 Task: Show me hiking trails near Riverside and Salt Lake City with waterfall views.
Action: Mouse moved to (120, 80)
Screenshot: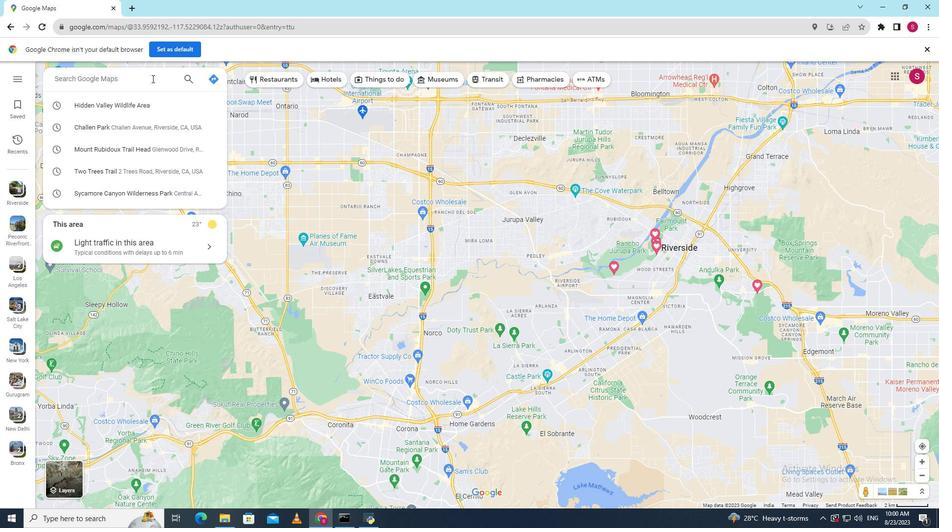 
Action: Mouse pressed left at (120, 80)
Screenshot: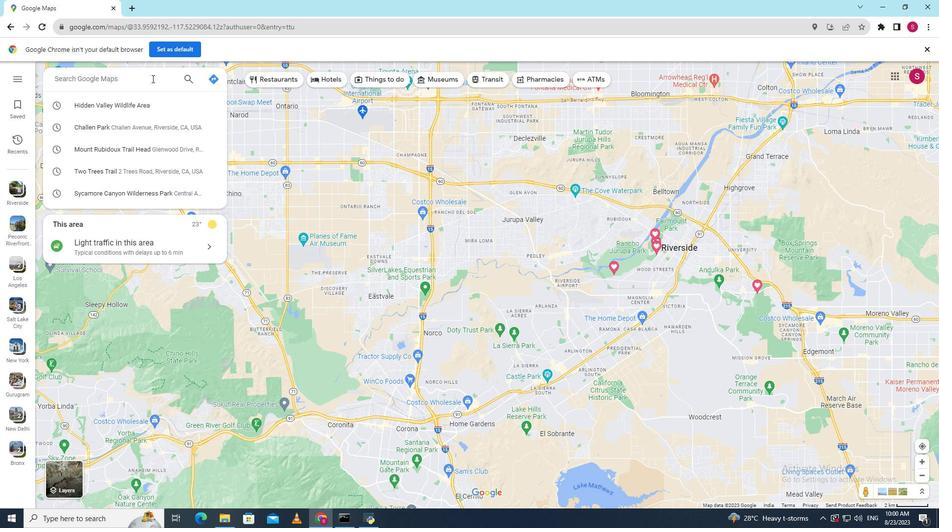 
Action: Key pressed <Key.shift><Key.shift><Key.shift><Key.shift><Key.shift>Hiking<Key.space><Key.shift><Key.shift>Trails<Key.space>near<Key.space><Key.shift><Key.shift><Key.shift><Key.shift><Key.shift><Key.shift><Key.shift><Key.shift><Key.shift><Key.shift><Key.shift><Key.shift><Key.shift><Key.shift><Key.shift><Key.shift><Key.shift><Key.shift><Key.shift><Key.shift><Key.shift><Key.shift><Key.shift><Key.shift><Key.shift><Key.shift><Key.shift><Key.shift>Riversie<Key.backspace><Key.backspace>ide<Key.space><Key.backspace>,<Key.space><Key.shift>California,<Key.space><Key.shift>USA<Key.enter>
Screenshot: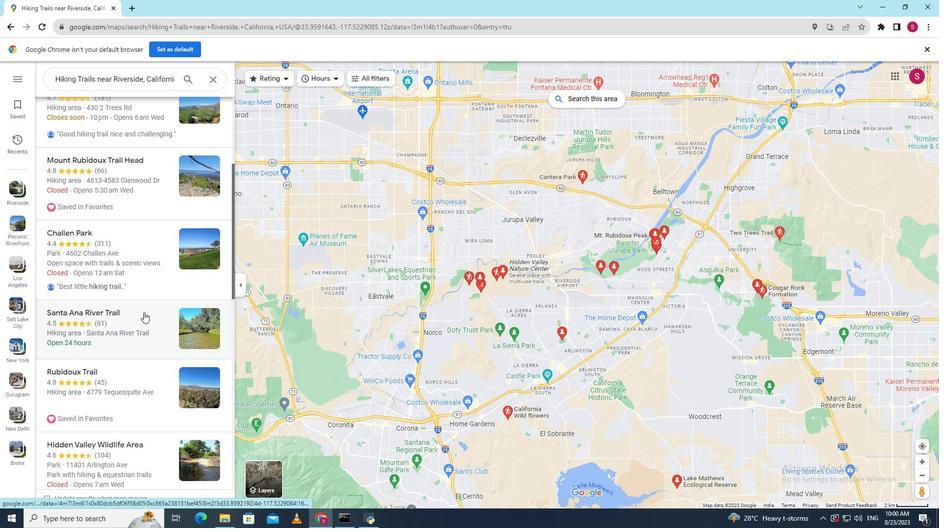
Action: Mouse moved to (129, 173)
Screenshot: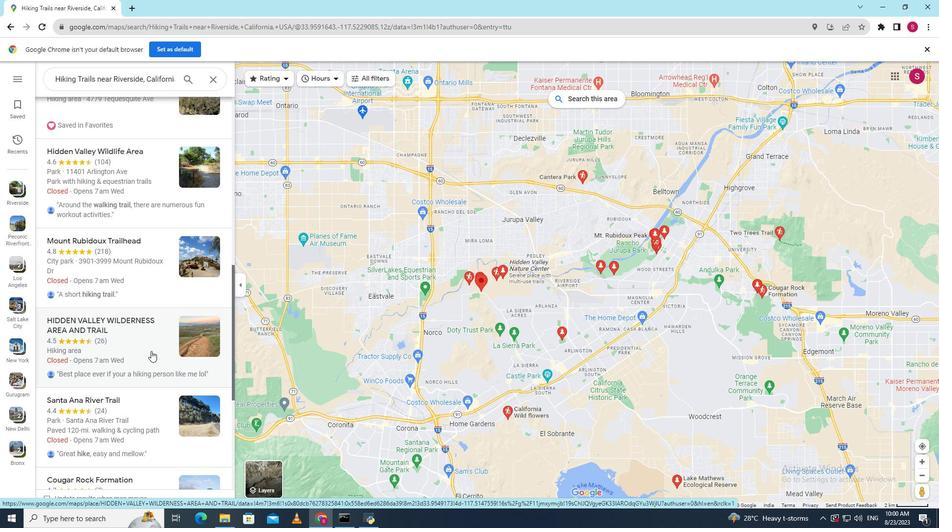 
Action: Mouse scrolled (129, 173) with delta (0, 0)
Screenshot: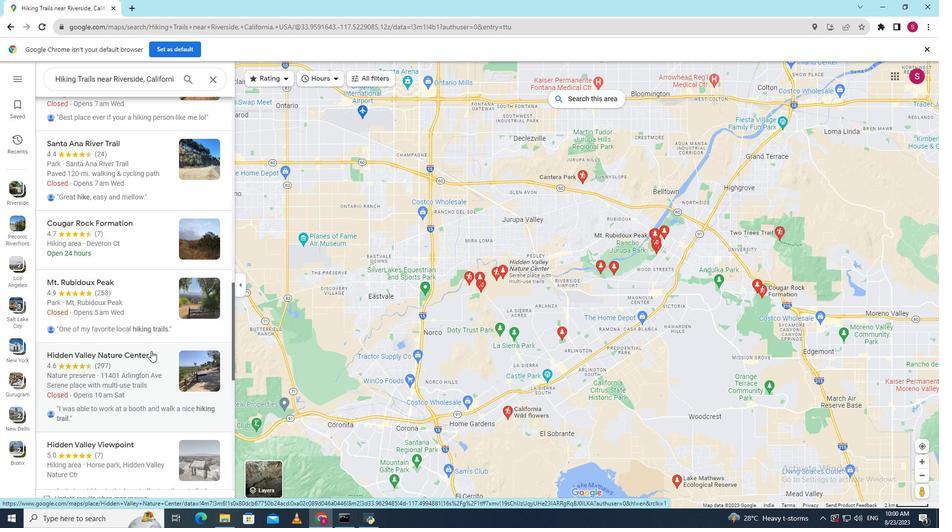 
Action: Mouse scrolled (129, 173) with delta (0, 0)
Screenshot: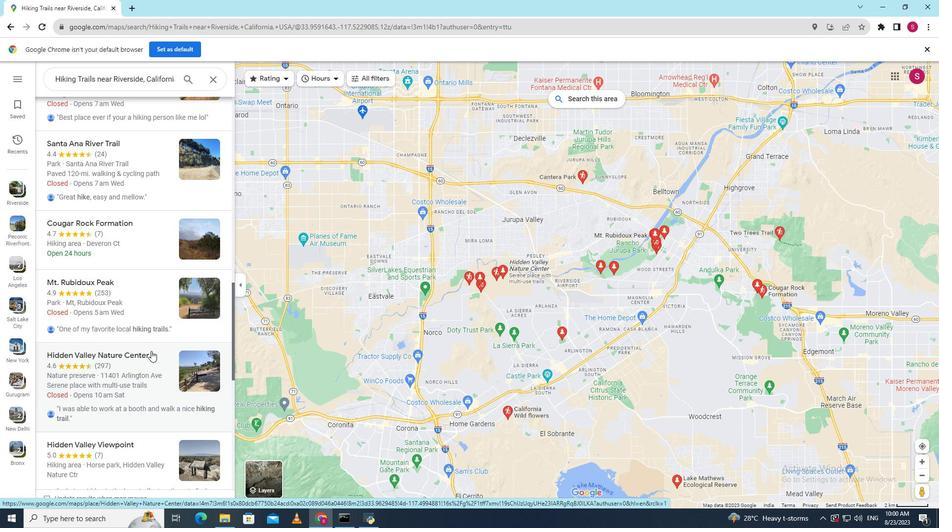 
Action: Mouse scrolled (129, 173) with delta (0, 0)
Screenshot: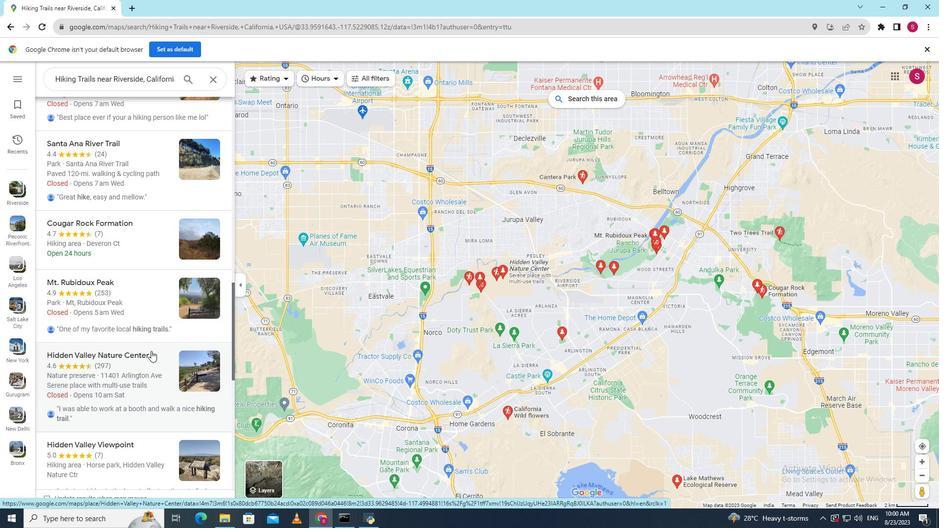 
Action: Mouse scrolled (129, 173) with delta (0, 0)
Screenshot: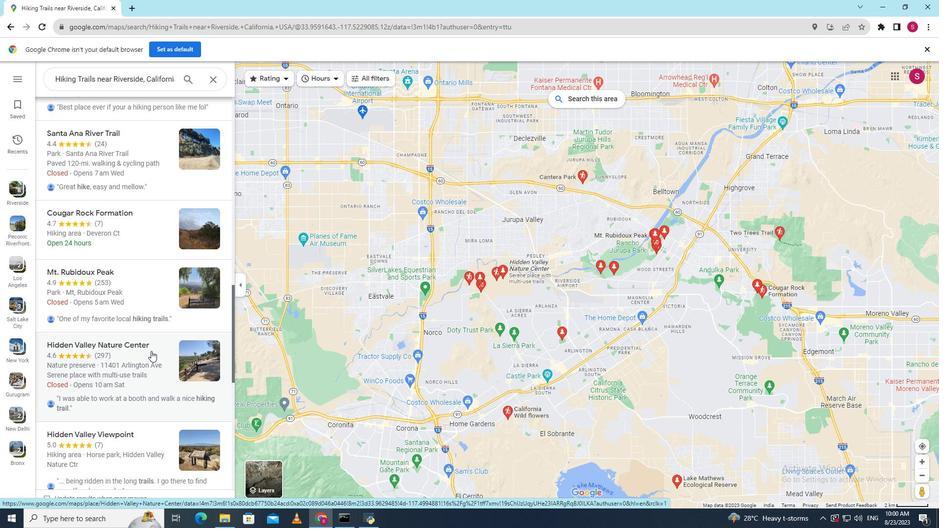 
Action: Mouse scrolled (129, 173) with delta (0, 0)
Screenshot: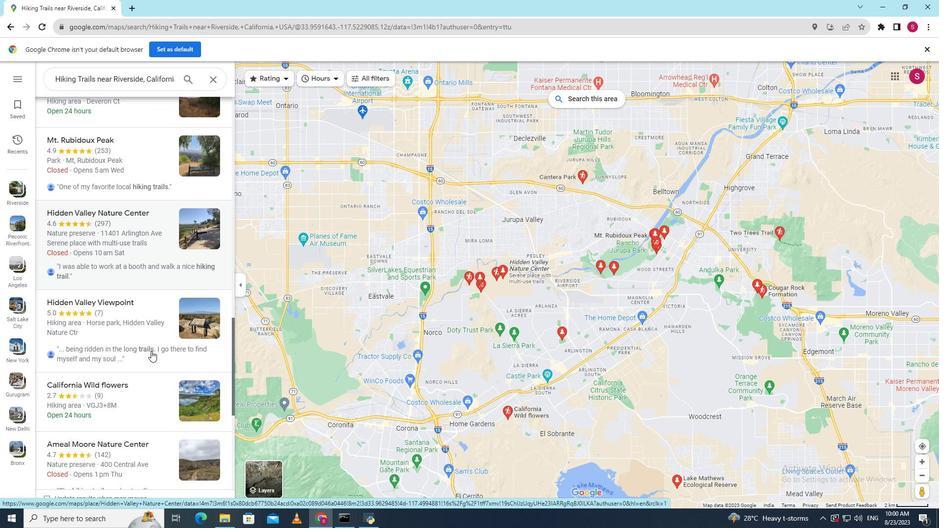 
Action: Mouse scrolled (129, 173) with delta (0, 0)
Screenshot: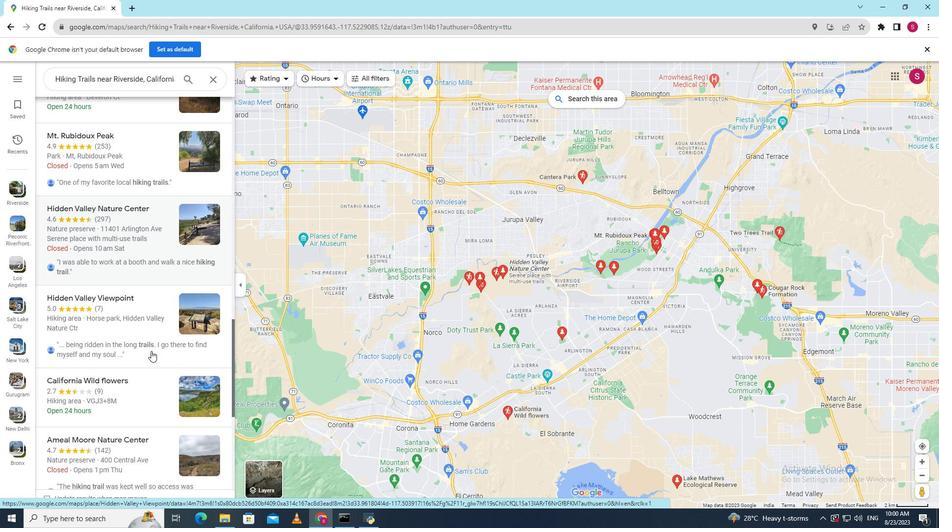 
Action: Mouse scrolled (129, 173) with delta (0, 0)
Screenshot: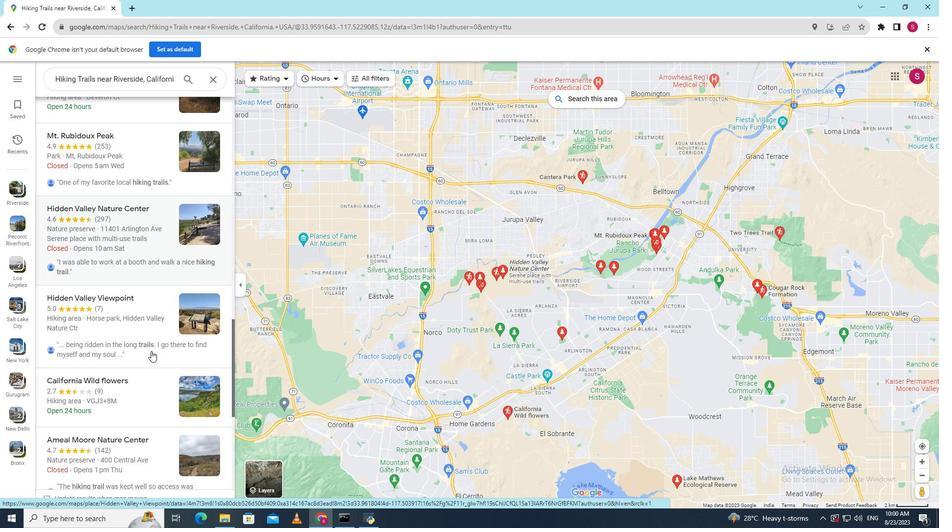
Action: Mouse scrolled (129, 173) with delta (0, 0)
Screenshot: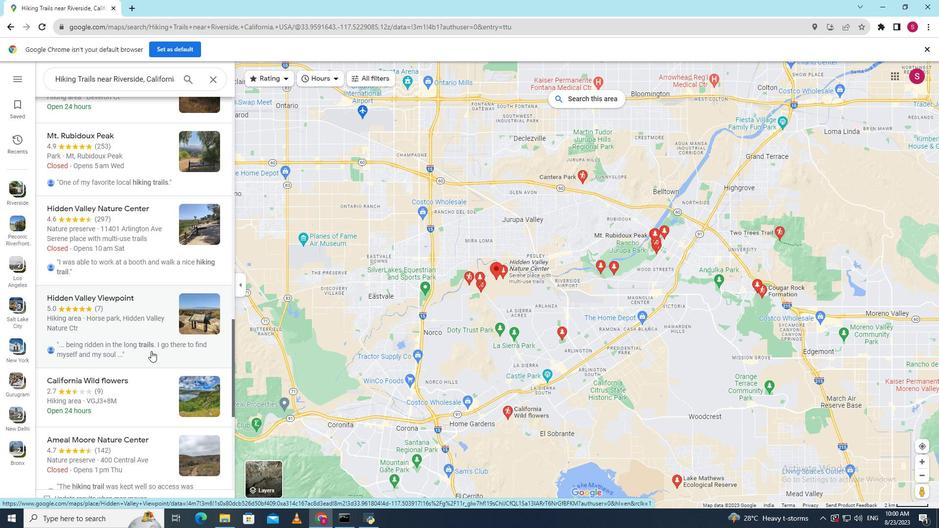 
Action: Mouse scrolled (129, 173) with delta (0, 0)
Screenshot: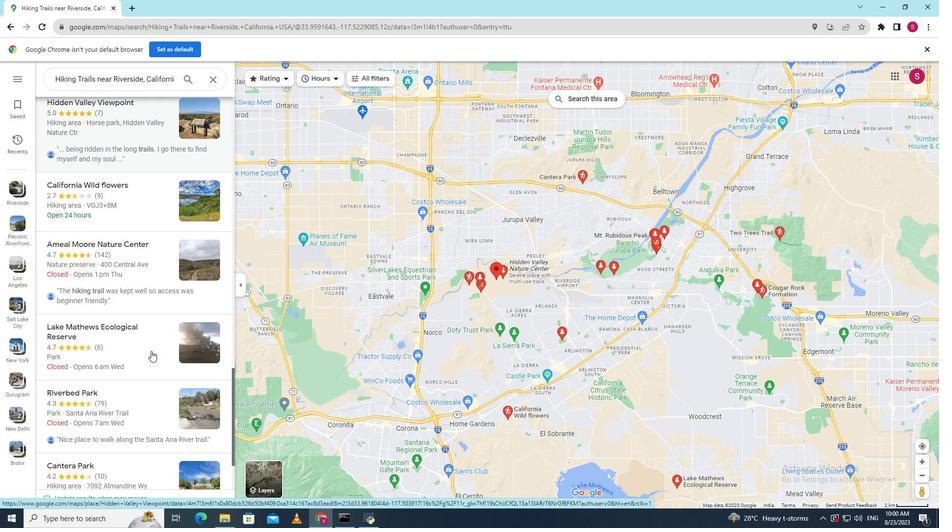 
Action: Mouse scrolled (129, 173) with delta (0, 0)
Screenshot: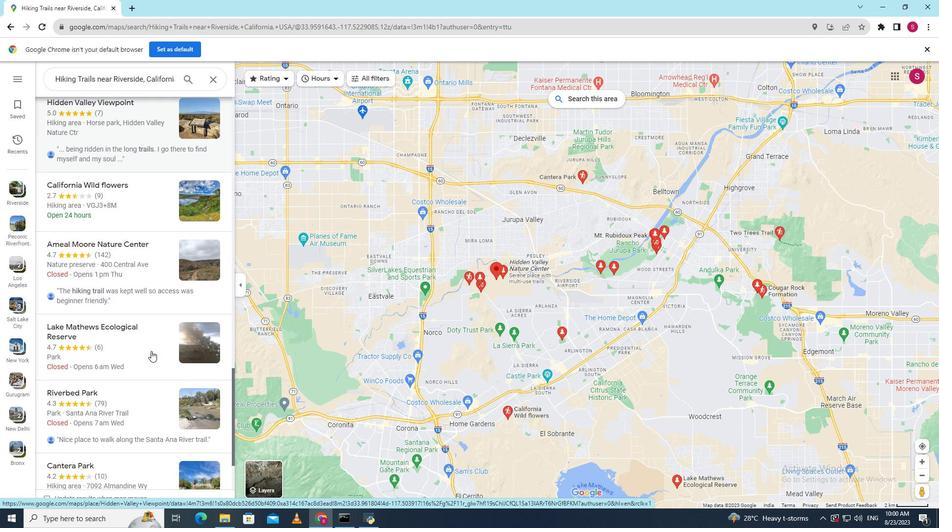 
Action: Mouse scrolled (129, 173) with delta (0, 0)
Screenshot: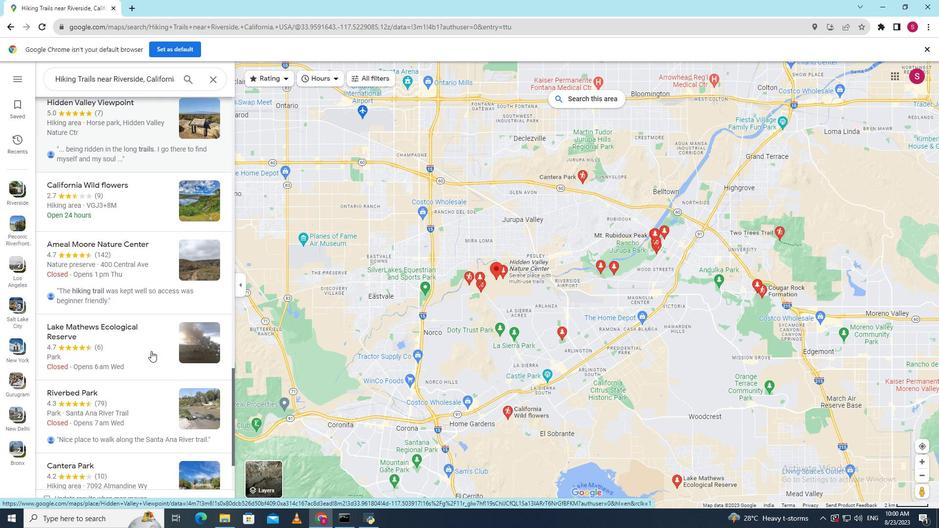 
Action: Mouse scrolled (129, 173) with delta (0, 0)
Screenshot: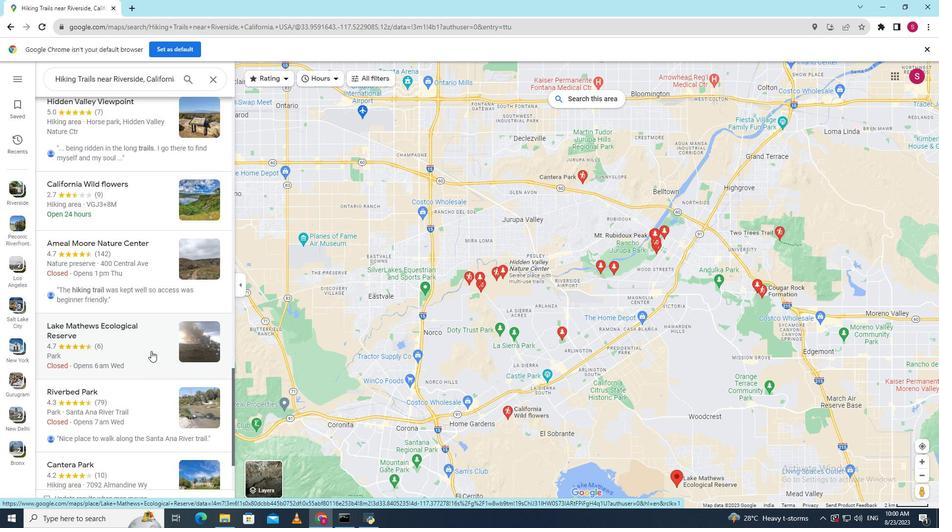 
Action: Mouse scrolled (129, 173) with delta (0, 0)
Screenshot: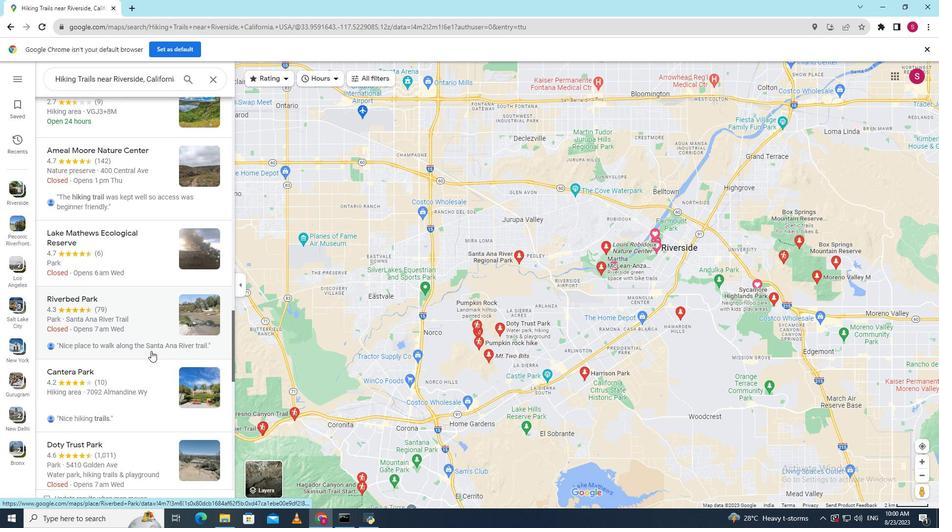 
Action: Mouse scrolled (129, 173) with delta (0, 0)
Screenshot: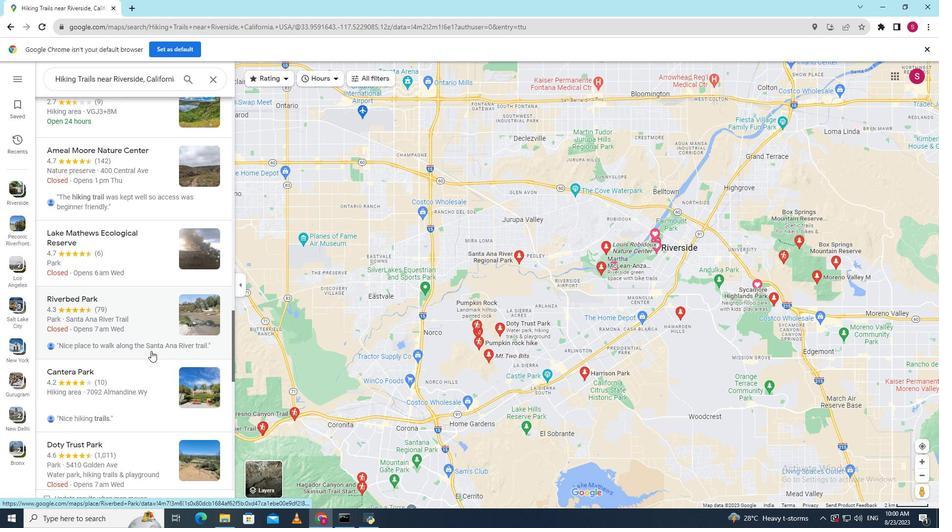 
Action: Mouse scrolled (129, 173) with delta (0, 0)
Screenshot: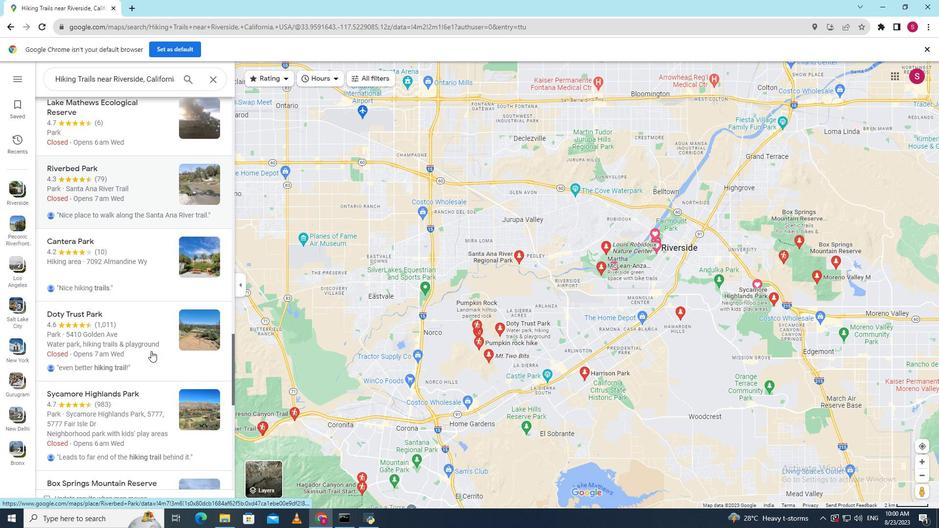 
Action: Mouse scrolled (129, 173) with delta (0, 0)
Screenshot: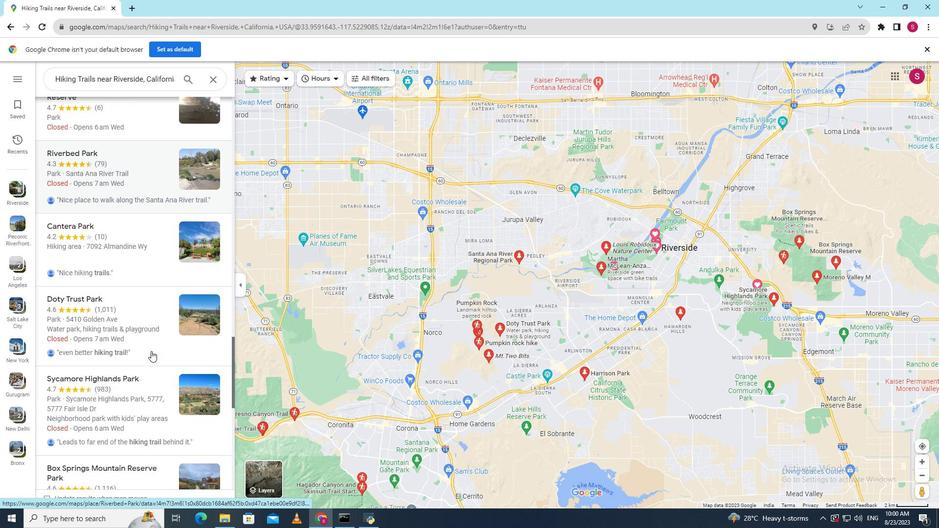 
Action: Mouse moved to (101, 143)
Screenshot: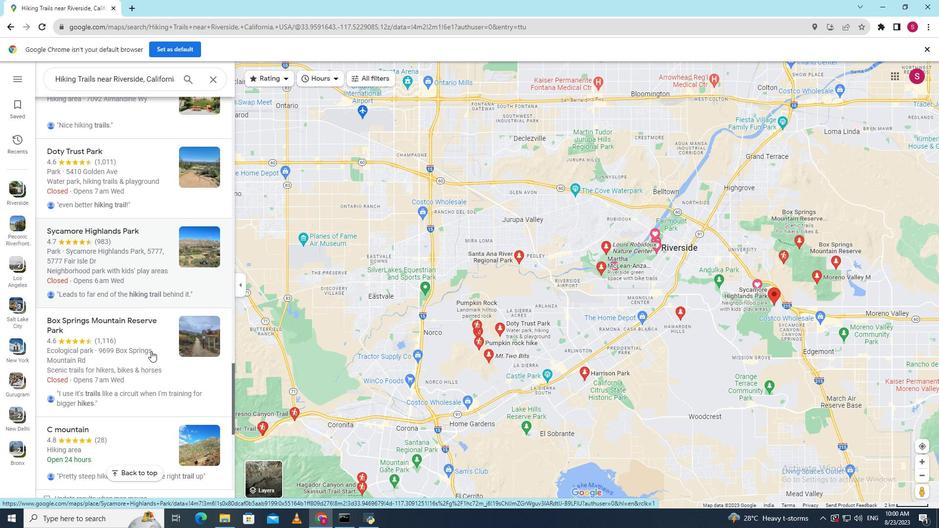 
Action: Mouse pressed left at (101, 143)
Screenshot: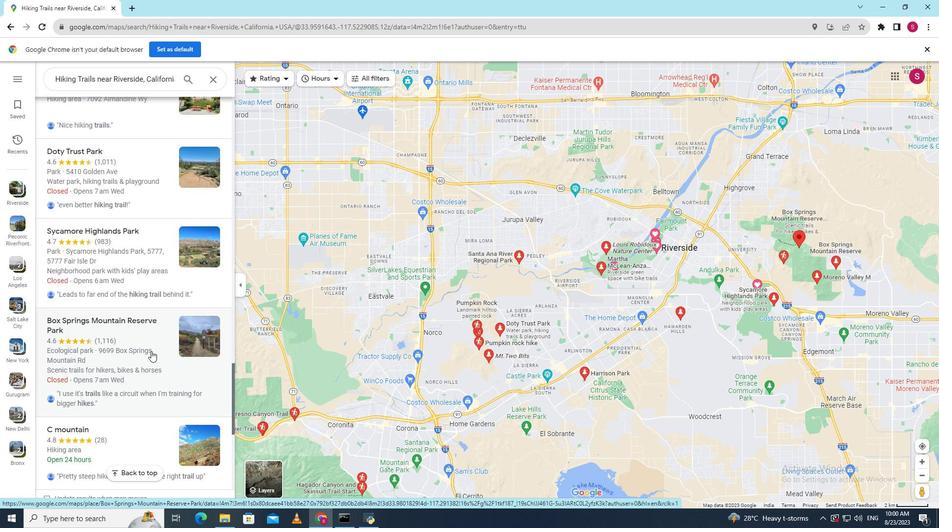 
Action: Mouse moved to (205, 230)
Screenshot: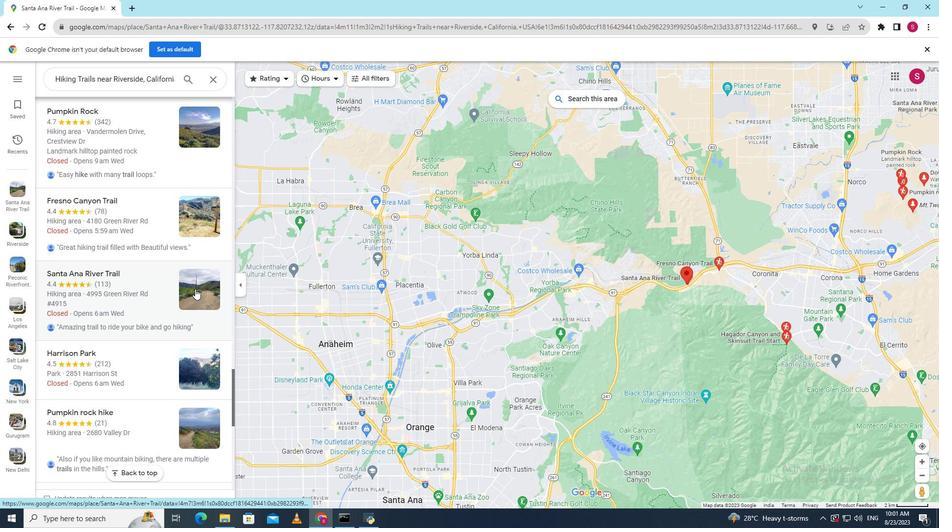
Action: Mouse scrolled (205, 229) with delta (0, 0)
Screenshot: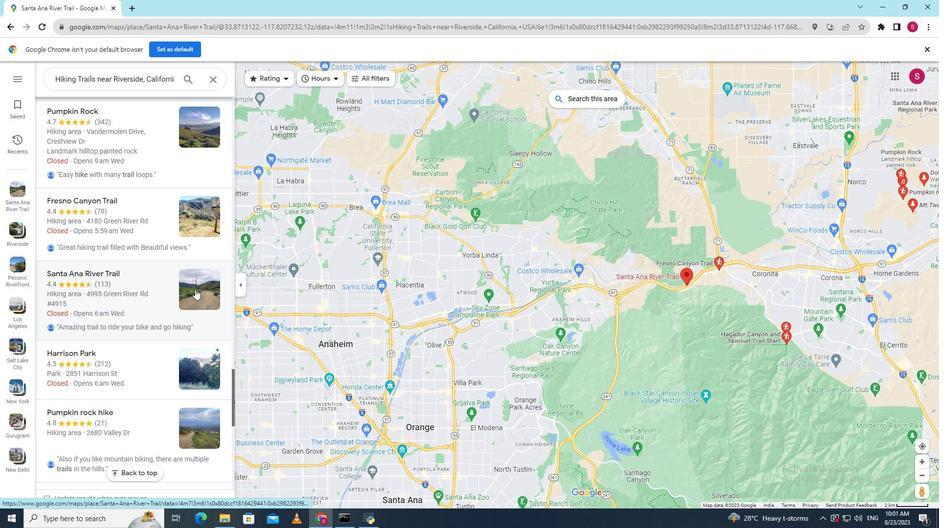 
Action: Mouse scrolled (205, 229) with delta (0, 0)
Screenshot: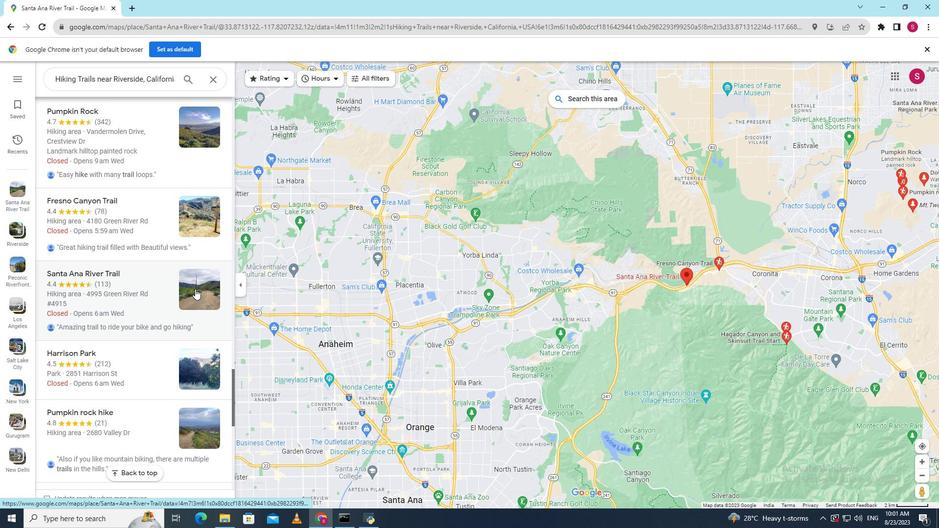 
Action: Mouse scrolled (205, 229) with delta (0, 0)
Screenshot: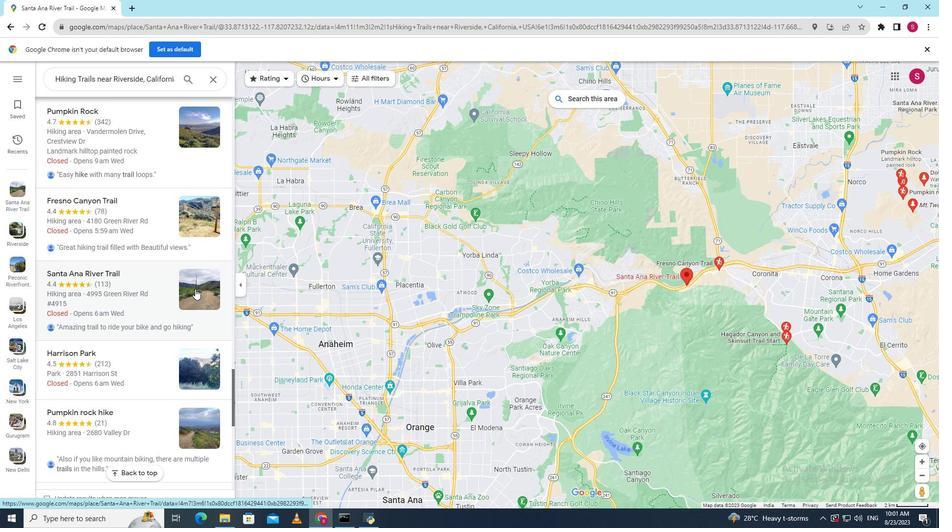 
Action: Mouse scrolled (205, 229) with delta (0, 0)
Screenshot: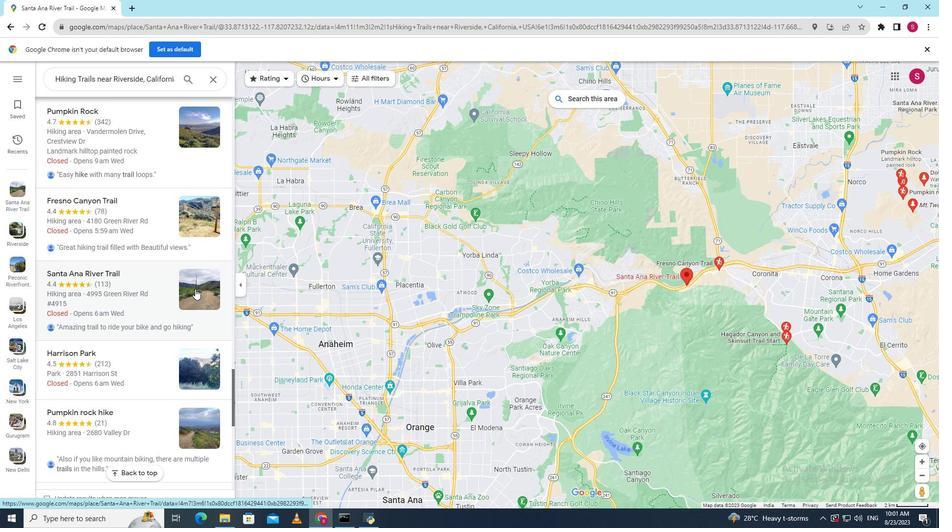 
Action: Mouse scrolled (205, 229) with delta (0, 0)
Screenshot: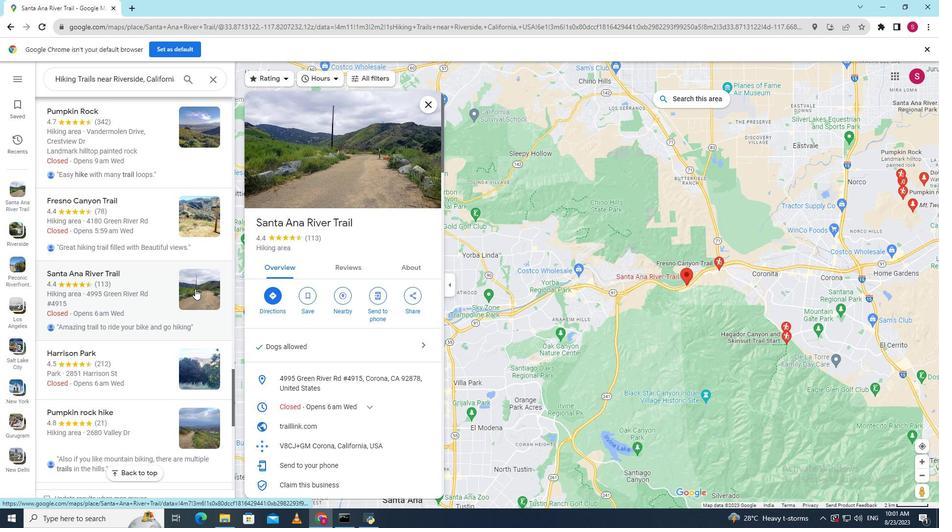 
Action: Mouse scrolled (205, 229) with delta (0, 0)
Screenshot: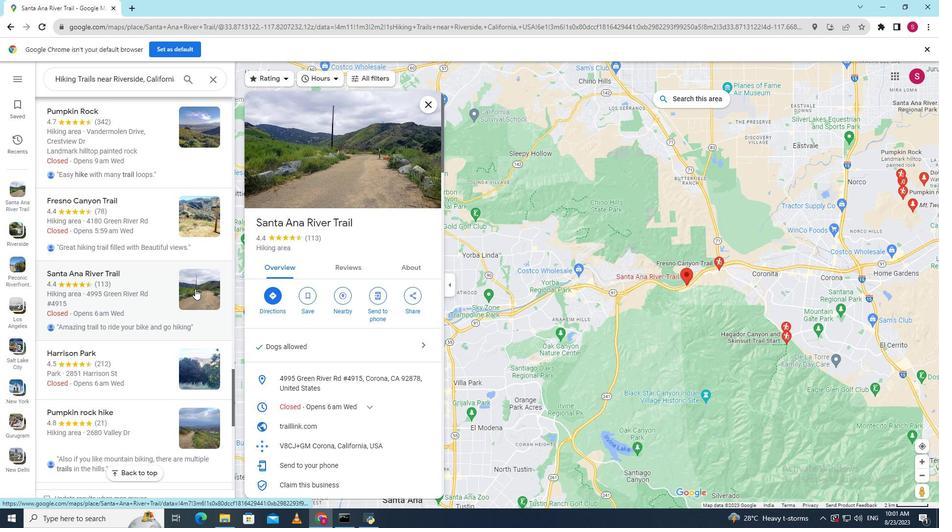 
Action: Mouse scrolled (205, 229) with delta (0, 0)
Screenshot: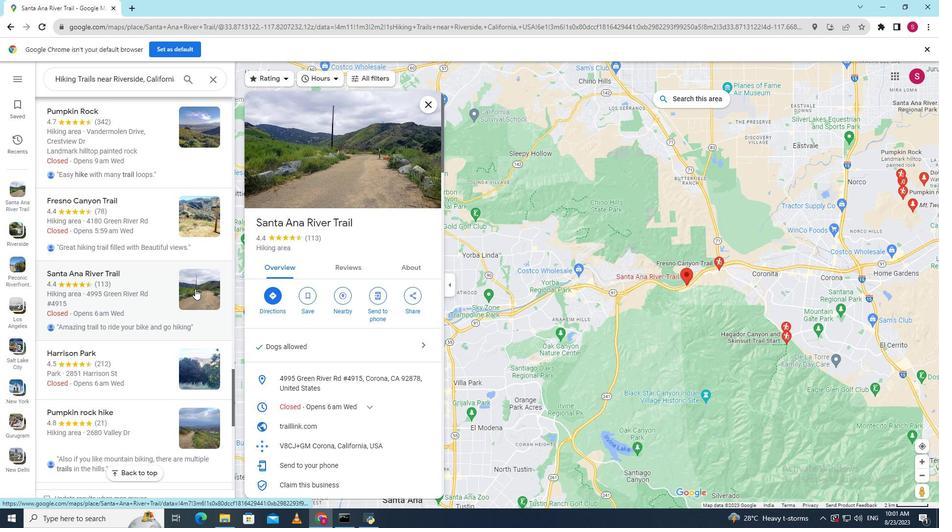 
Action: Mouse scrolled (205, 229) with delta (0, 0)
Screenshot: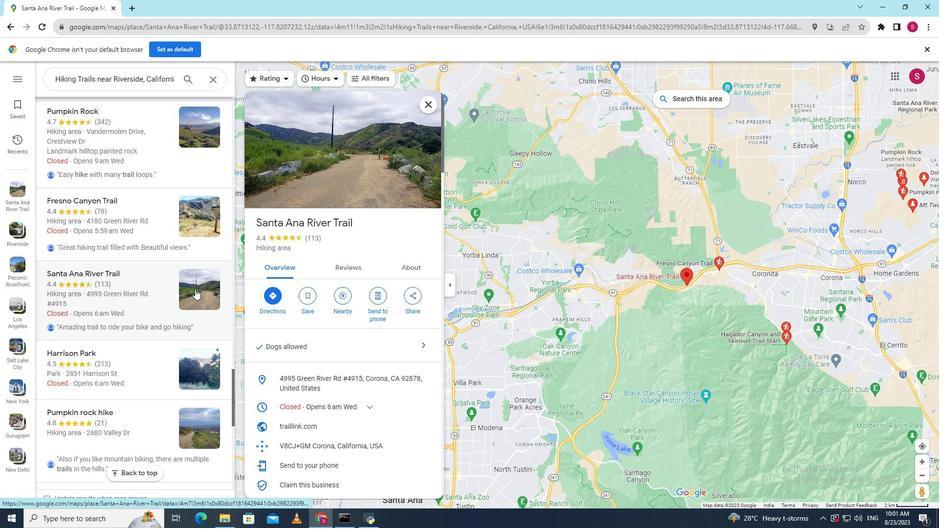 
Action: Mouse scrolled (205, 229) with delta (0, 0)
Screenshot: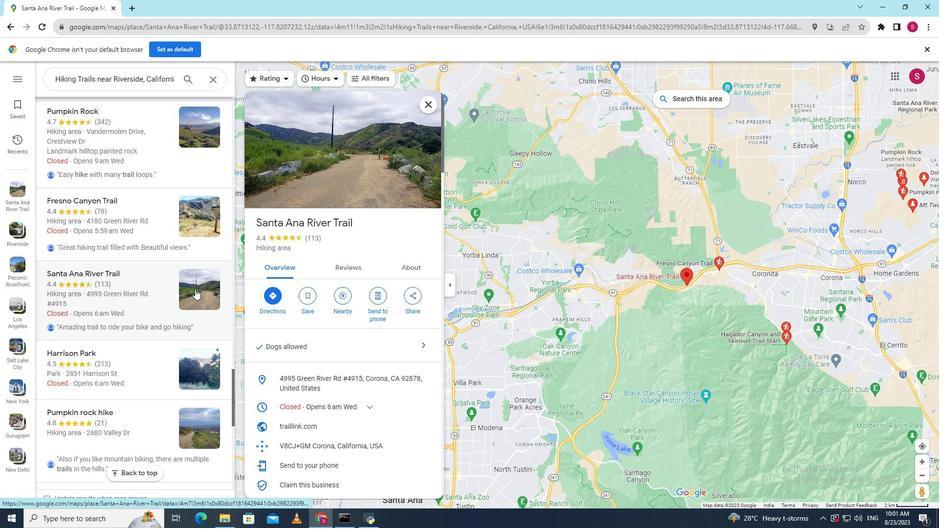 
Action: Mouse scrolled (205, 229) with delta (0, 0)
Screenshot: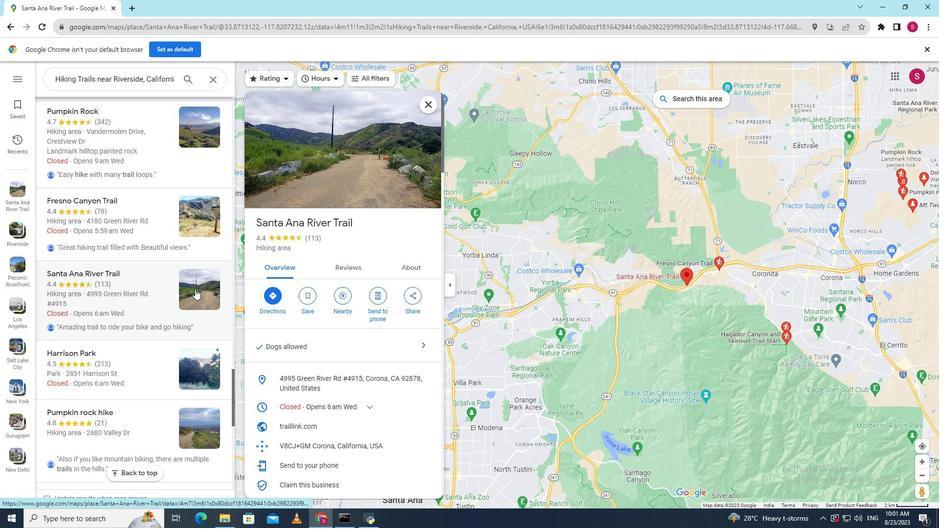 
Action: Mouse scrolled (205, 229) with delta (0, 0)
Screenshot: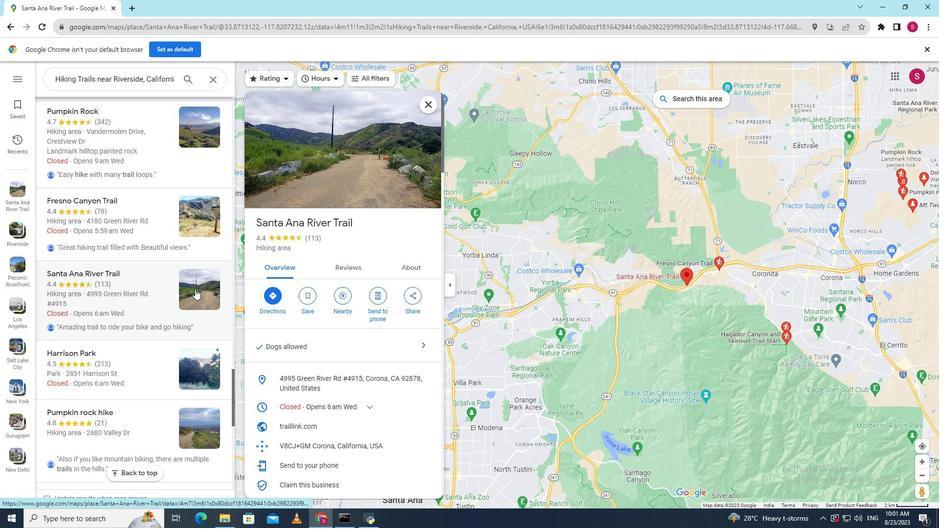 
Action: Mouse scrolled (205, 229) with delta (0, 0)
Screenshot: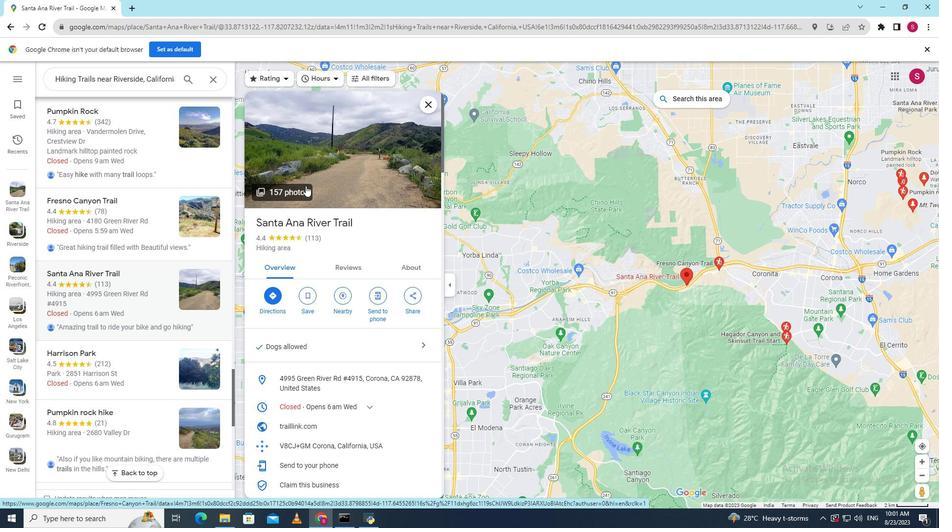 
Action: Mouse scrolled (205, 229) with delta (0, 0)
Screenshot: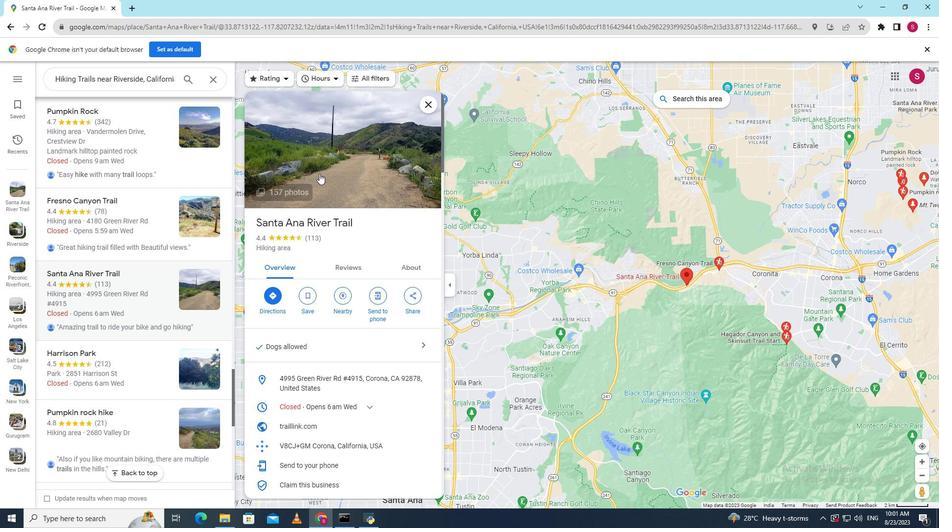 
Action: Mouse scrolled (205, 229) with delta (0, 0)
Screenshot: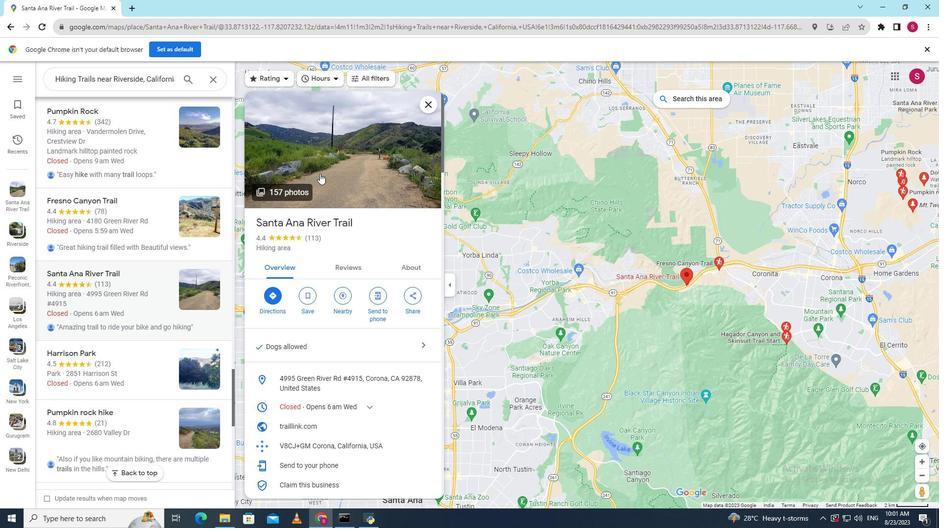 
Action: Mouse moved to (145, 266)
Screenshot: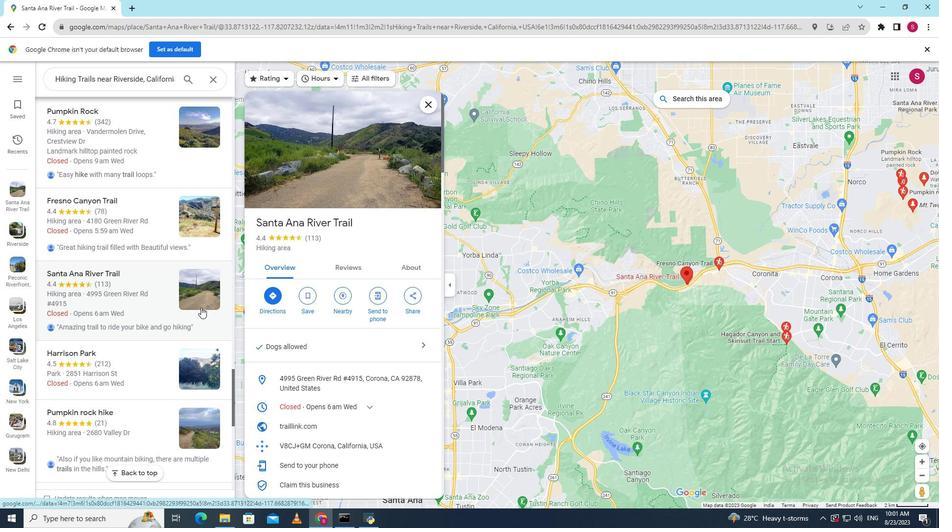 
Action: Mouse scrolled (145, 266) with delta (0, 0)
Screenshot: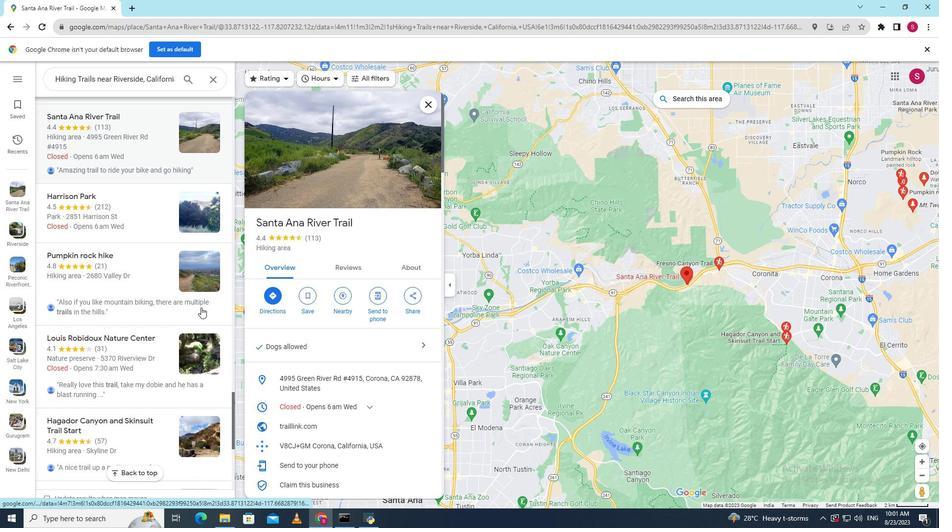 
Action: Mouse scrolled (145, 266) with delta (0, 0)
Screenshot: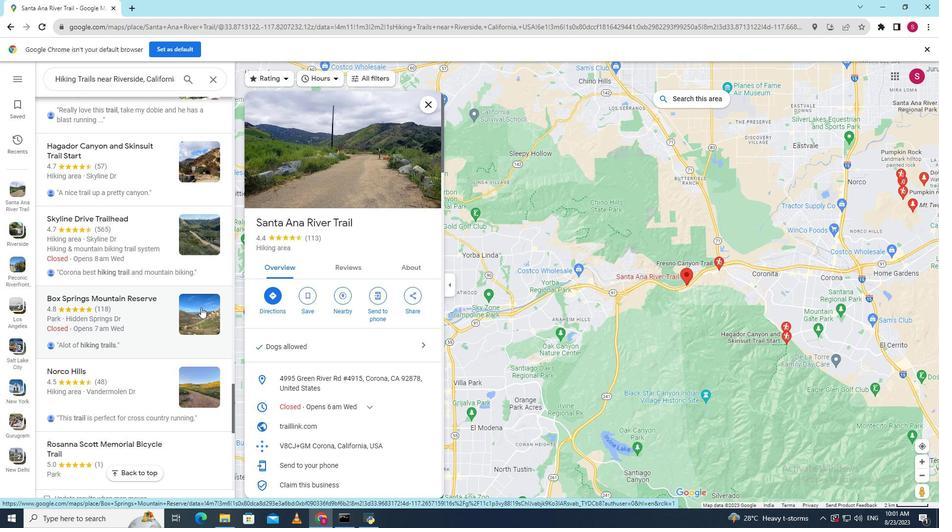 
Action: Mouse scrolled (145, 266) with delta (0, 0)
Screenshot: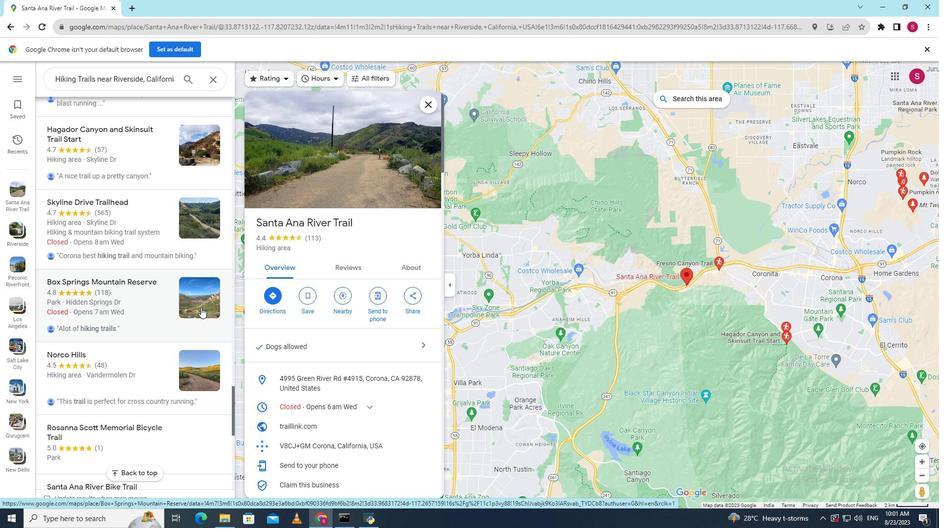 
Action: Mouse scrolled (145, 266) with delta (0, 0)
Screenshot: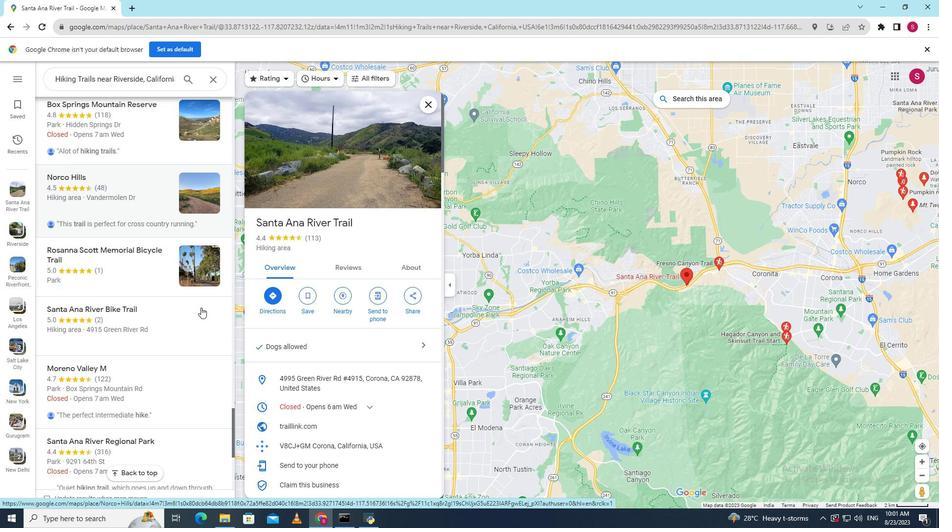 
Action: Mouse scrolled (145, 266) with delta (0, 0)
Screenshot: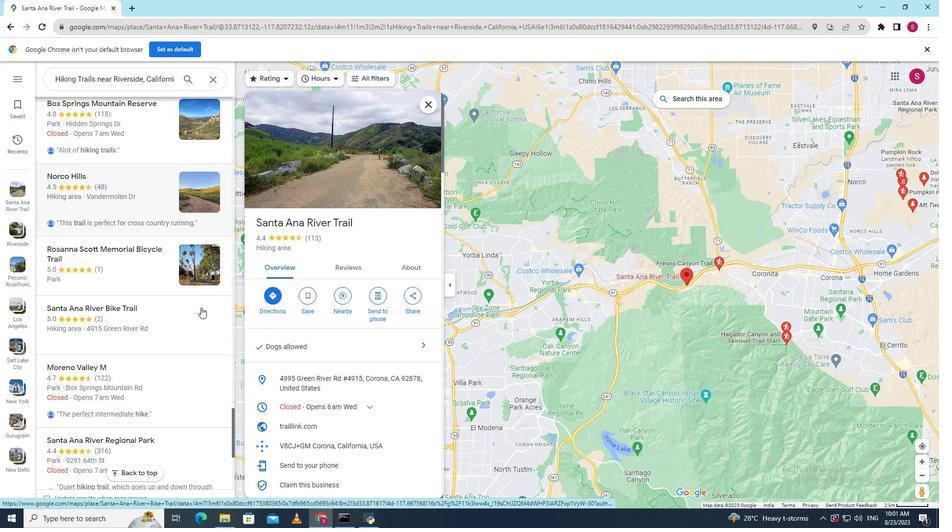 
Action: Mouse scrolled (145, 266) with delta (0, 0)
Screenshot: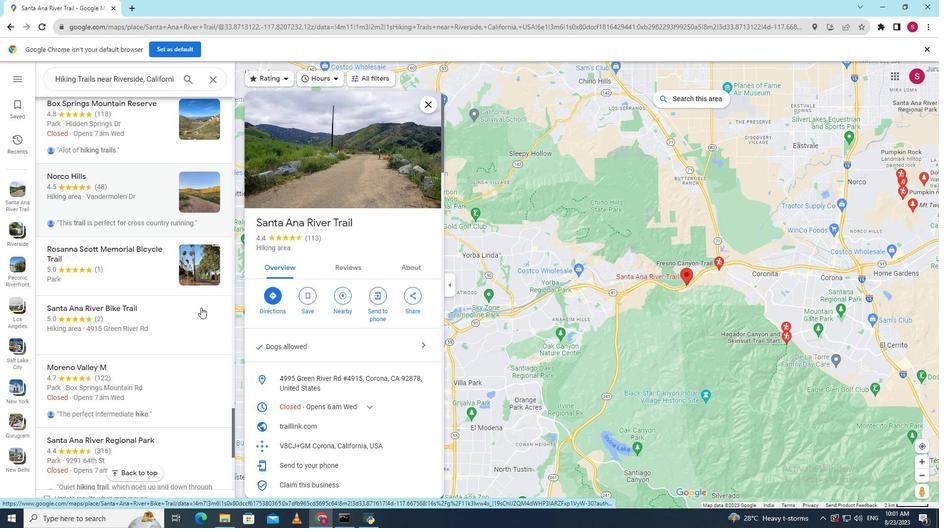 
Action: Mouse scrolled (145, 266) with delta (0, 0)
Screenshot: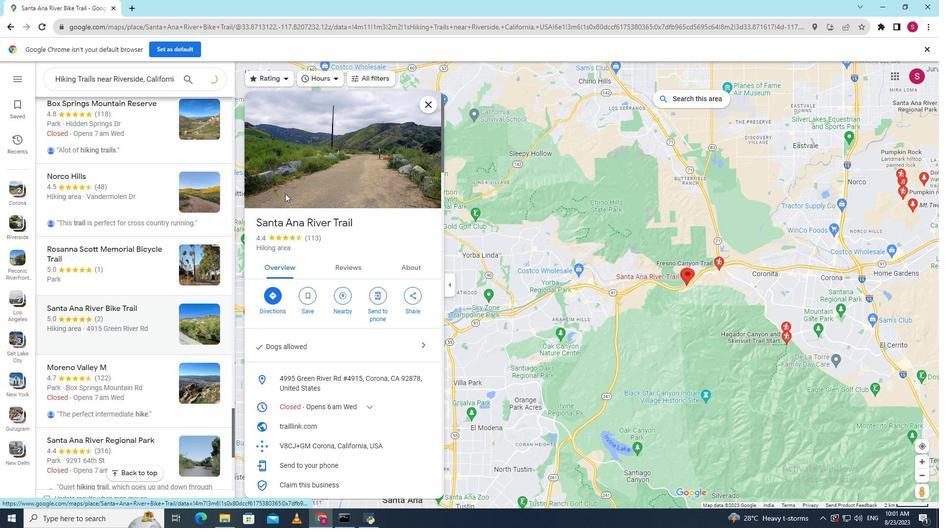 
Action: Mouse scrolled (145, 266) with delta (0, 0)
Screenshot: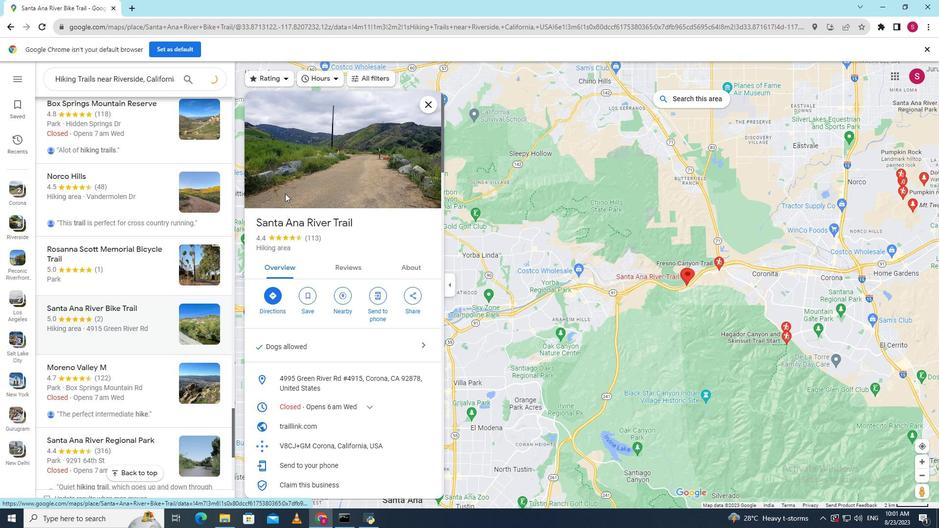 
Action: Mouse scrolled (145, 266) with delta (0, 0)
Screenshot: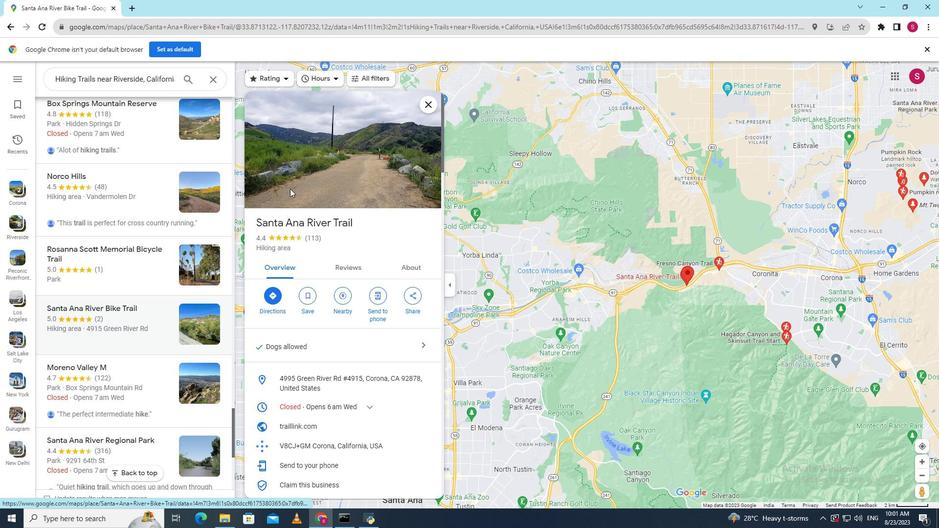 
Action: Mouse scrolled (145, 267) with delta (0, 0)
Screenshot: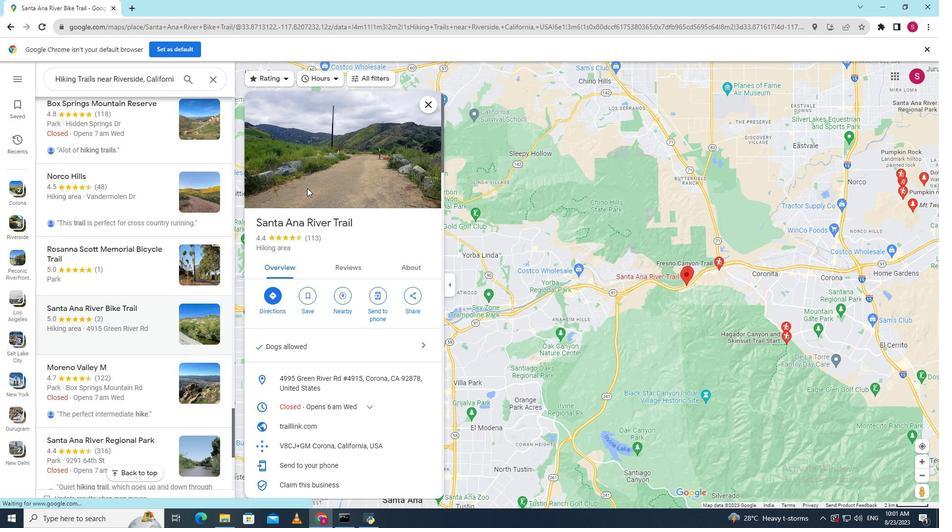 
Action: Mouse scrolled (145, 267) with delta (0, 0)
Screenshot: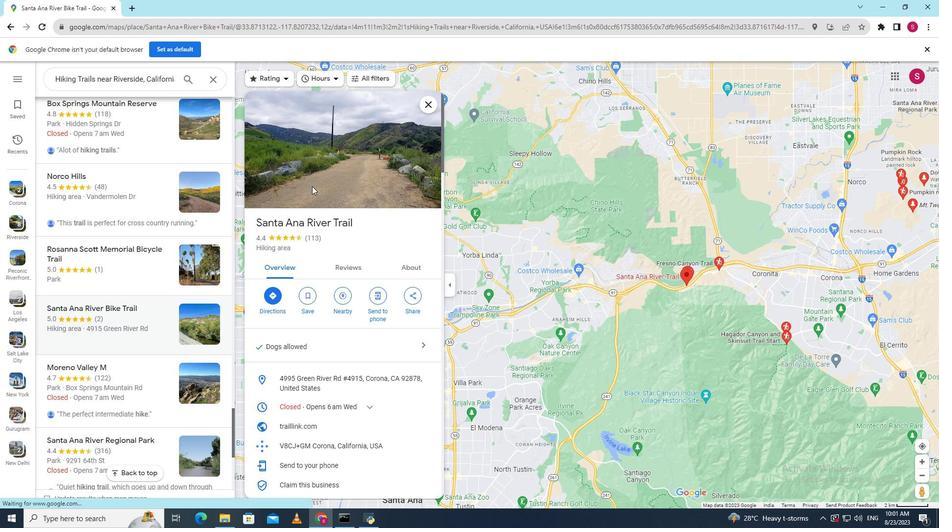 
Action: Mouse scrolled (145, 267) with delta (0, 0)
Screenshot: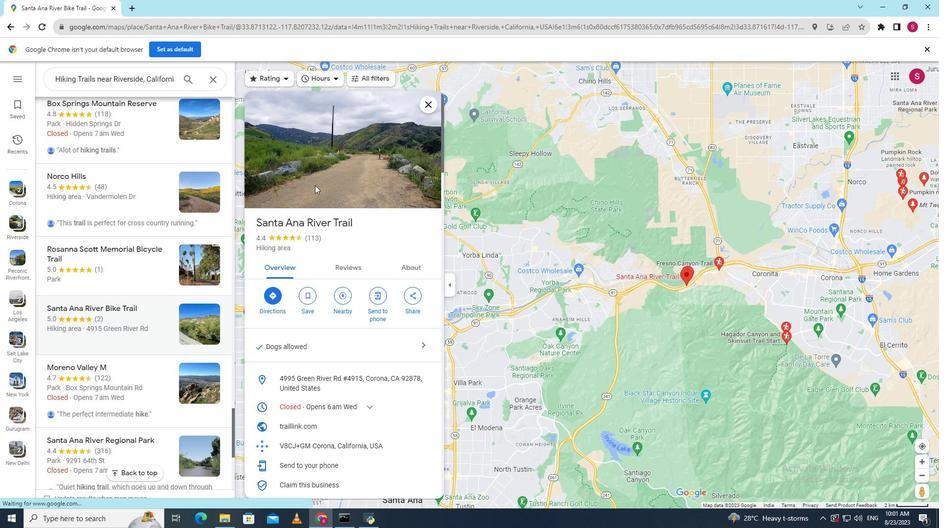 
Action: Mouse scrolled (145, 267) with delta (0, 0)
Screenshot: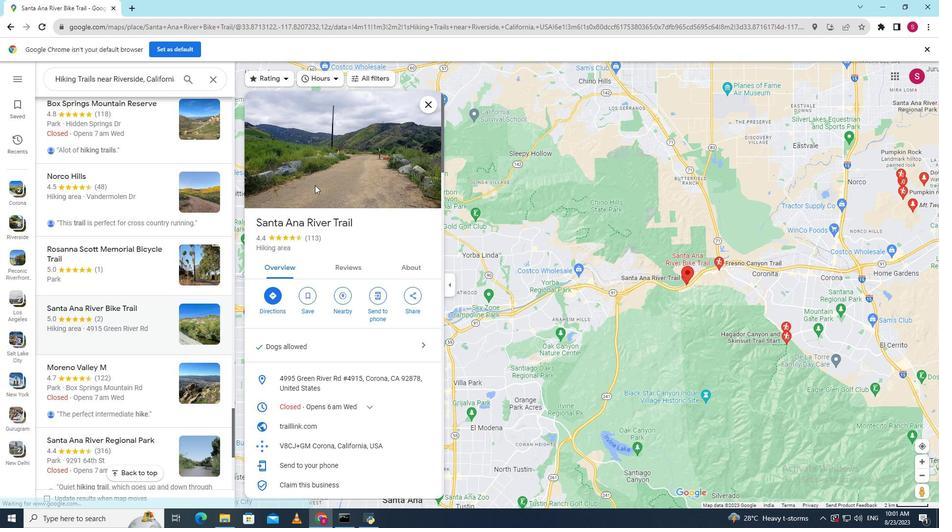 
Action: Mouse scrolled (145, 266) with delta (0, 0)
Screenshot: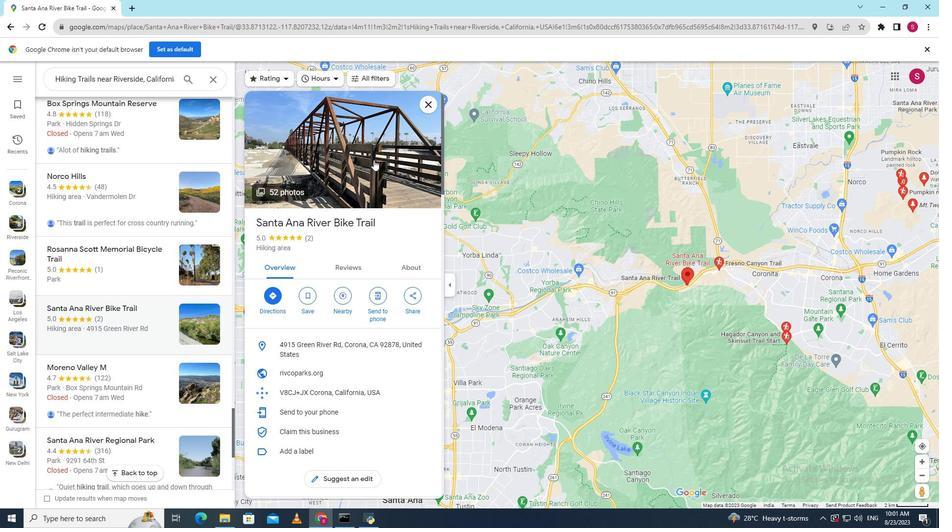 
Action: Mouse scrolled (145, 266) with delta (0, 0)
Screenshot: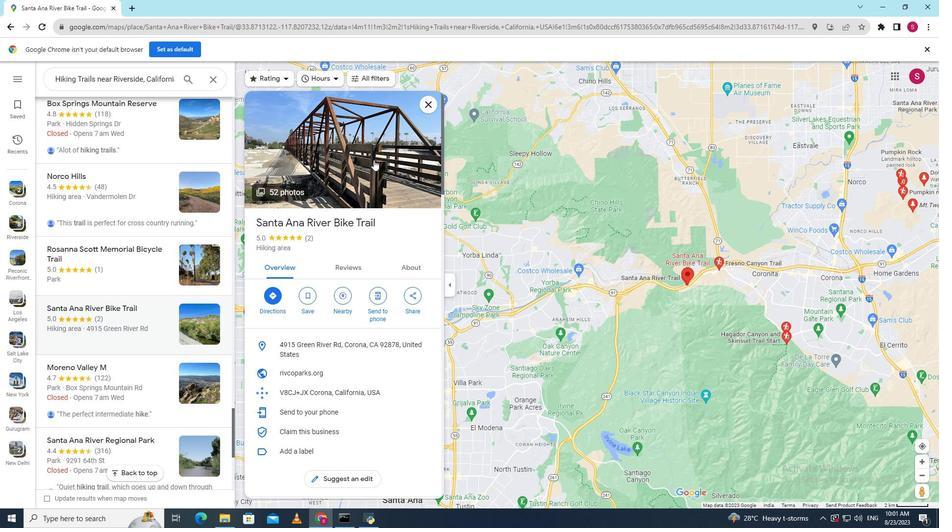 
Action: Mouse scrolled (145, 266) with delta (0, 0)
Screenshot: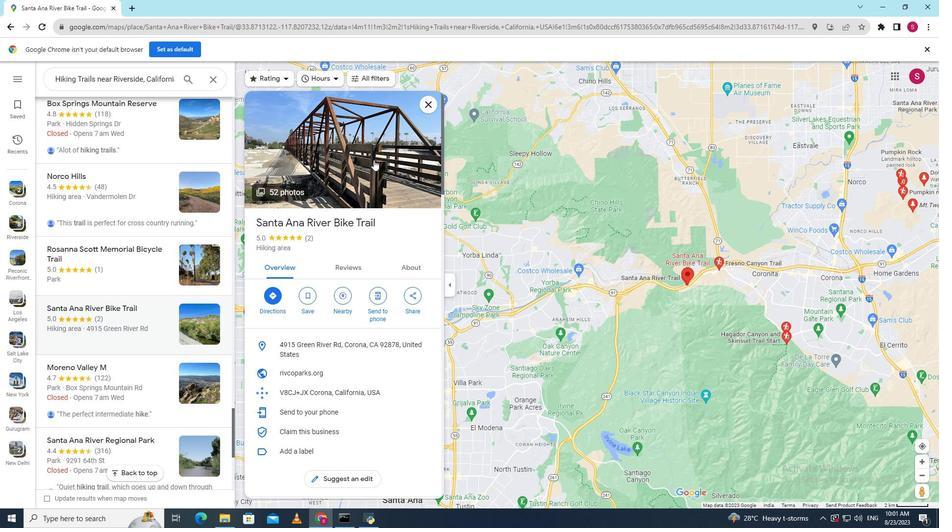 
Action: Mouse scrolled (145, 266) with delta (0, 0)
Screenshot: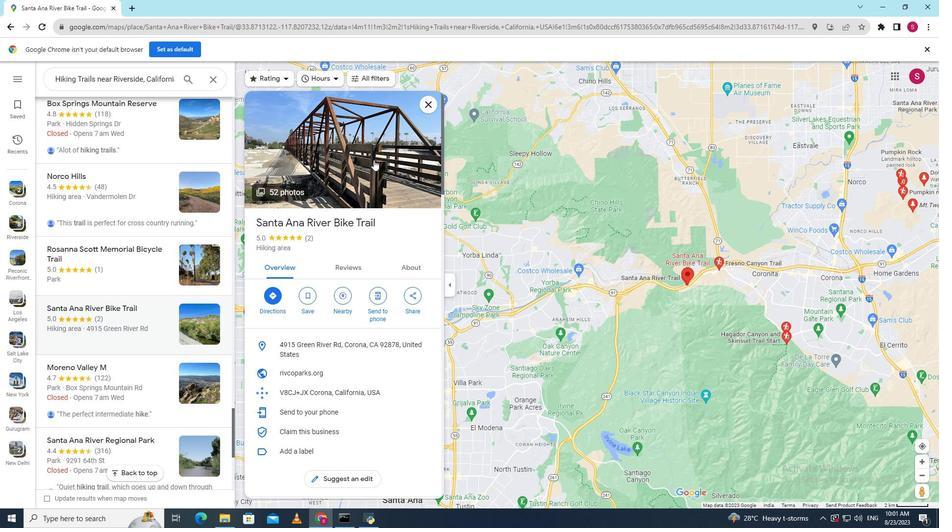 
Action: Mouse scrolled (145, 266) with delta (0, 0)
Screenshot: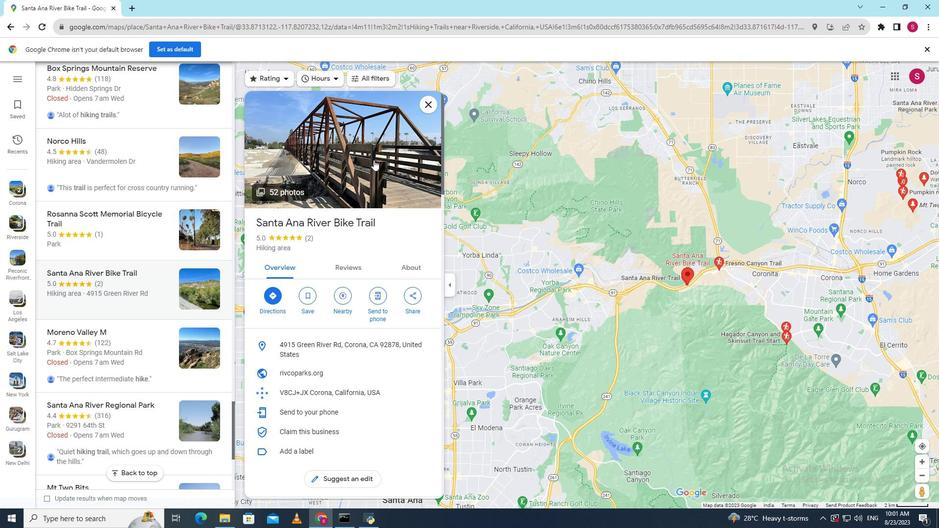 
Action: Mouse scrolled (145, 266) with delta (0, 0)
Screenshot: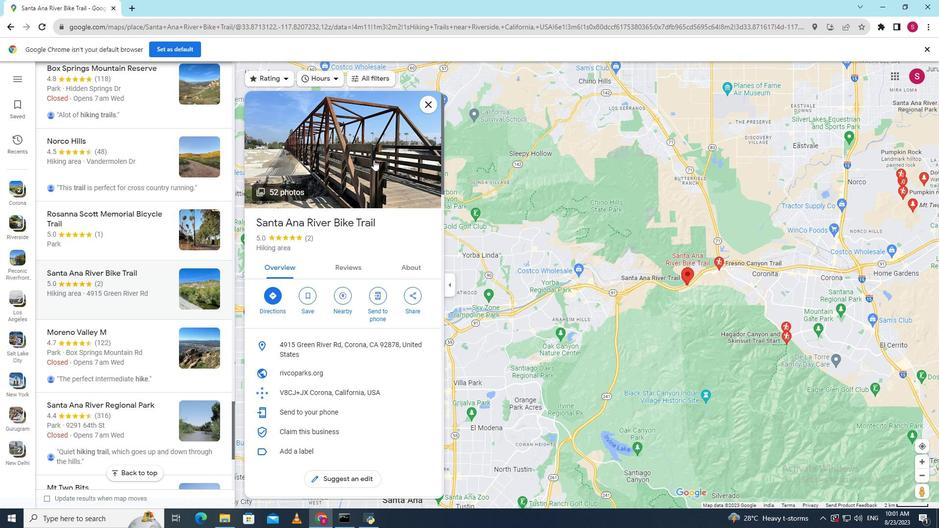
Action: Mouse scrolled (145, 266) with delta (0, 0)
Screenshot: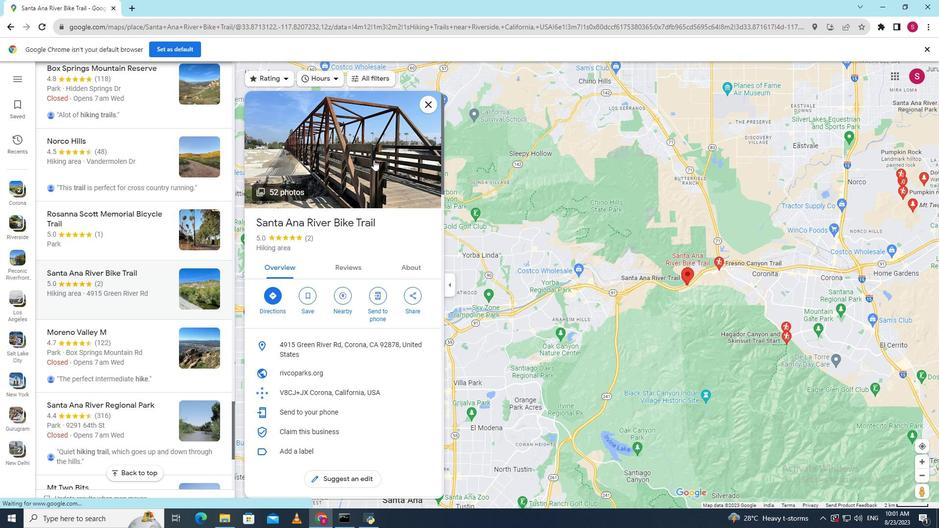 
Action: Mouse scrolled (145, 266) with delta (0, 0)
Screenshot: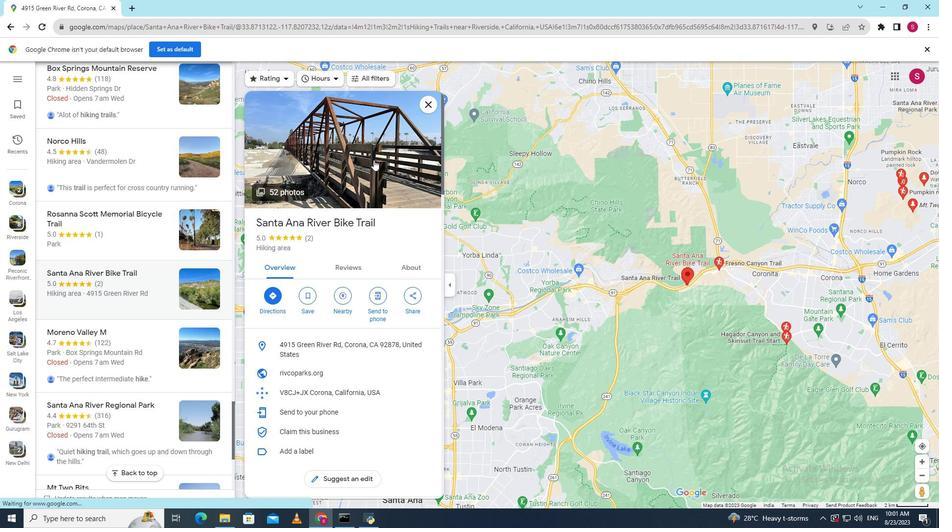 
Action: Mouse scrolled (145, 266) with delta (0, 0)
Screenshot: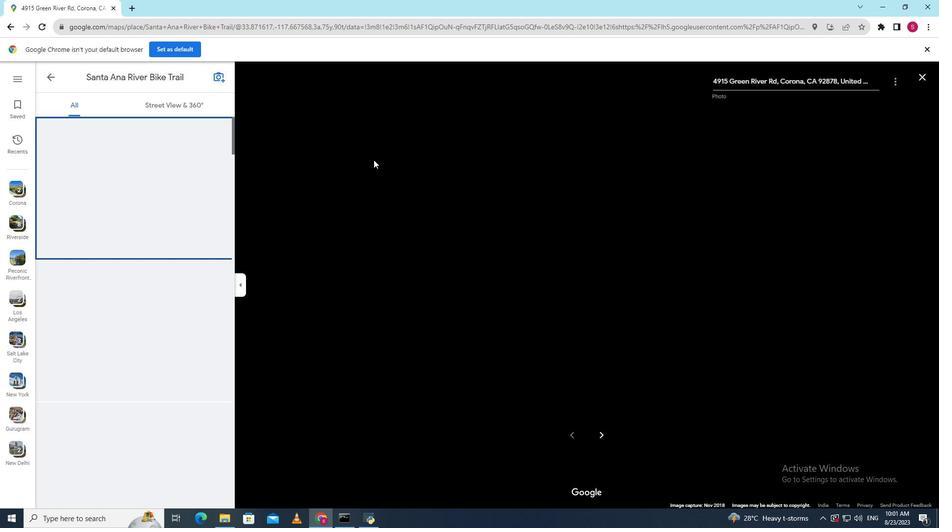 
Action: Mouse scrolled (145, 266) with delta (0, 0)
Screenshot: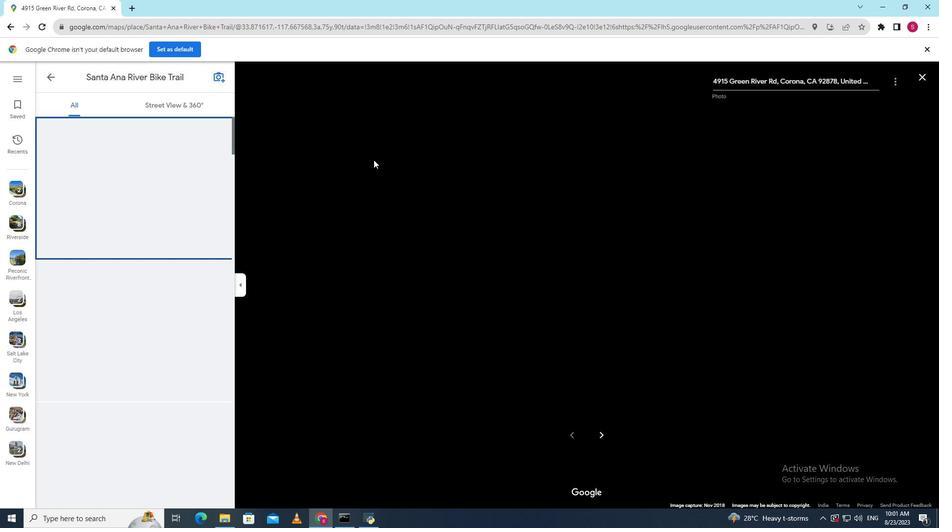 
Action: Mouse scrolled (145, 266) with delta (0, 0)
Screenshot: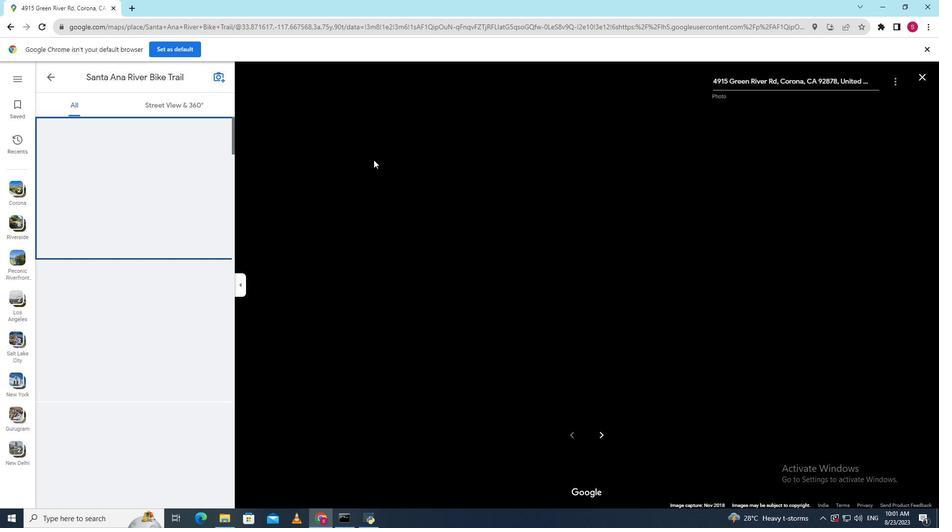
Action: Mouse scrolled (145, 266) with delta (0, 0)
Screenshot: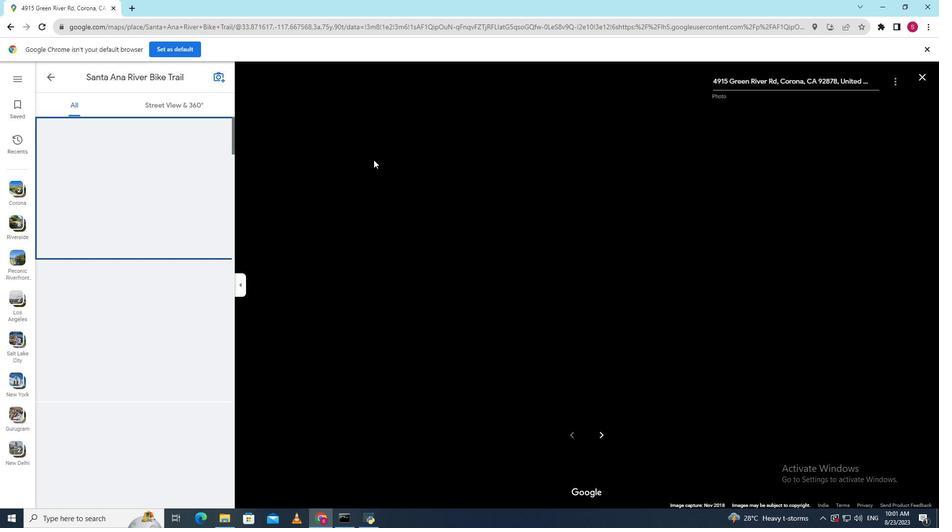 
Action: Mouse scrolled (145, 266) with delta (0, 0)
Screenshot: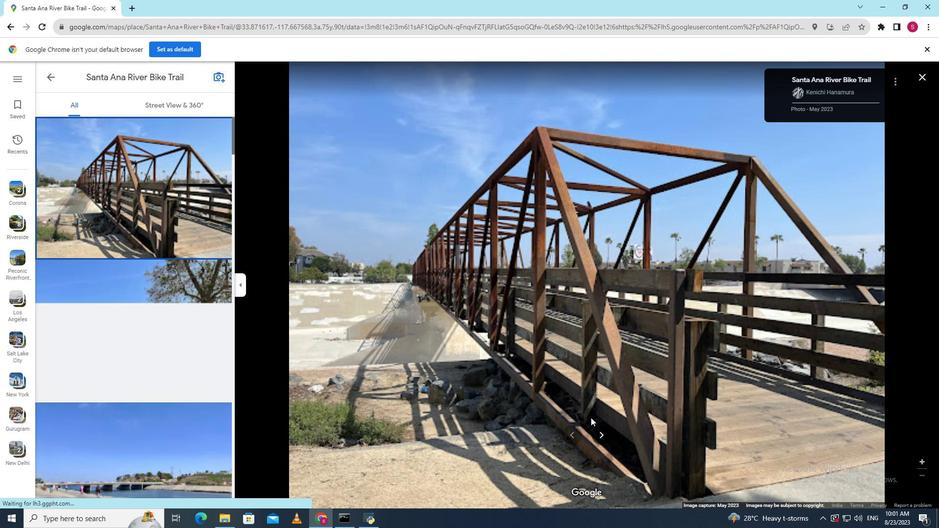 
Action: Mouse scrolled (145, 266) with delta (0, 0)
Screenshot: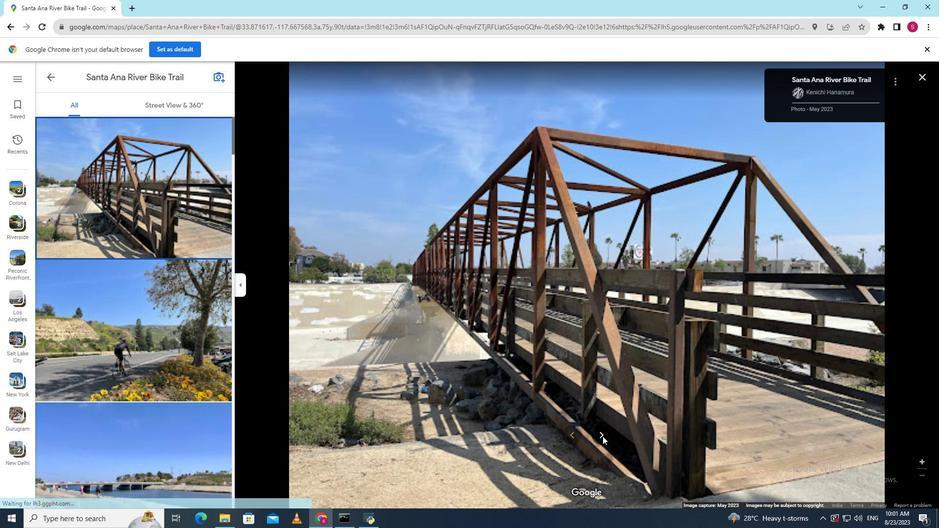 
Action: Mouse scrolled (145, 266) with delta (0, 0)
Screenshot: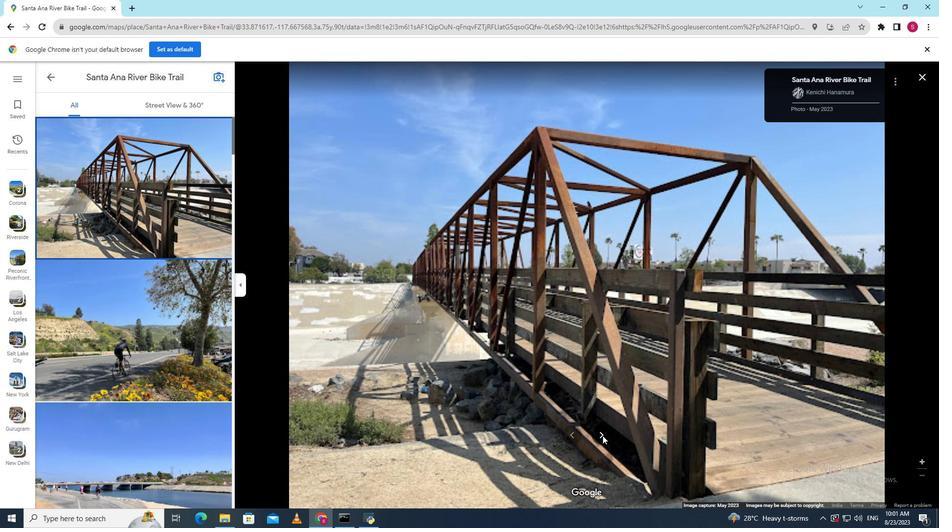 
Action: Mouse scrolled (145, 266) with delta (0, 0)
Screenshot: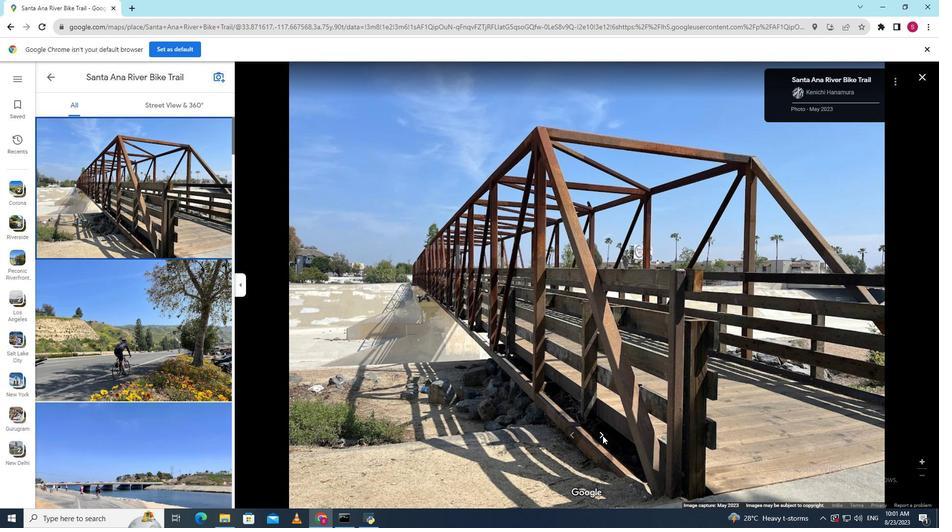 
Action: Mouse moved to (203, 385)
Screenshot: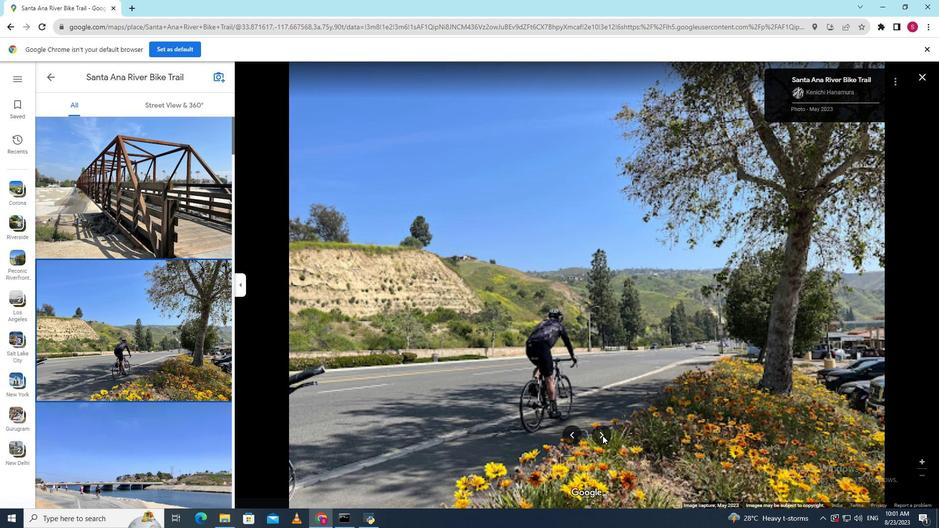 
Action: Mouse pressed left at (203, 385)
Screenshot: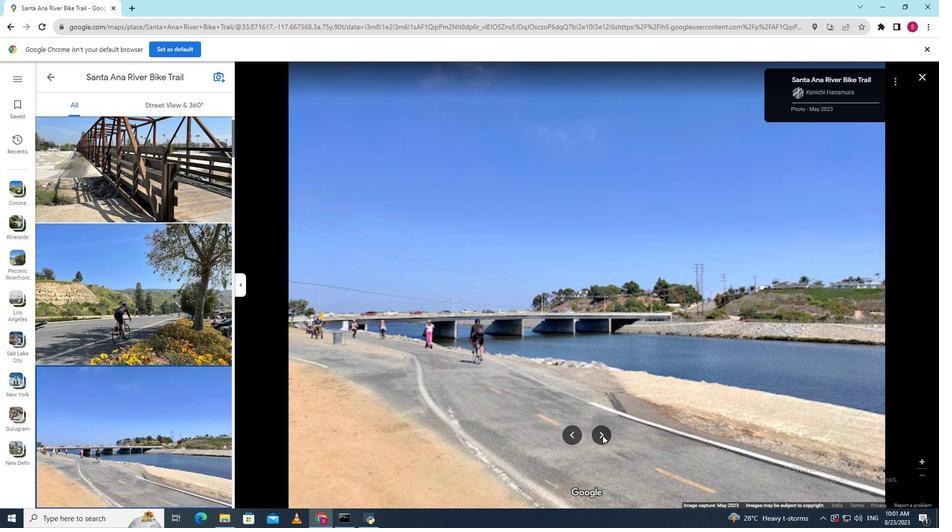 
Action: Mouse moved to (381, 166)
Screenshot: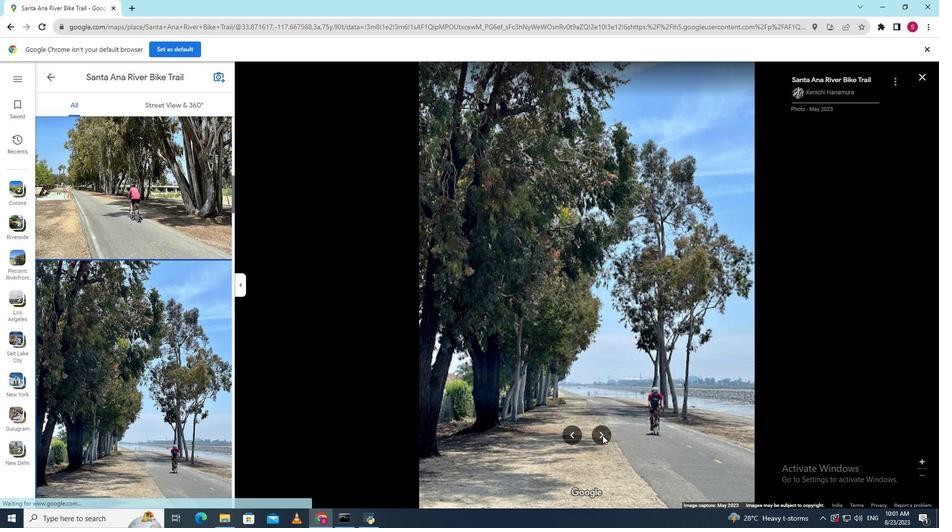 
Action: Mouse pressed left at (381, 166)
Screenshot: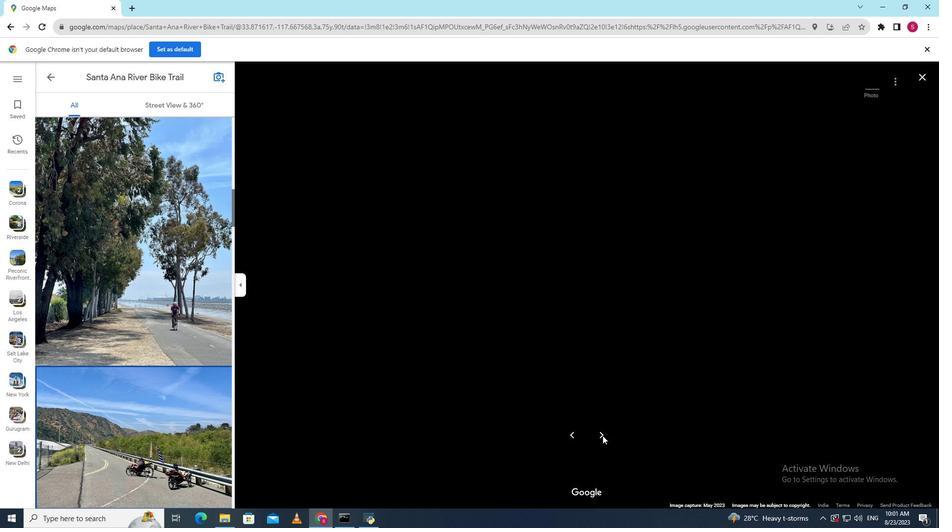 
Action: Key pressed <Key.right>
Screenshot: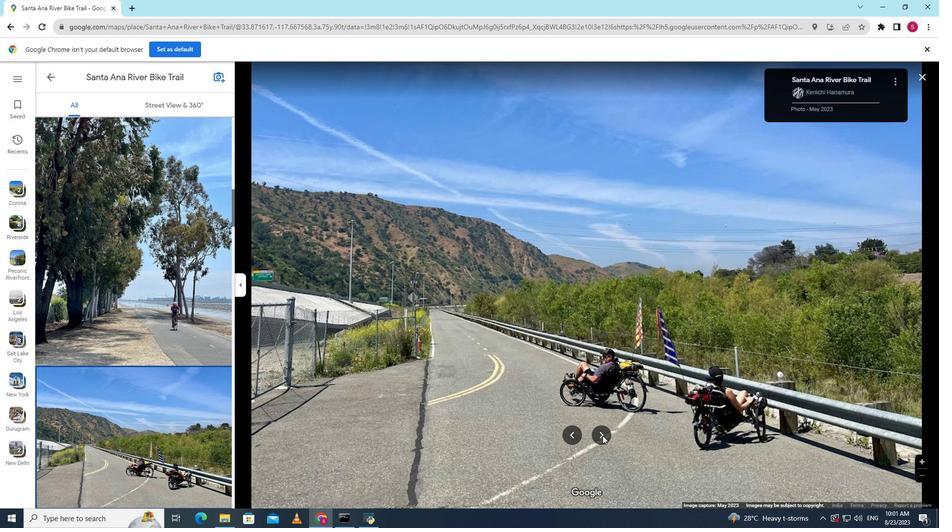 
Action: Mouse moved to (601, 437)
Screenshot: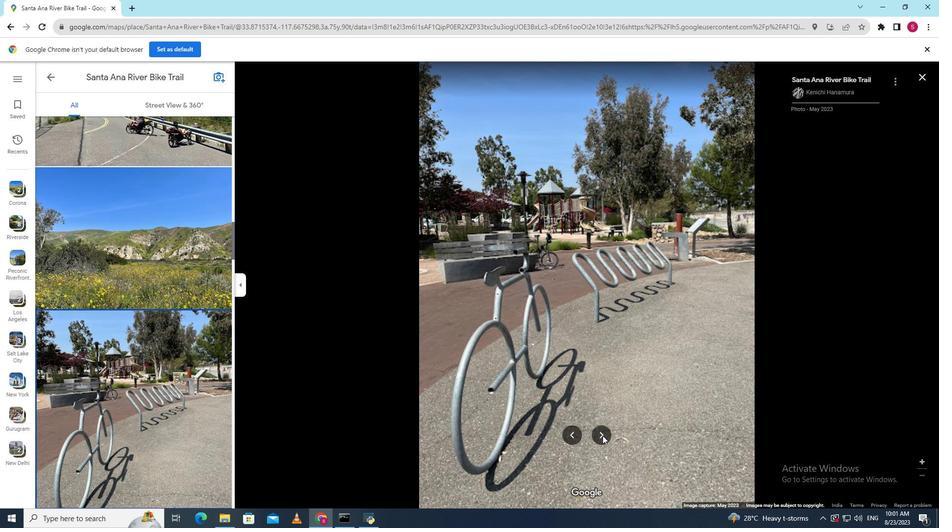 
Action: Mouse pressed left at (601, 437)
Screenshot: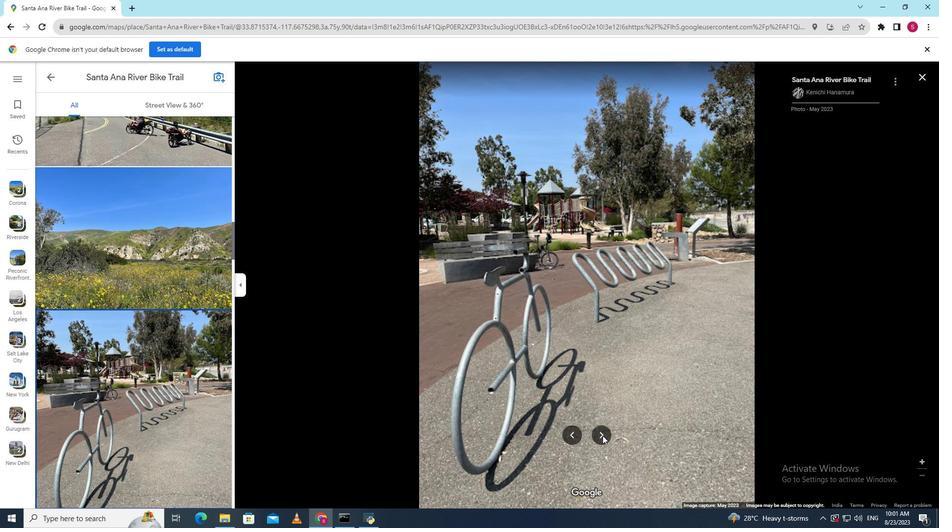 
Action: Mouse moved to (604, 437)
Screenshot: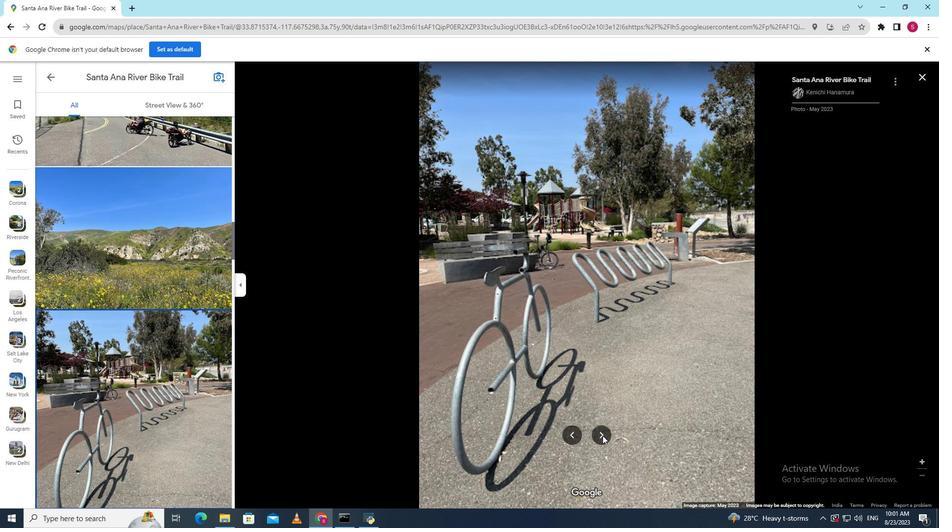 
Action: Mouse pressed left at (604, 437)
Screenshot: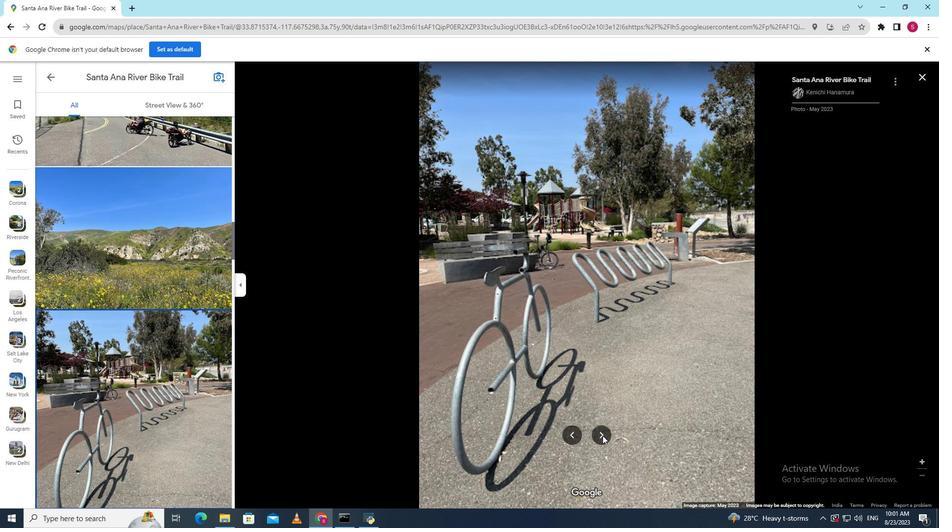 
Action: Mouse pressed left at (604, 437)
Screenshot: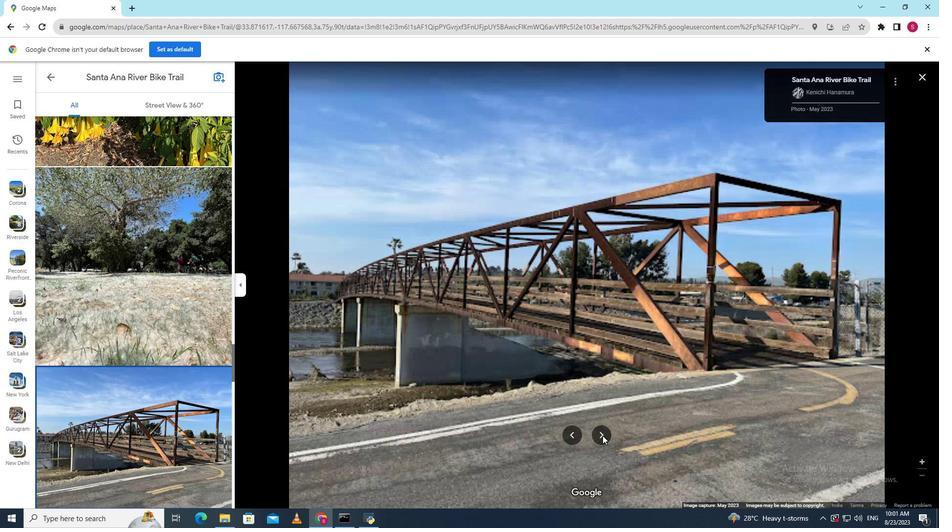 
Action: Mouse pressed left at (604, 437)
Screenshot: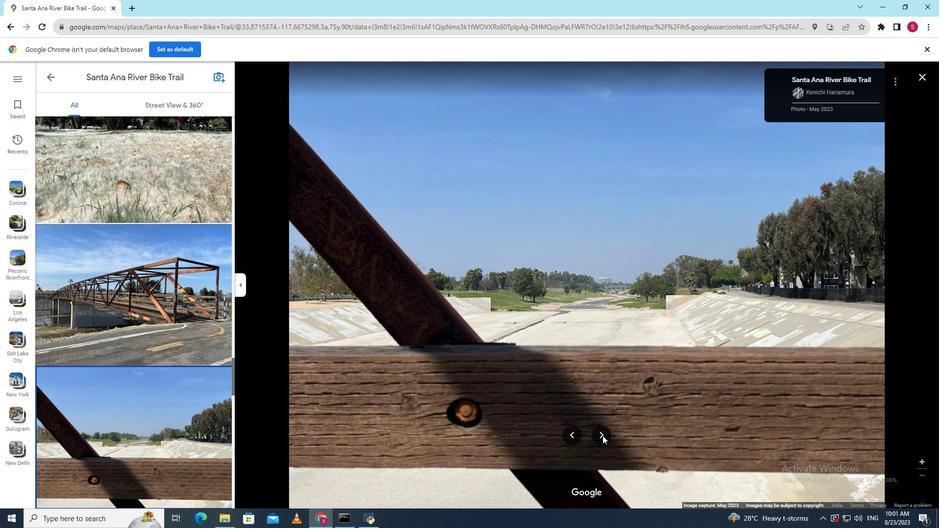 
Action: Mouse pressed left at (604, 437)
Screenshot: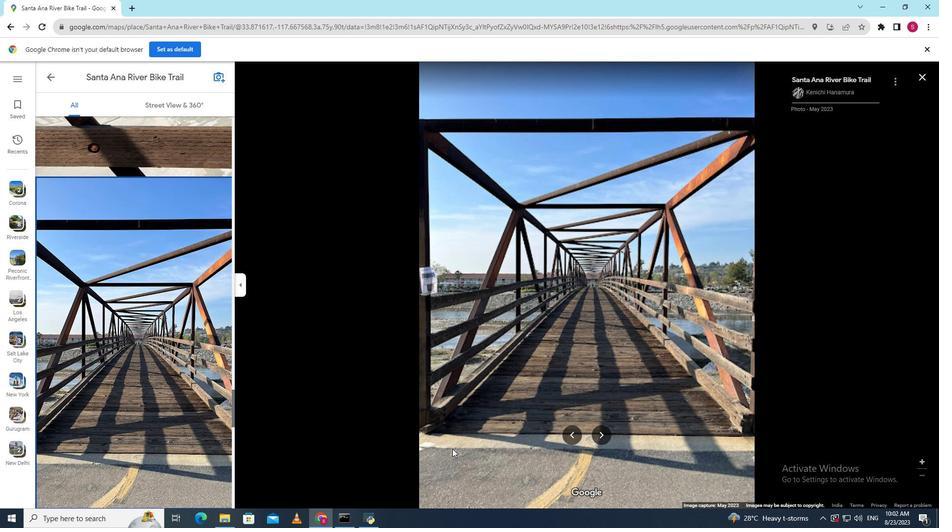 
Action: Mouse pressed left at (604, 437)
Screenshot: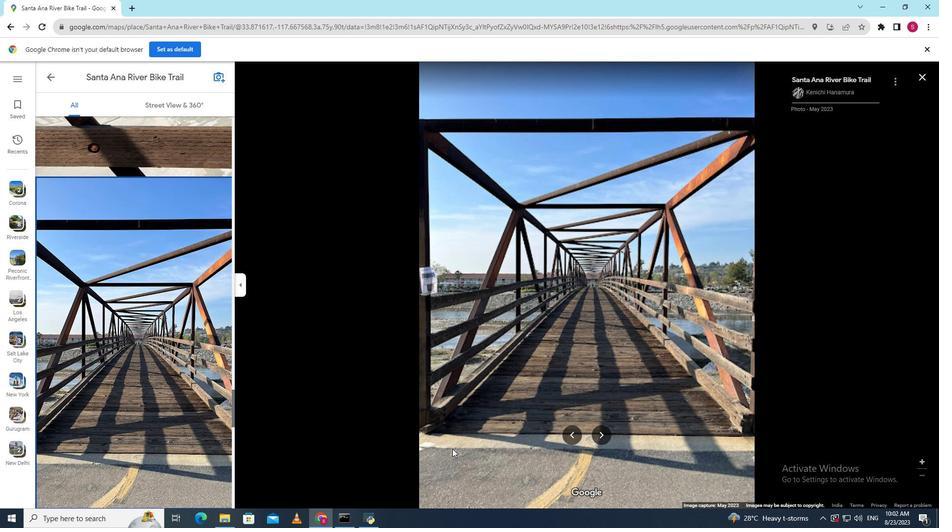 
Action: Mouse pressed left at (604, 437)
Screenshot: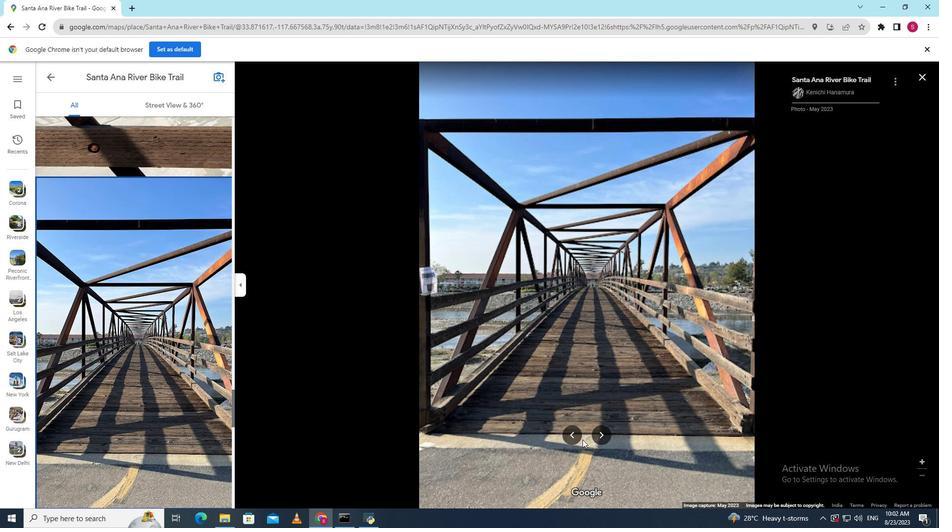 
Action: Mouse pressed left at (604, 437)
Screenshot: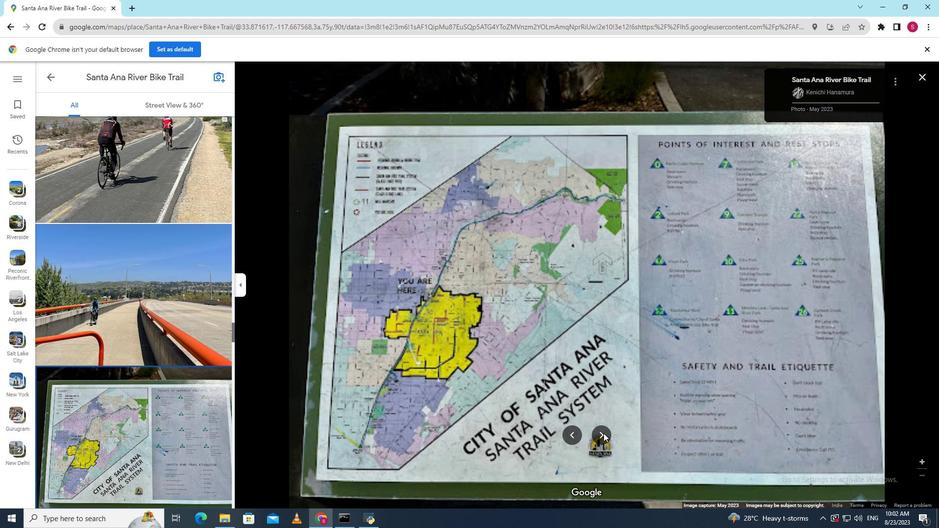 
Action: Mouse moved to (604, 434)
Screenshot: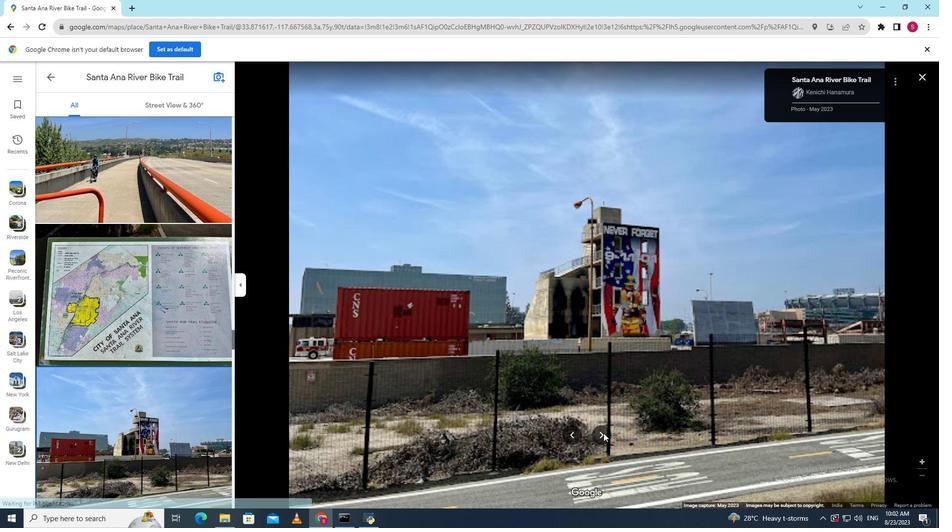 
Action: Mouse pressed left at (604, 434)
Screenshot: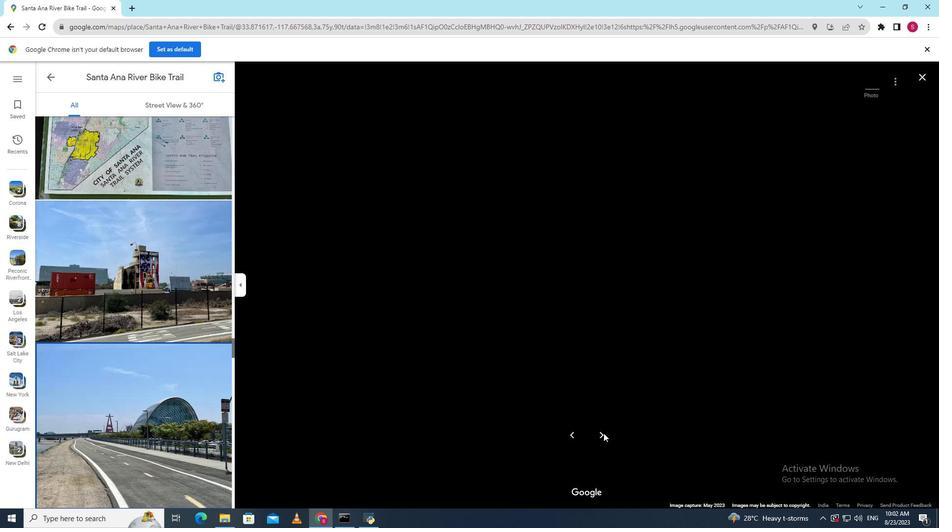 
Action: Mouse pressed left at (604, 434)
Screenshot: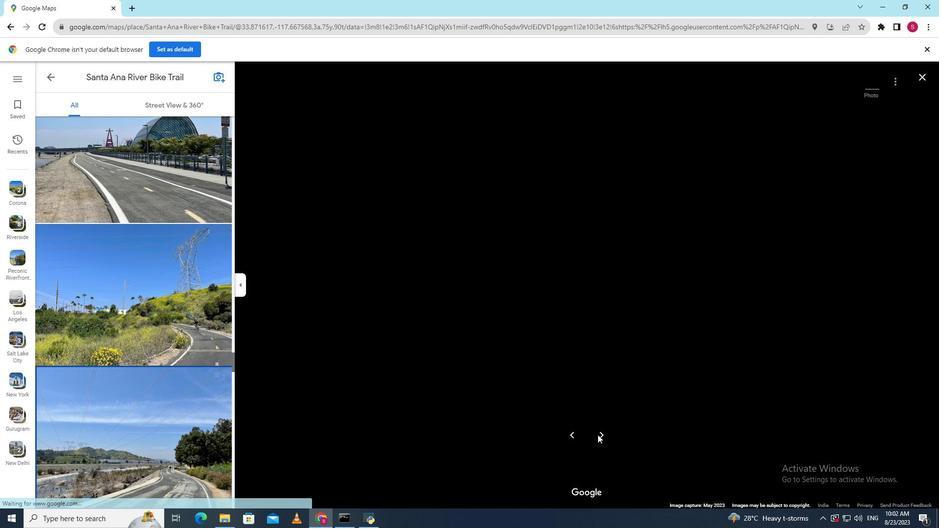 
Action: Mouse pressed left at (604, 434)
Screenshot: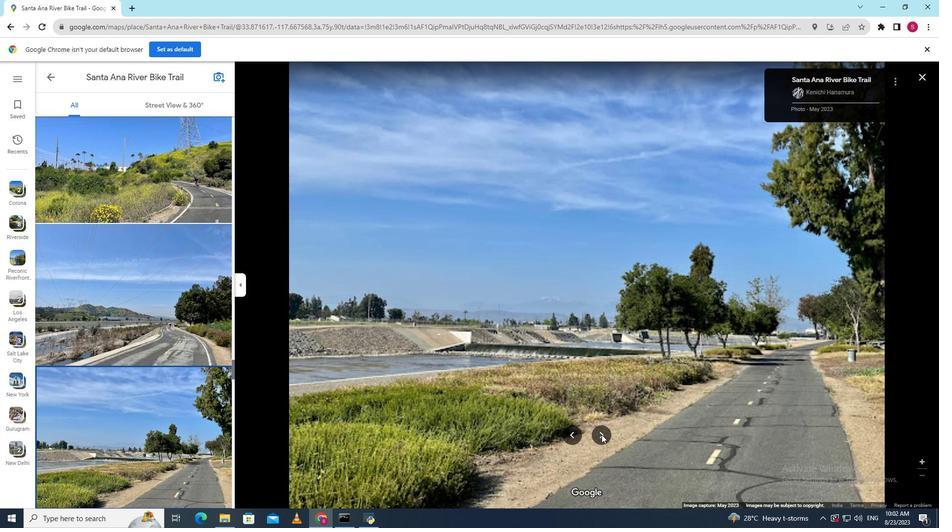 
Action: Mouse moved to (602, 434)
Screenshot: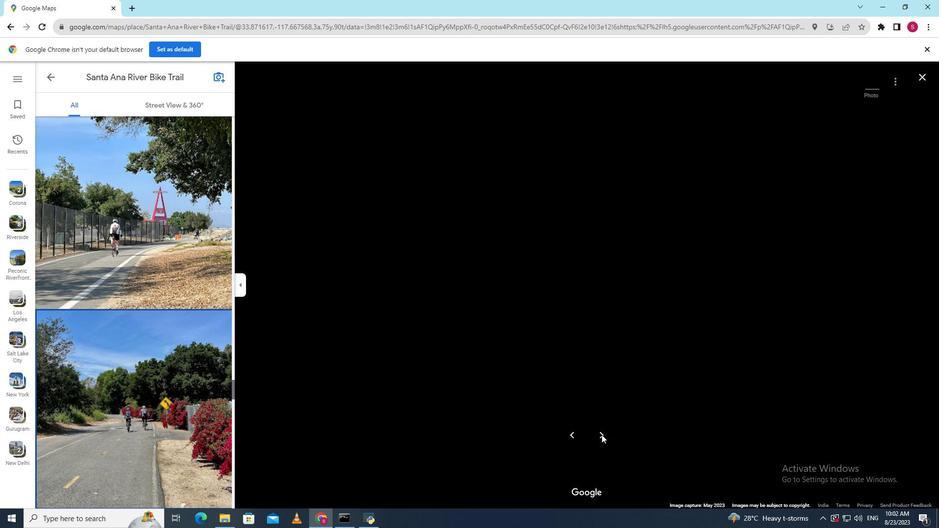 
Action: Mouse pressed left at (602, 434)
Screenshot: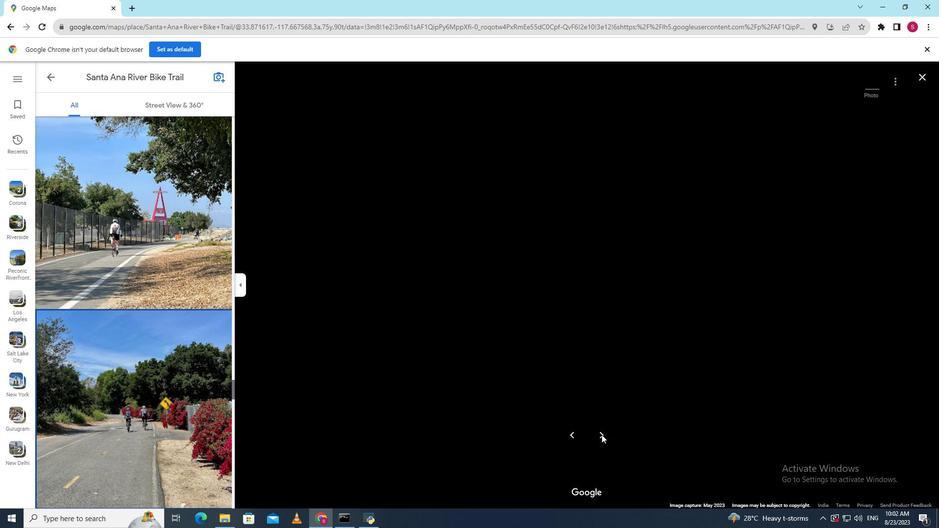 
Action: Mouse pressed left at (602, 434)
Screenshot: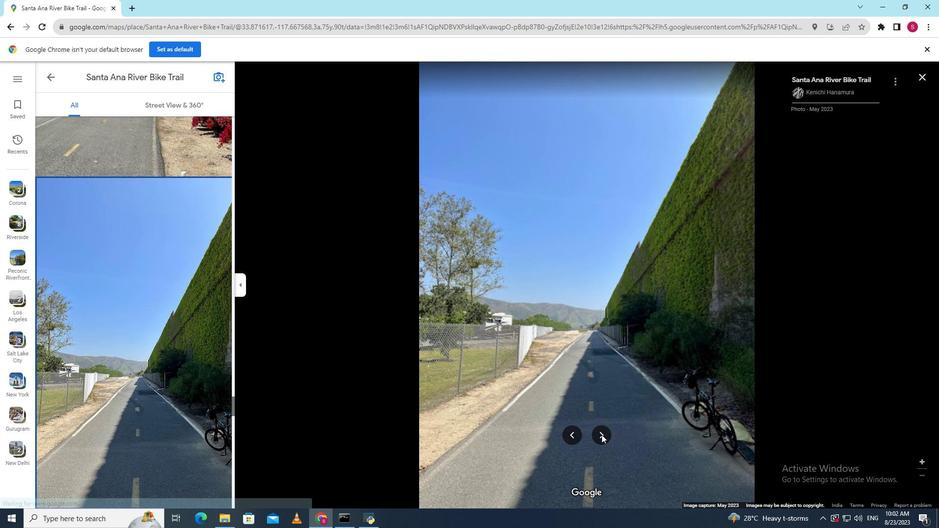 
Action: Mouse moved to (599, 433)
Screenshot: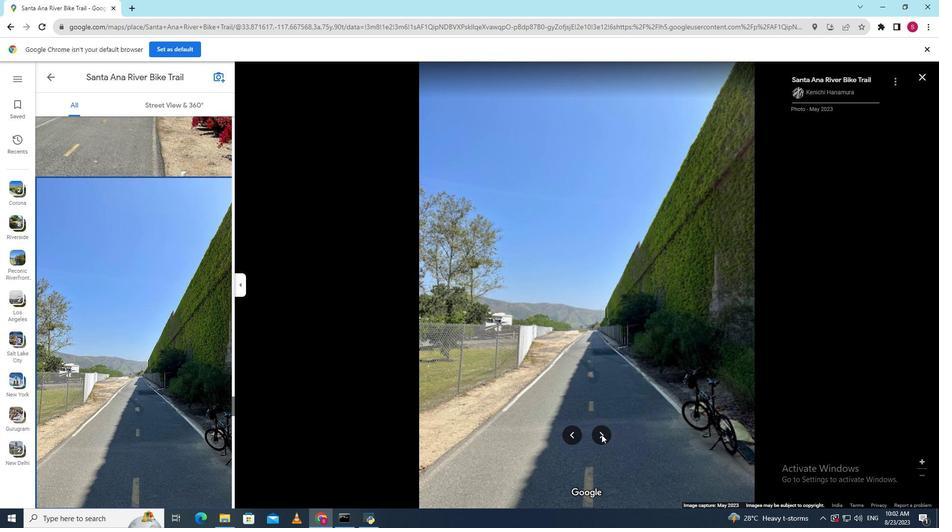 
Action: Mouse pressed left at (599, 433)
Screenshot: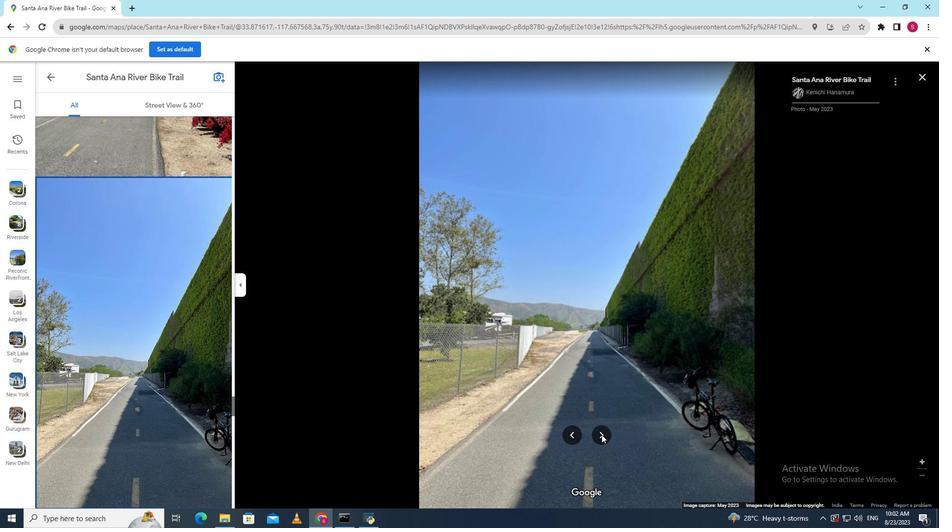 
Action: Mouse pressed left at (599, 433)
Screenshot: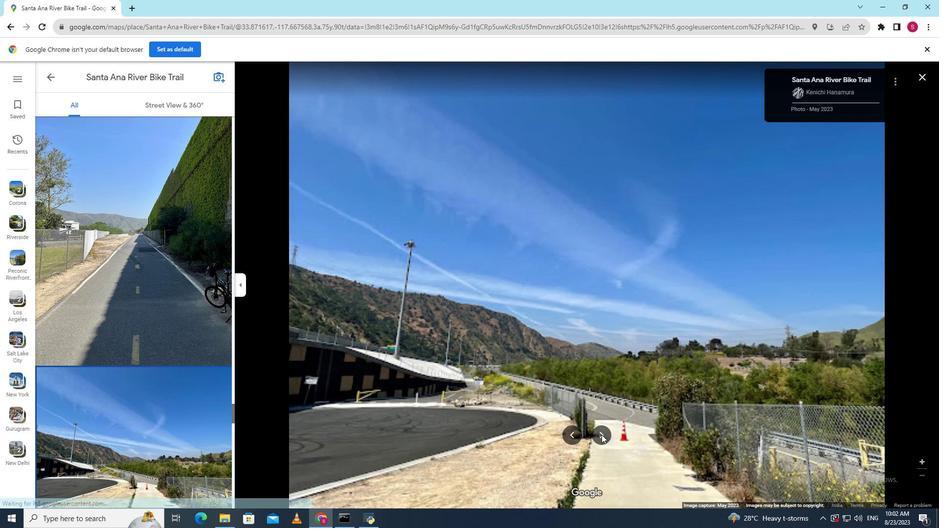 
Action: Mouse pressed left at (599, 433)
Screenshot: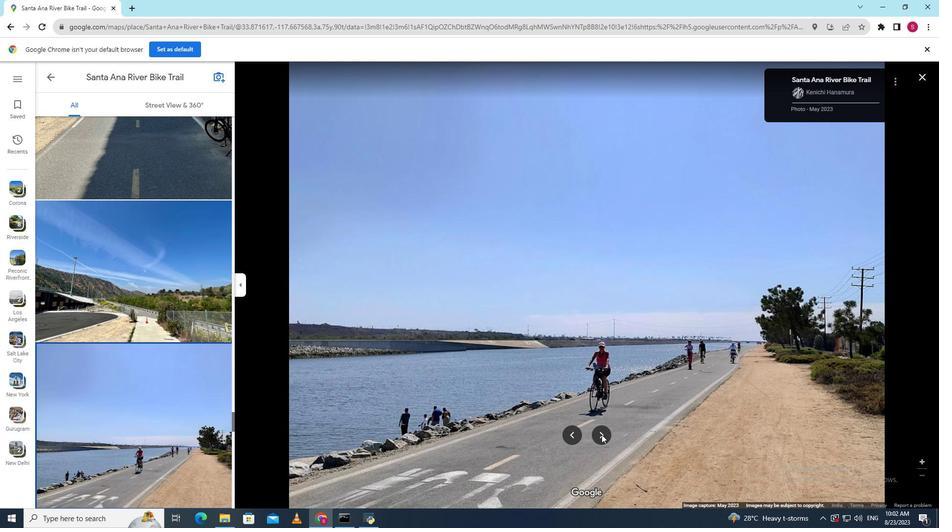 
Action: Mouse pressed left at (599, 433)
Screenshot: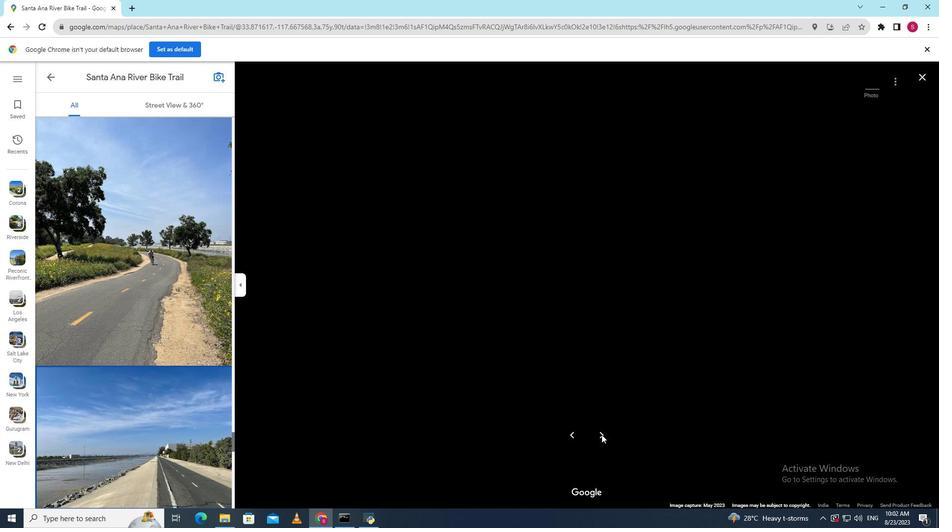 
Action: Mouse pressed left at (599, 433)
Screenshot: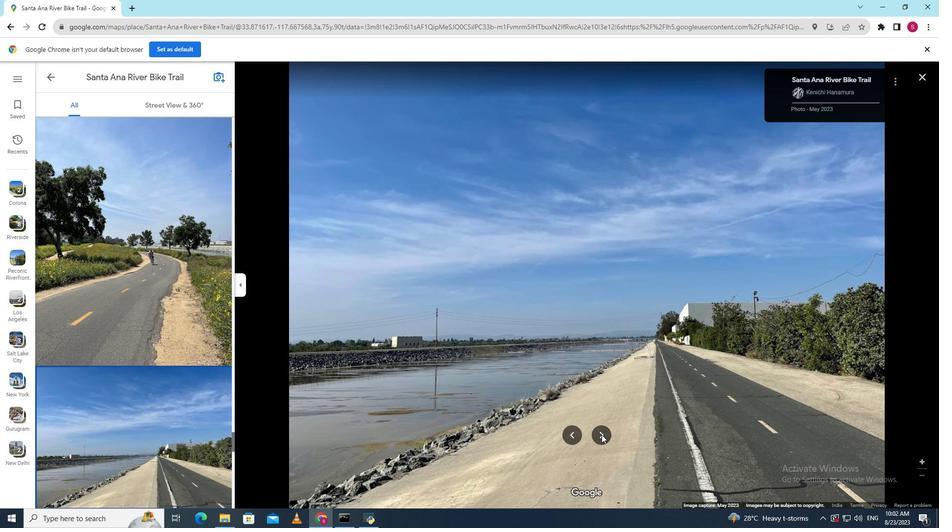 
Action: Mouse pressed left at (599, 433)
Screenshot: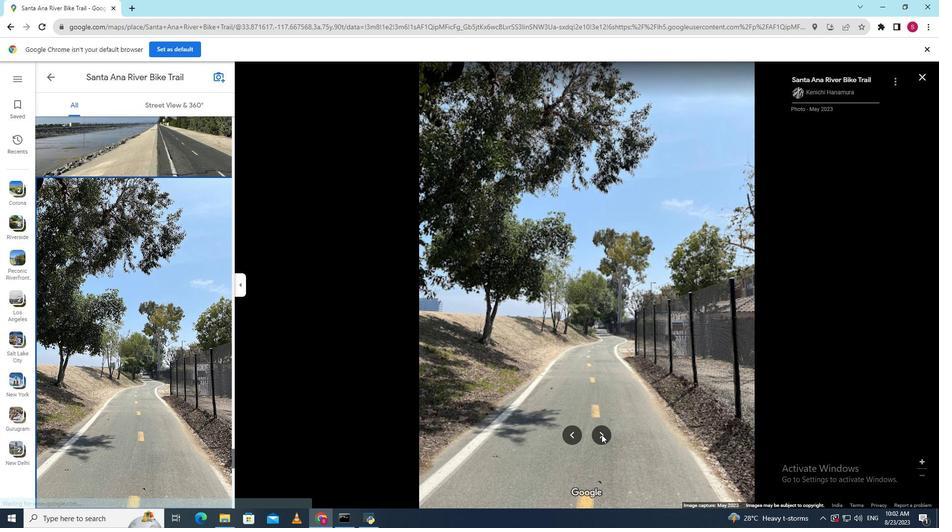 
Action: Mouse pressed left at (599, 433)
Screenshot: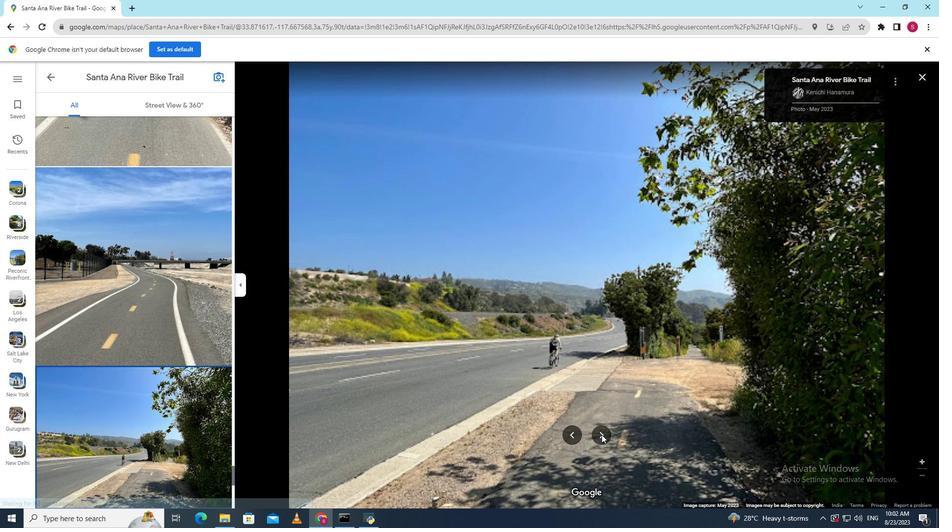 
Action: Mouse pressed left at (599, 433)
Screenshot: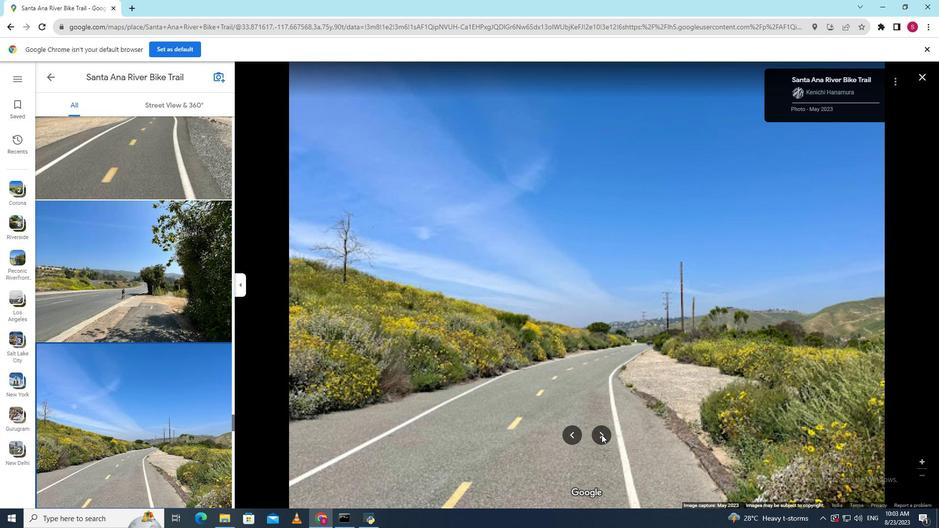 
Action: Mouse pressed left at (599, 433)
Screenshot: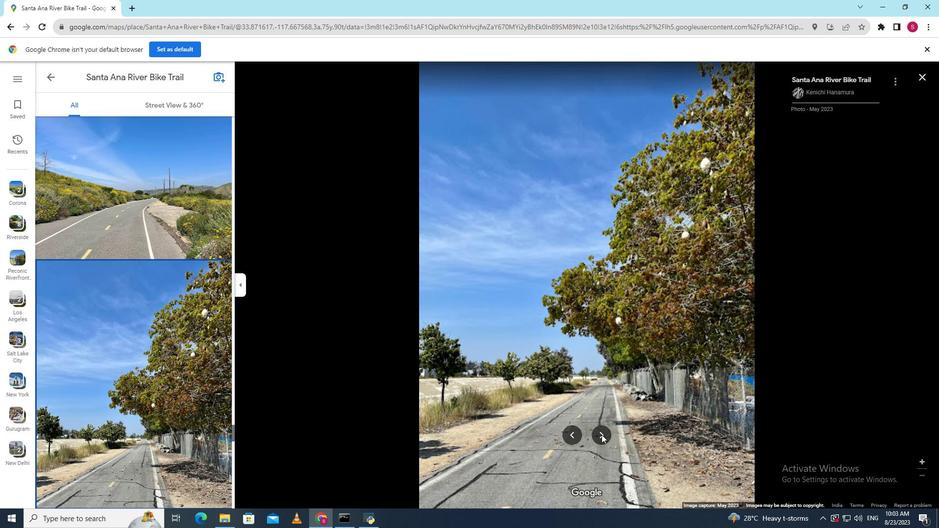 
Action: Mouse pressed left at (599, 433)
Screenshot: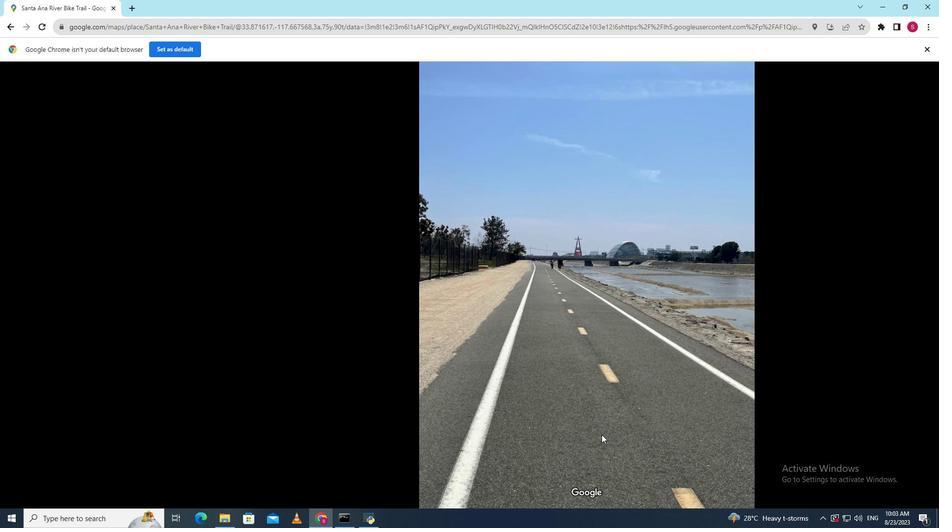 
Action: Mouse pressed left at (599, 433)
Screenshot: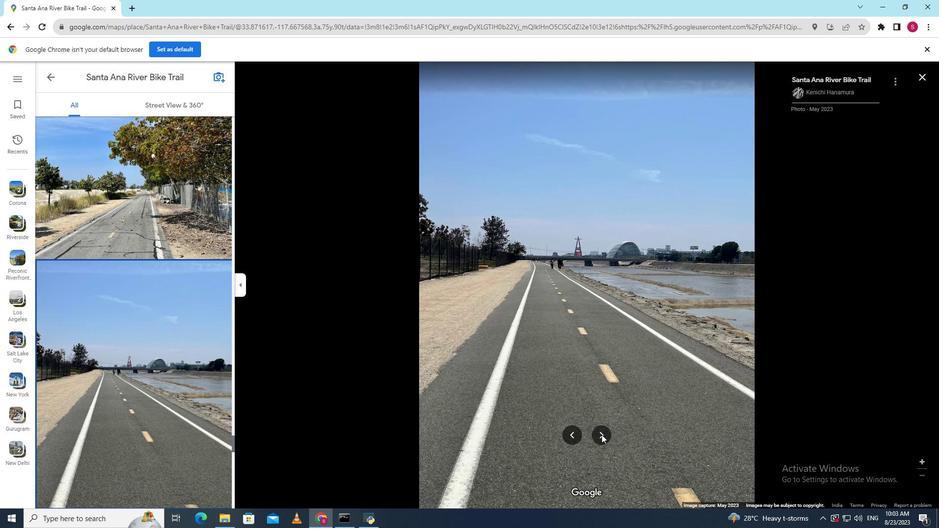
Action: Mouse pressed left at (599, 433)
Screenshot: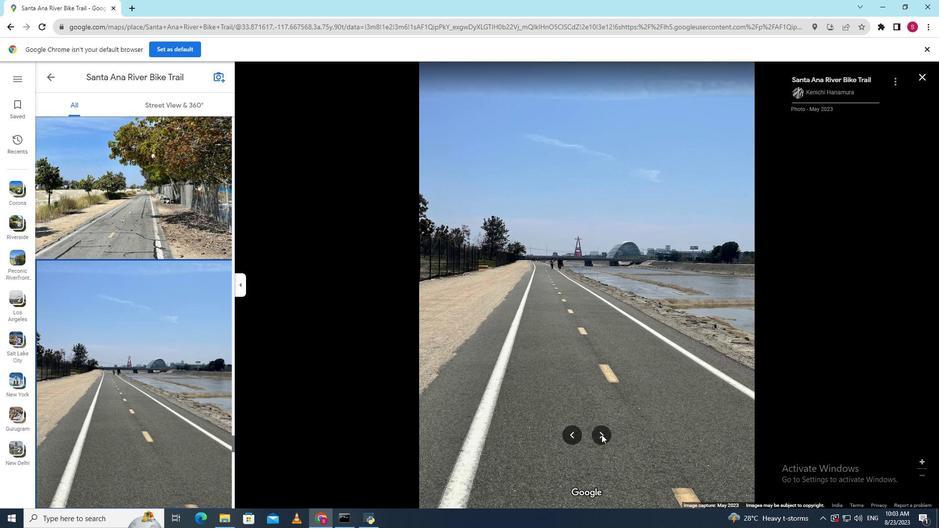 
Action: Mouse pressed left at (599, 433)
Screenshot: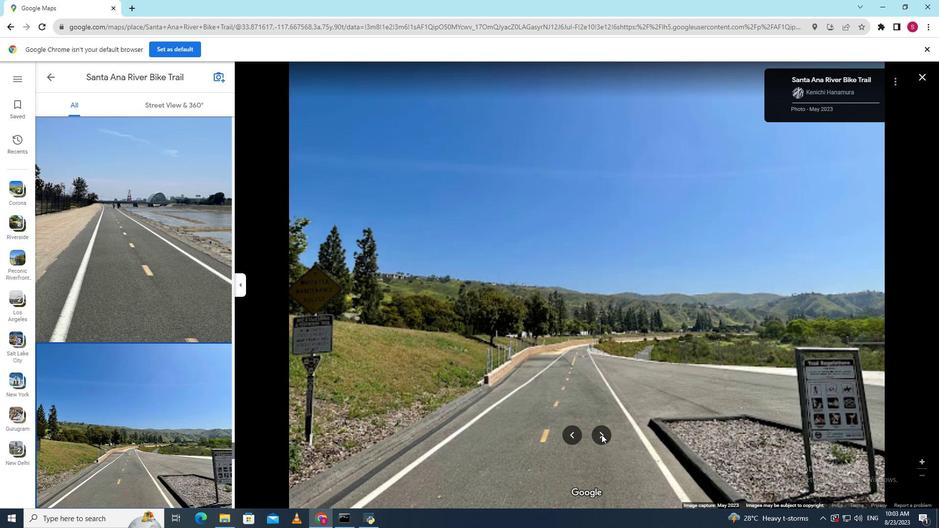 
Action: Mouse pressed left at (599, 433)
Screenshot: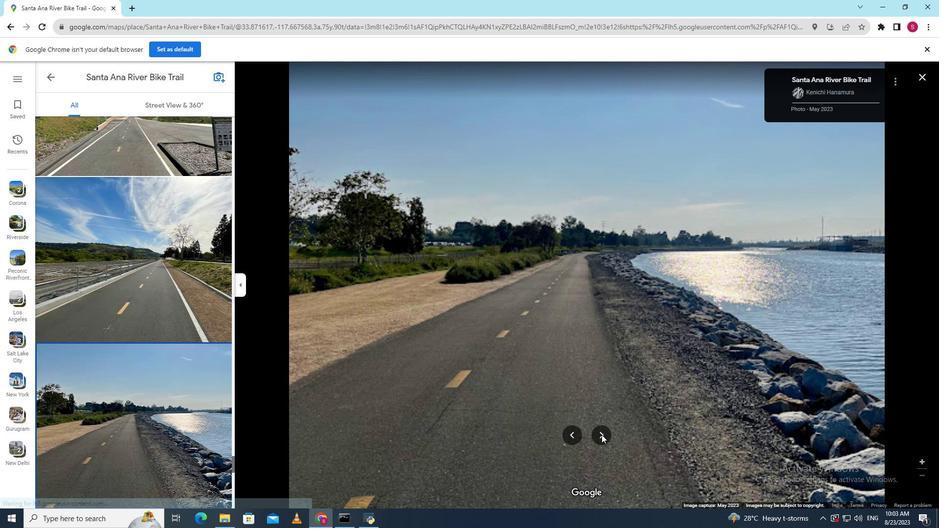 
Action: Mouse pressed left at (599, 433)
Screenshot: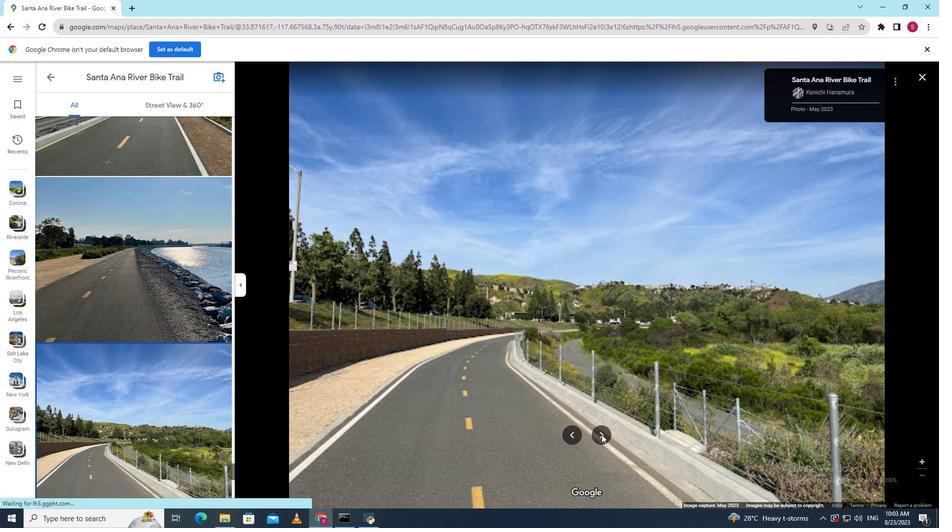 
Action: Mouse pressed left at (599, 433)
Screenshot: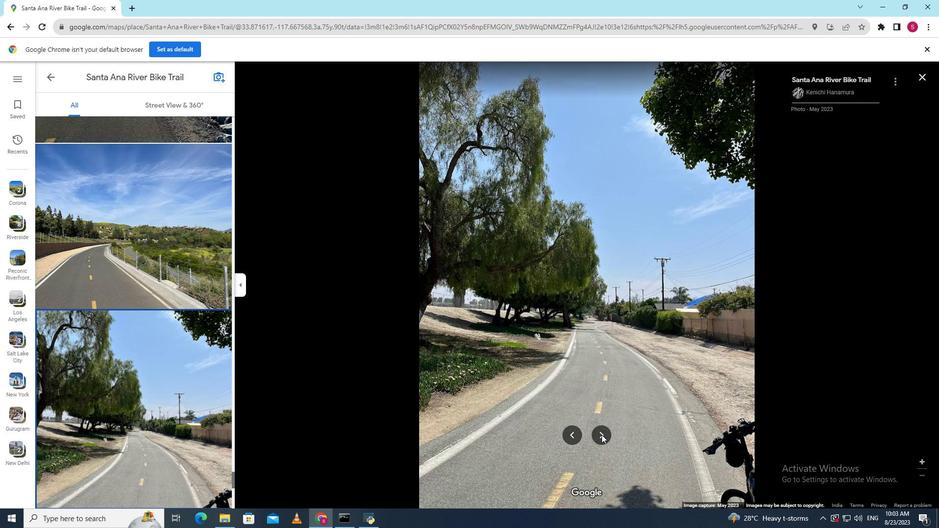 
Action: Mouse pressed left at (599, 433)
Screenshot: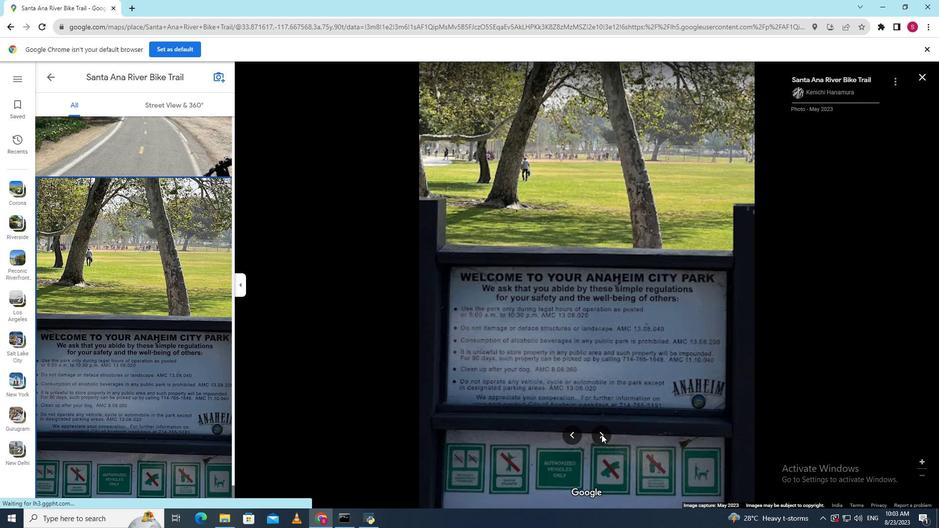 
Action: Mouse pressed left at (599, 433)
Screenshot: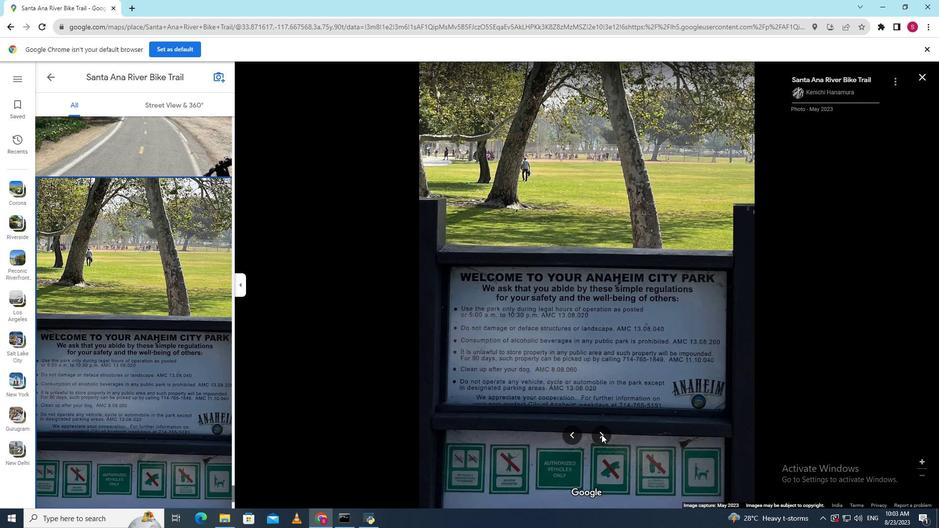 
Action: Mouse pressed left at (599, 433)
Screenshot: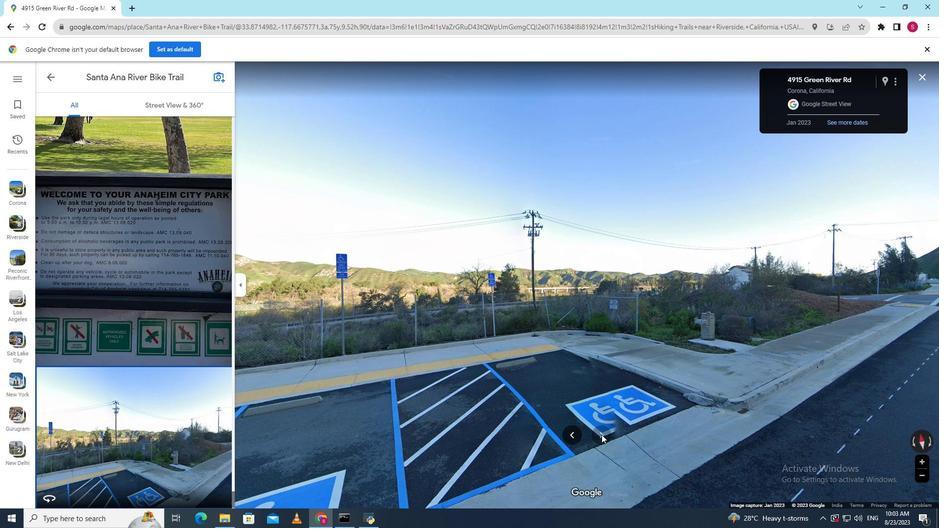 
Action: Mouse pressed left at (599, 433)
Screenshot: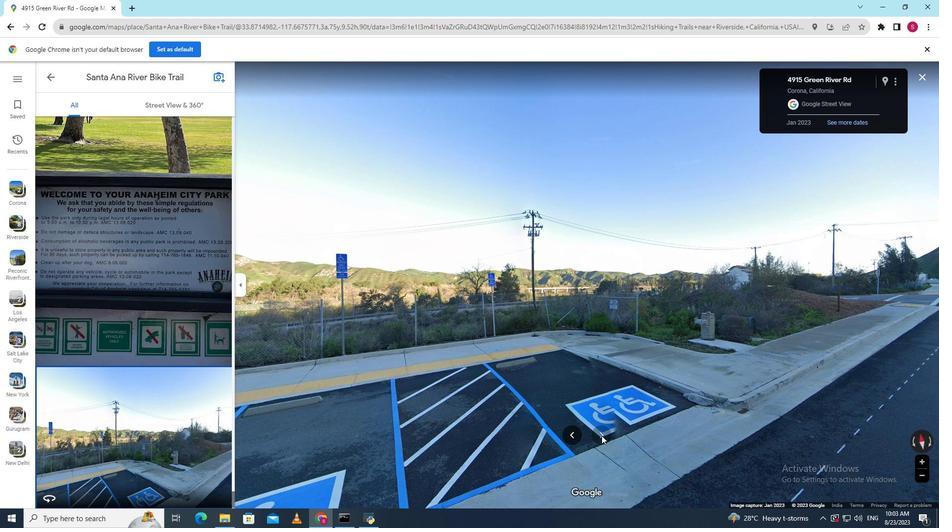 
Action: Mouse moved to (602, 434)
Screenshot: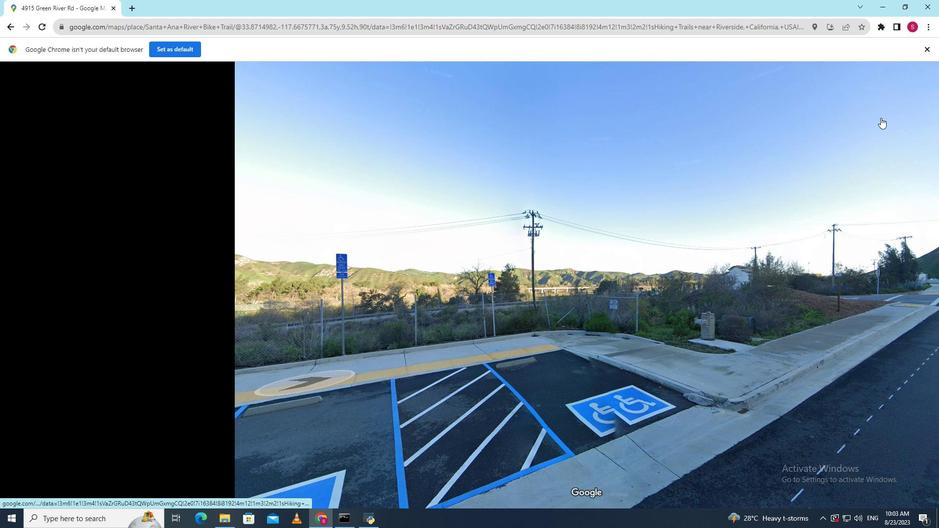 
Action: Mouse pressed left at (602, 434)
Screenshot: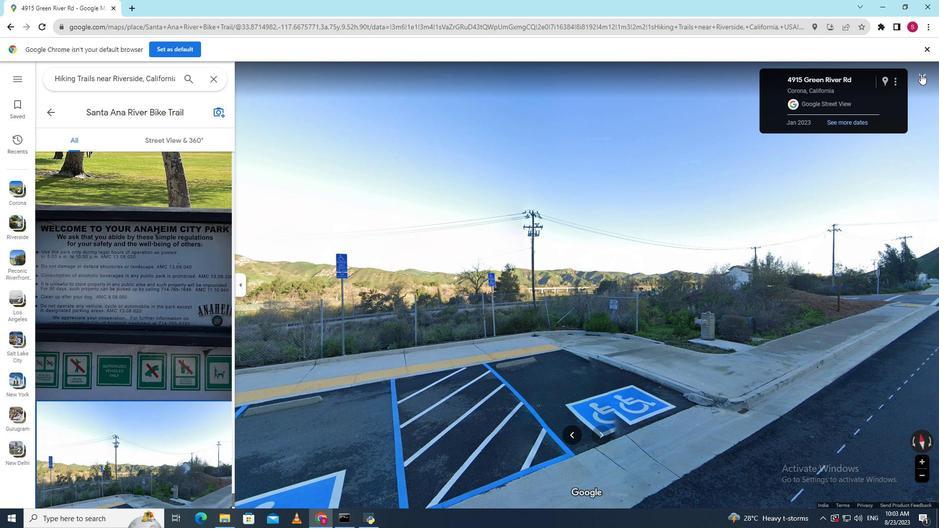 
Action: Mouse pressed left at (602, 434)
Screenshot: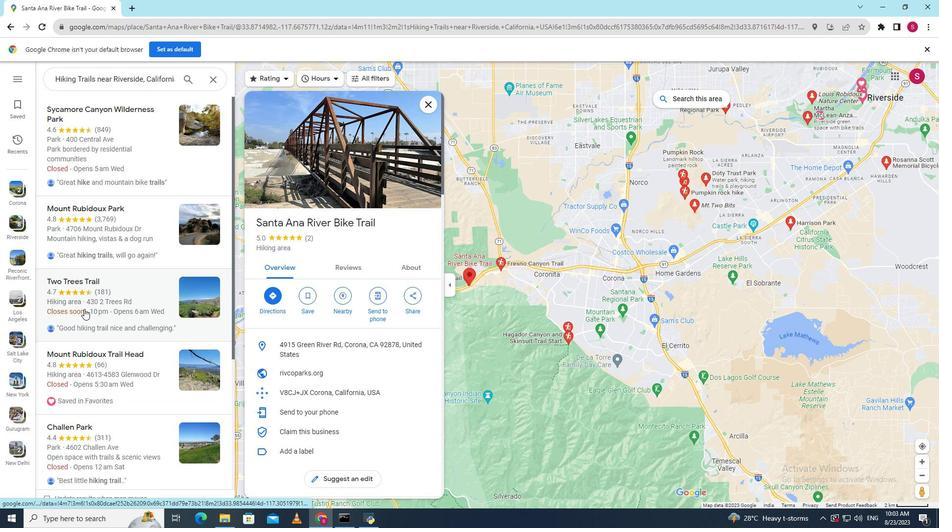 
Action: Mouse pressed left at (602, 434)
Screenshot: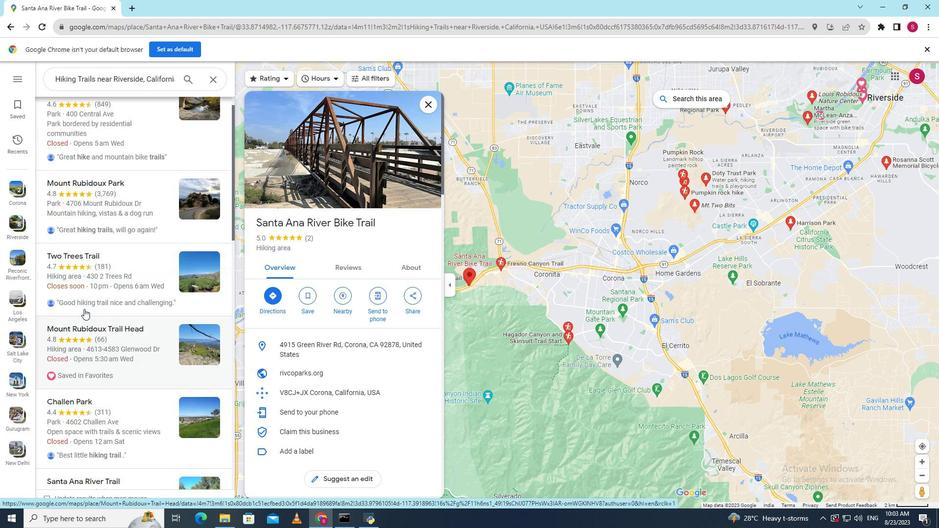 
Action: Mouse pressed left at (602, 434)
Screenshot: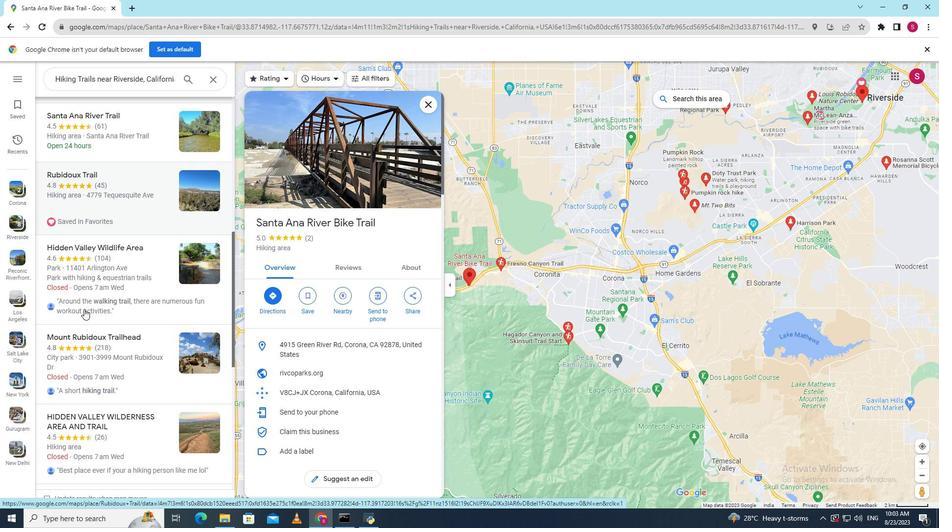 
Action: Mouse pressed left at (602, 434)
Screenshot: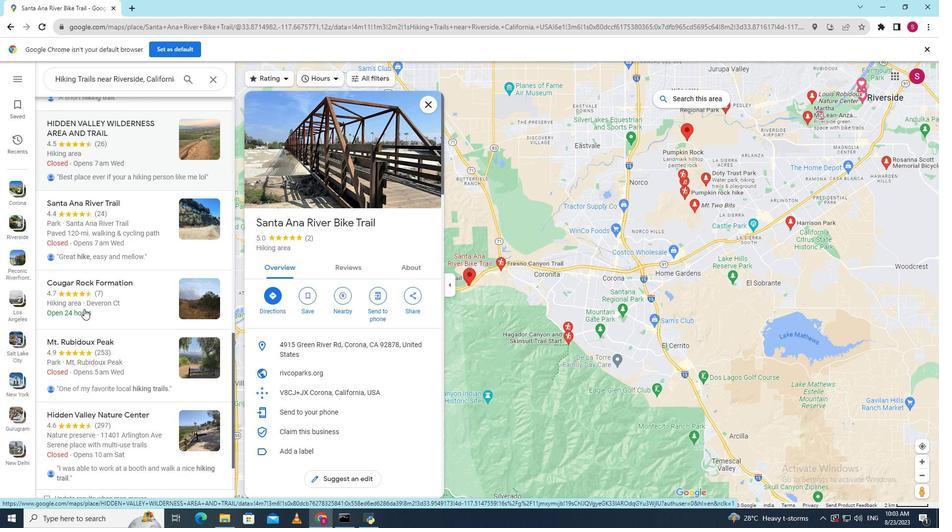 
Action: Mouse pressed left at (602, 434)
Screenshot: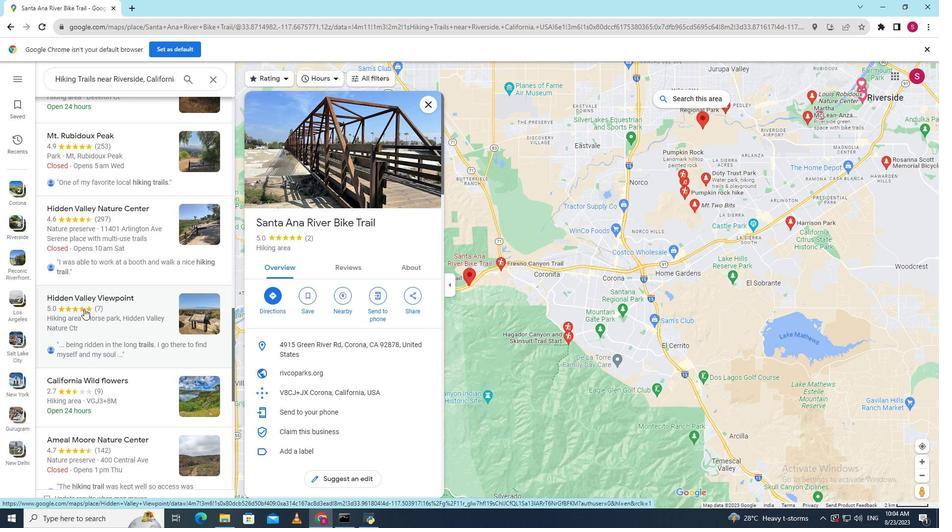 
Action: Mouse pressed left at (602, 434)
Screenshot: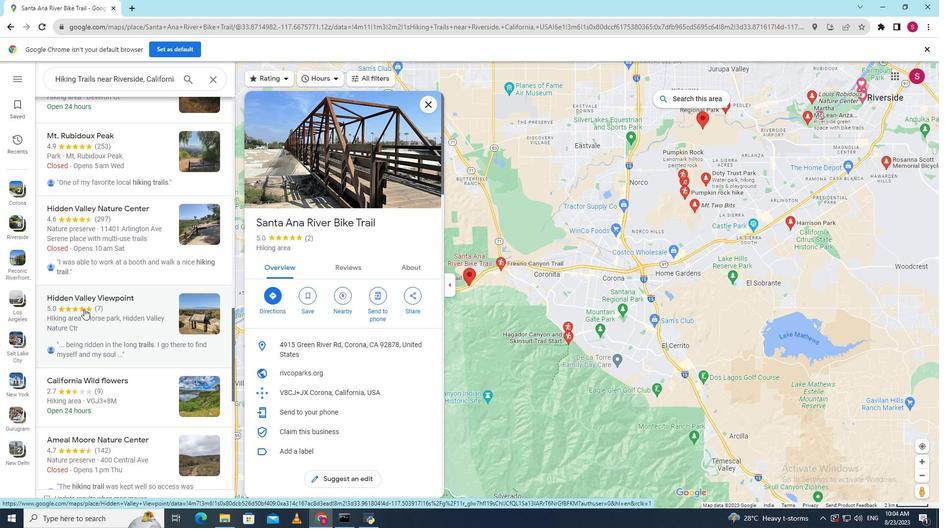 
Action: Mouse pressed left at (602, 434)
Screenshot: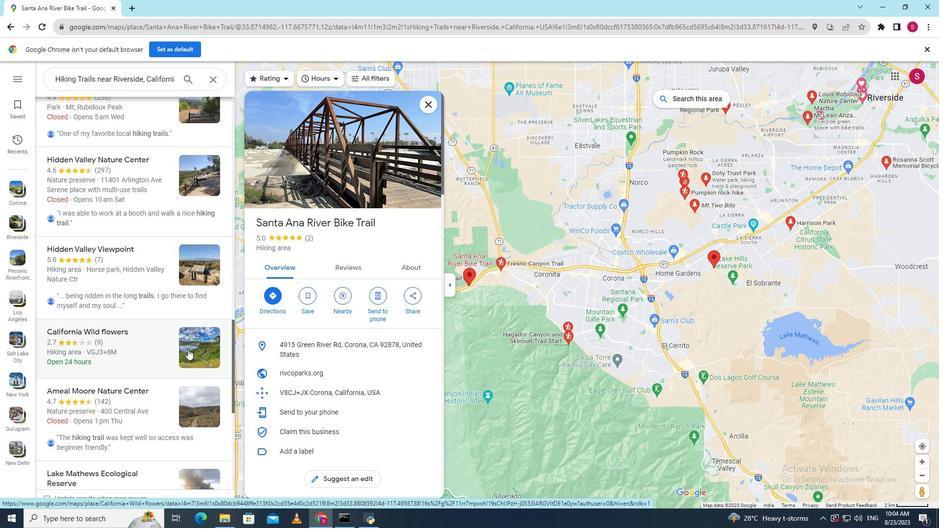 
Action: Mouse pressed left at (602, 434)
Screenshot: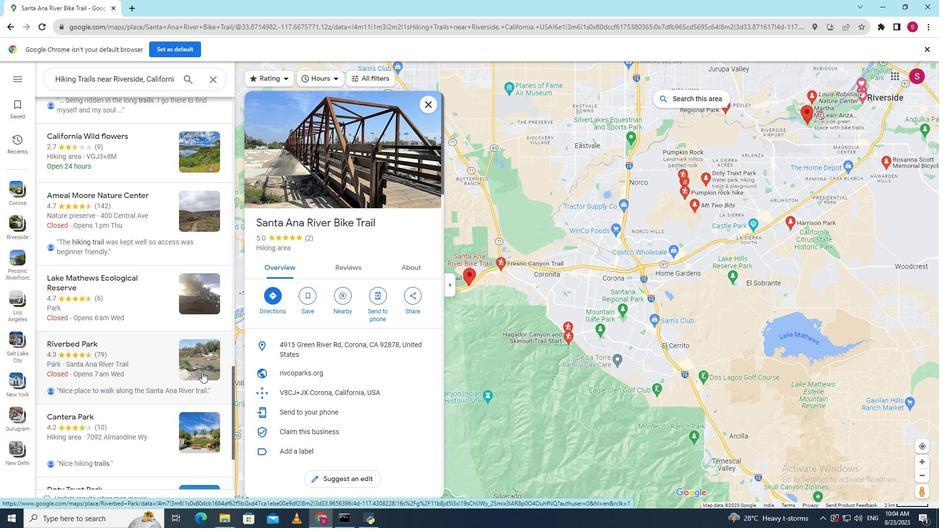 
Action: Mouse pressed left at (602, 434)
Screenshot: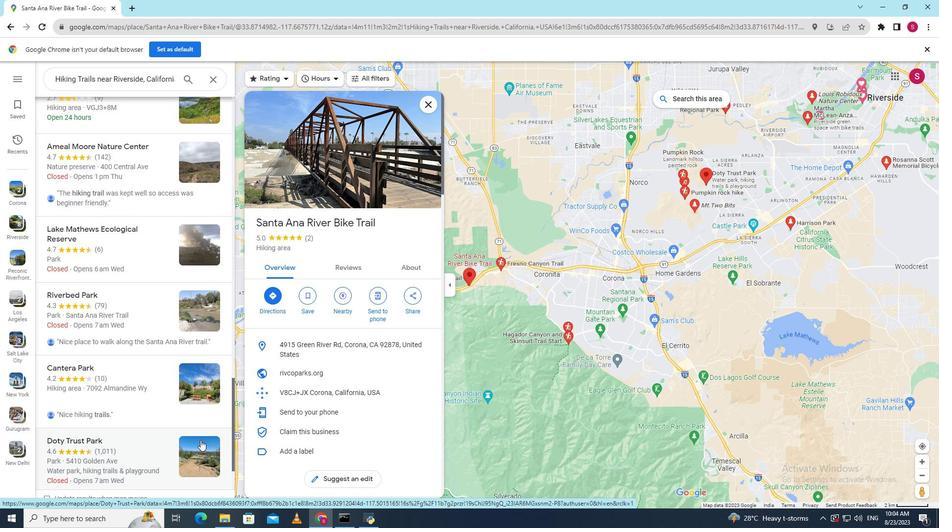 
Action: Mouse pressed left at (602, 434)
Screenshot: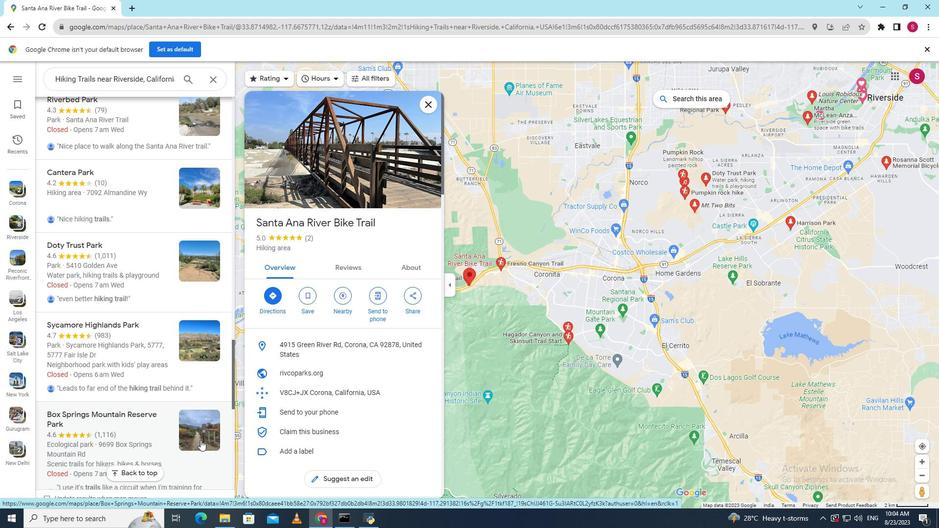
Action: Mouse pressed left at (602, 434)
Screenshot: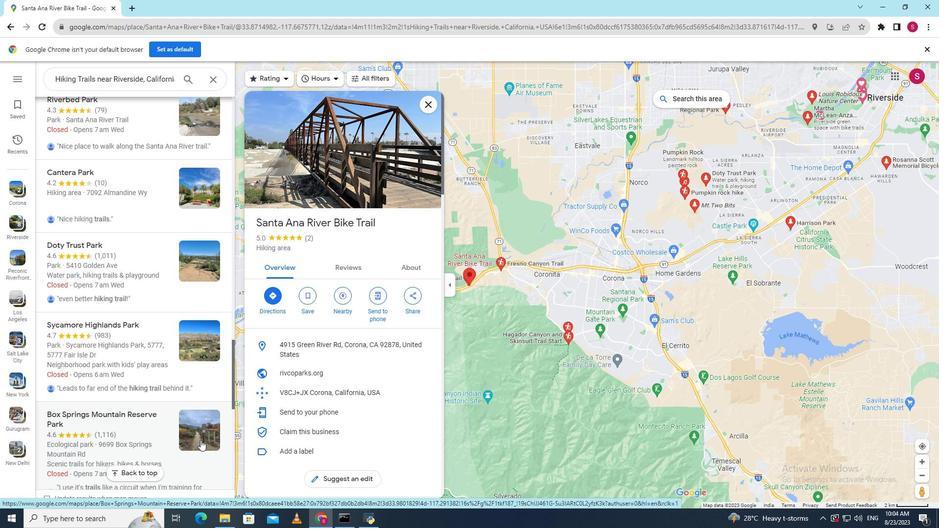 
Action: Mouse pressed left at (602, 434)
Screenshot: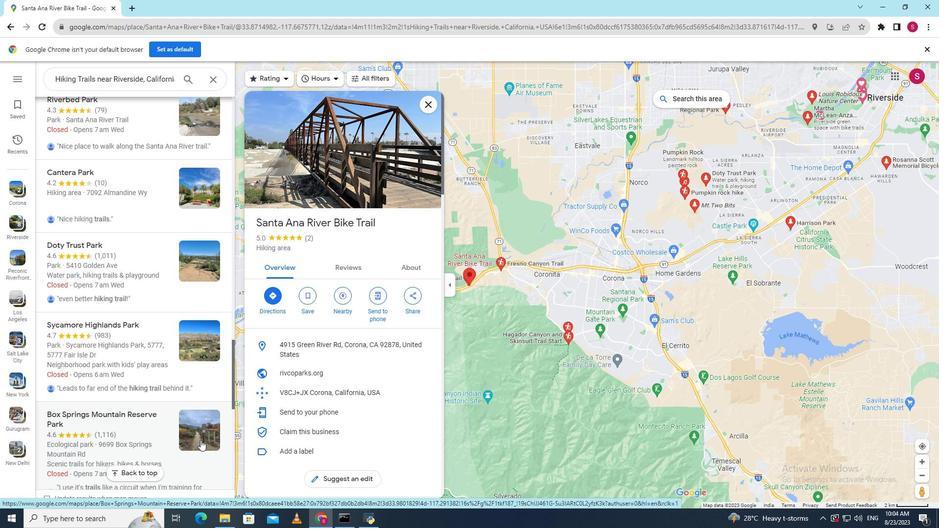 
Action: Mouse pressed left at (602, 434)
Screenshot: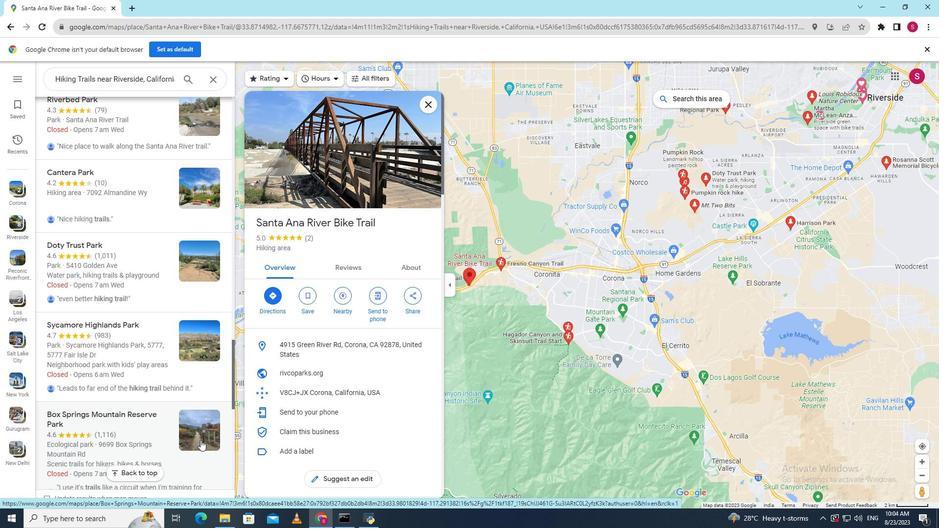 
Action: Mouse pressed left at (602, 434)
Screenshot: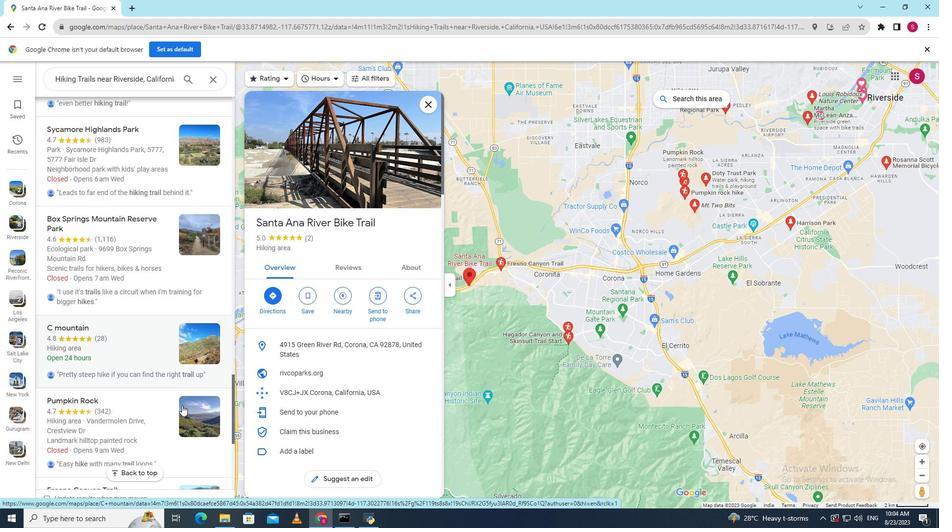 
Action: Mouse pressed left at (602, 434)
Screenshot: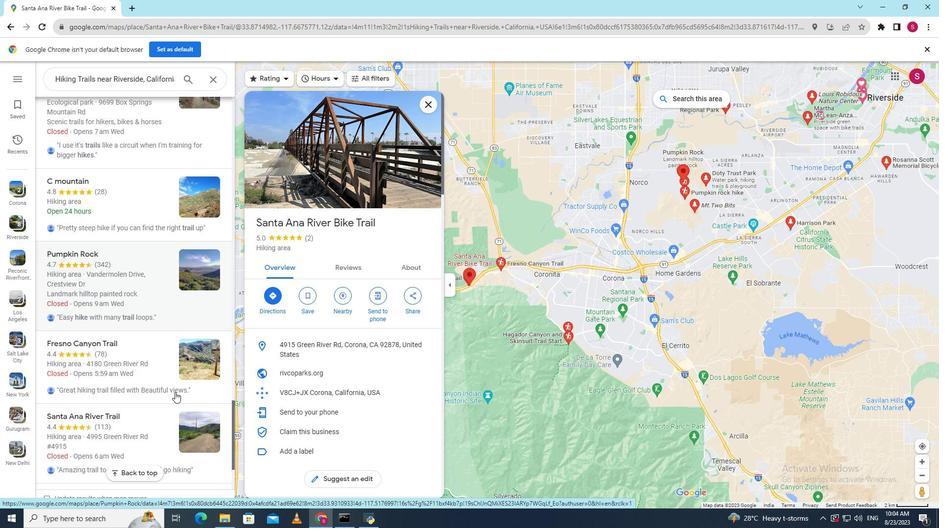 
Action: Mouse pressed left at (602, 434)
Screenshot: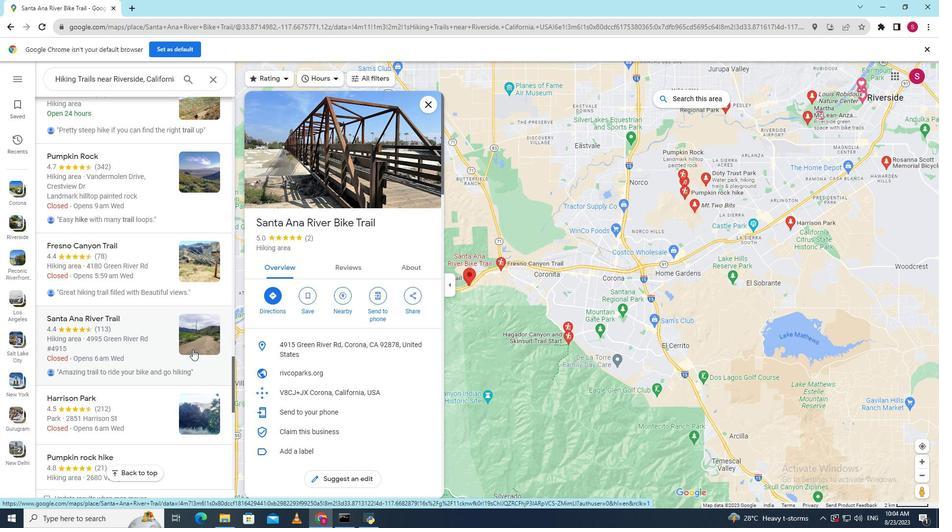 
Action: Mouse pressed left at (602, 434)
Screenshot: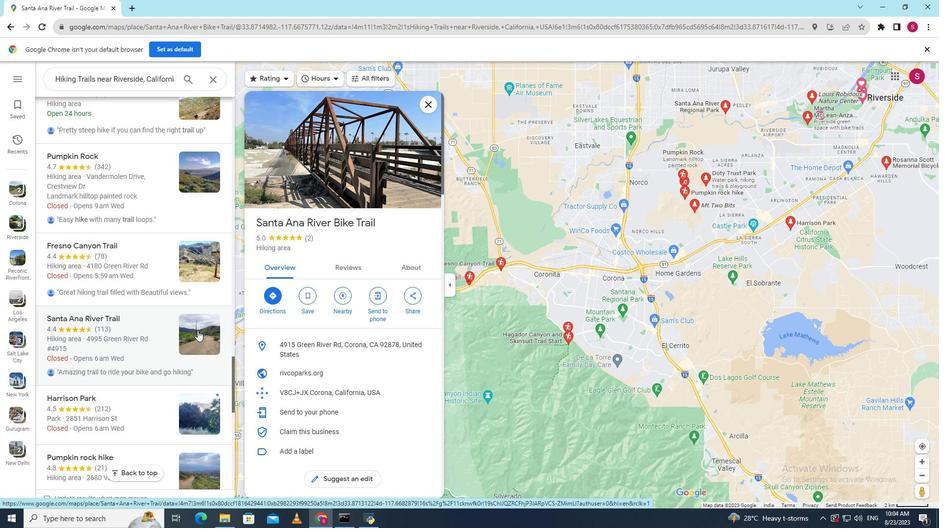 
Action: Mouse pressed left at (602, 434)
Screenshot: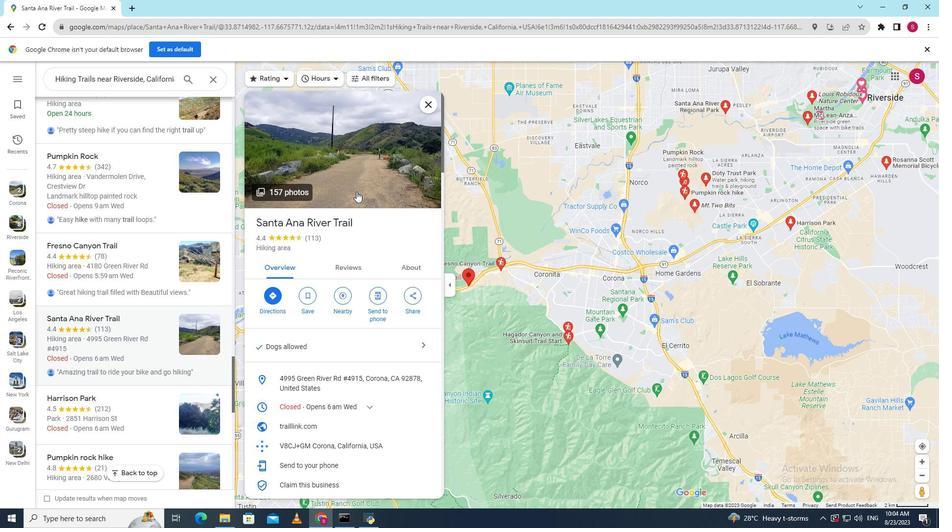 
Action: Mouse pressed left at (602, 434)
Screenshot: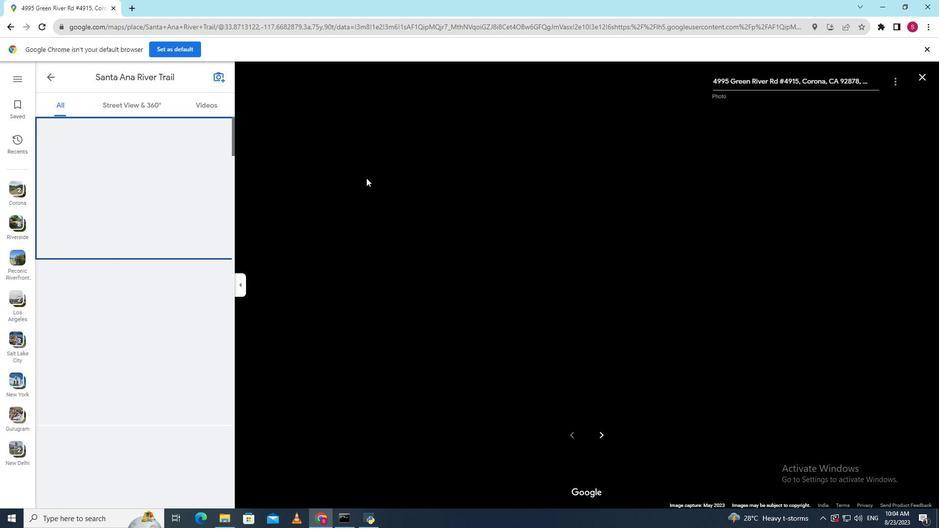 
Action: Mouse pressed left at (602, 434)
Screenshot: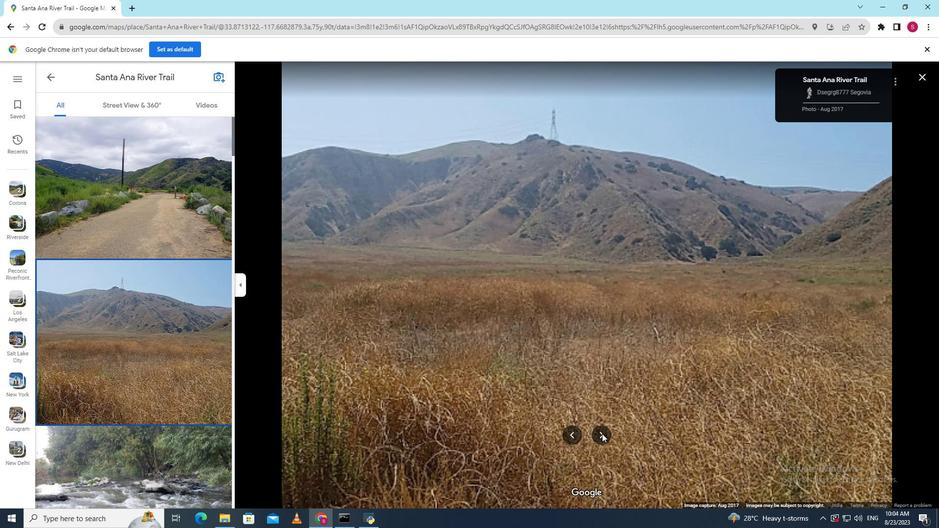 
Action: Mouse pressed left at (602, 434)
Screenshot: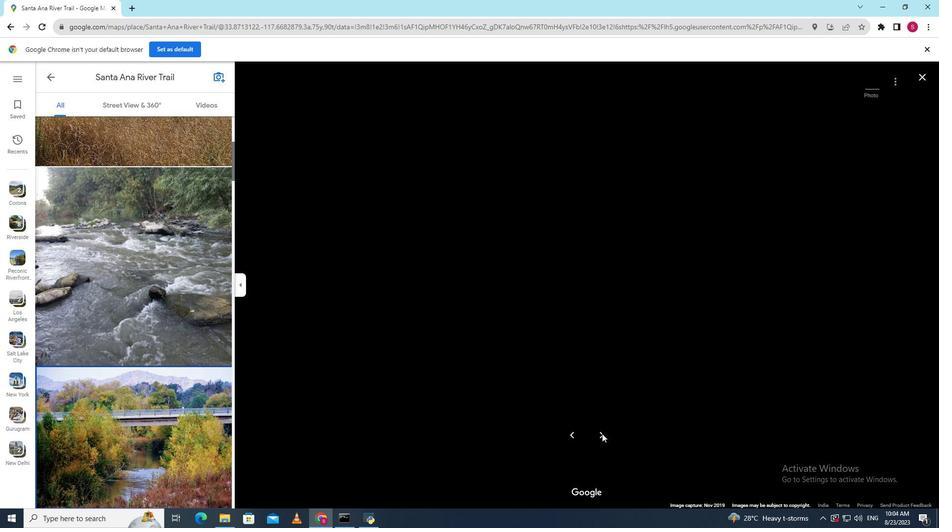 
Action: Mouse pressed left at (602, 434)
Screenshot: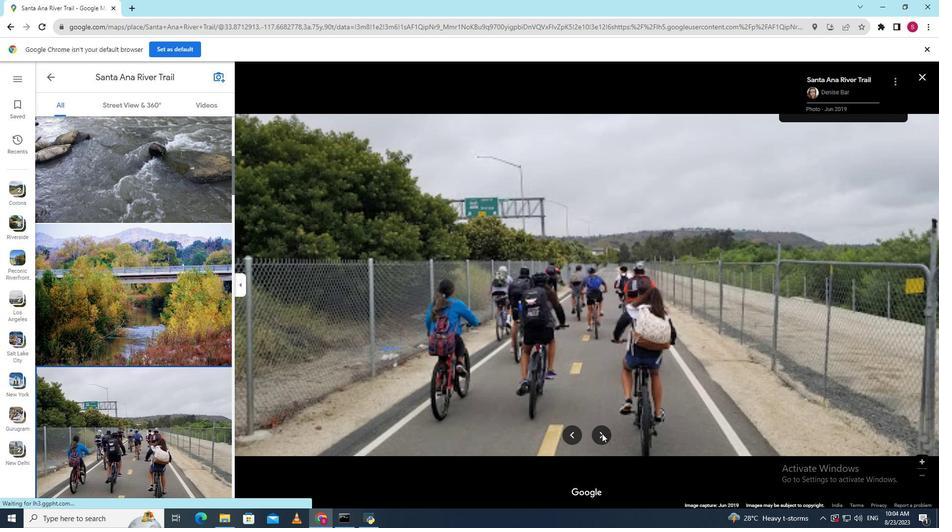 
Action: Mouse moved to (570, 375)
Screenshot: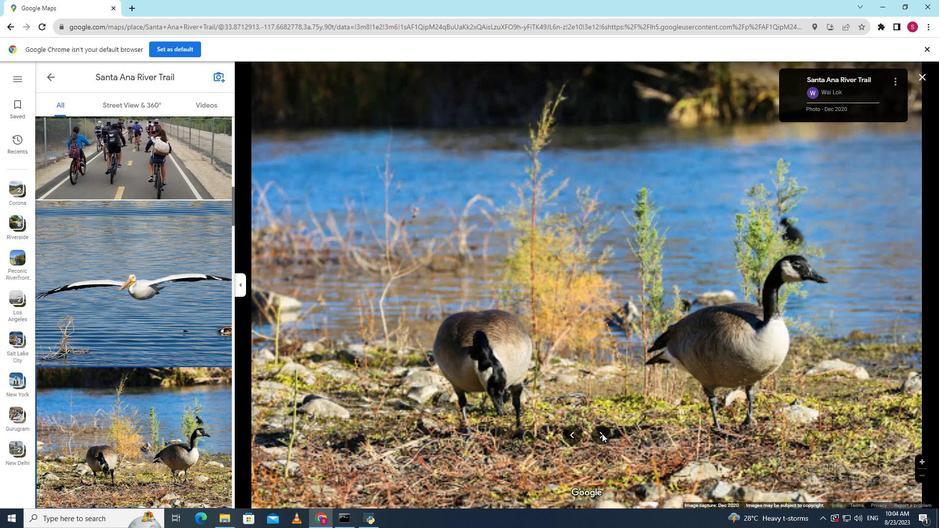 
Action: Mouse pressed left at (570, 375)
Screenshot: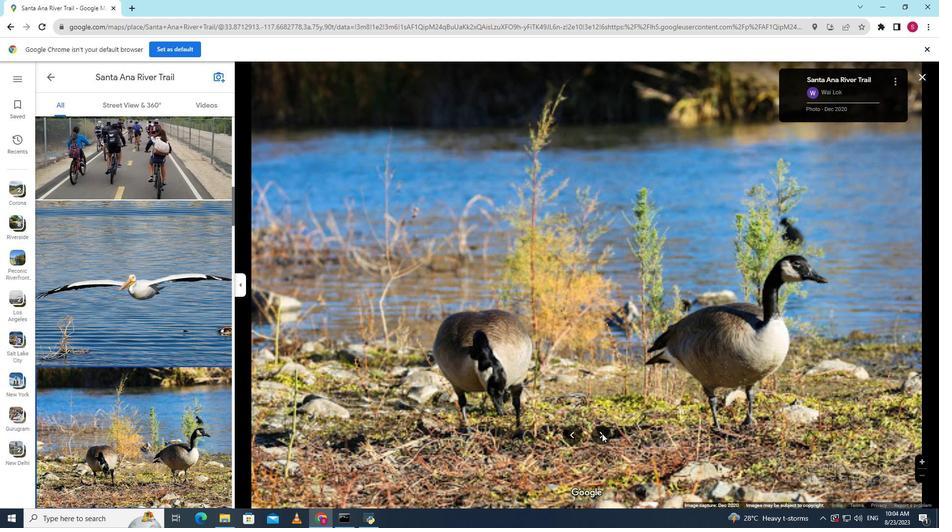 
Action: Mouse moved to (600, 434)
Screenshot: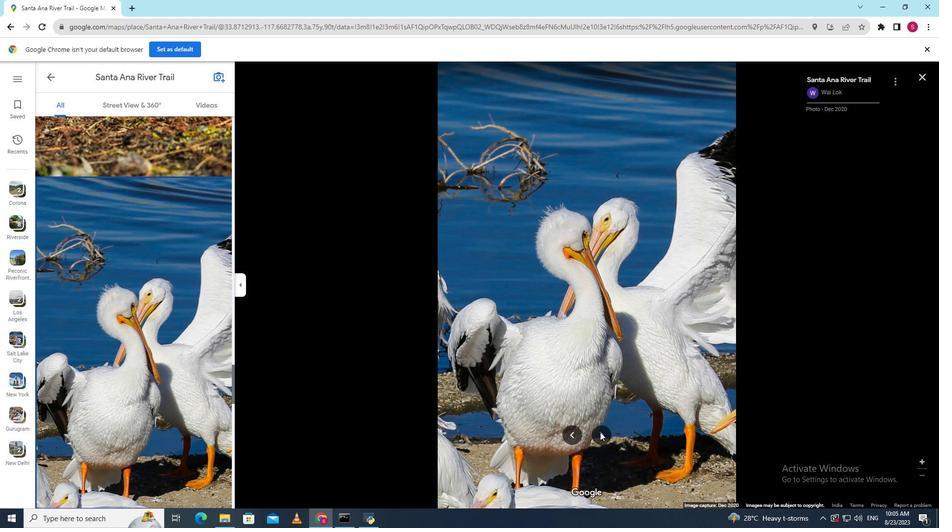 
Action: Mouse pressed left at (600, 434)
Screenshot: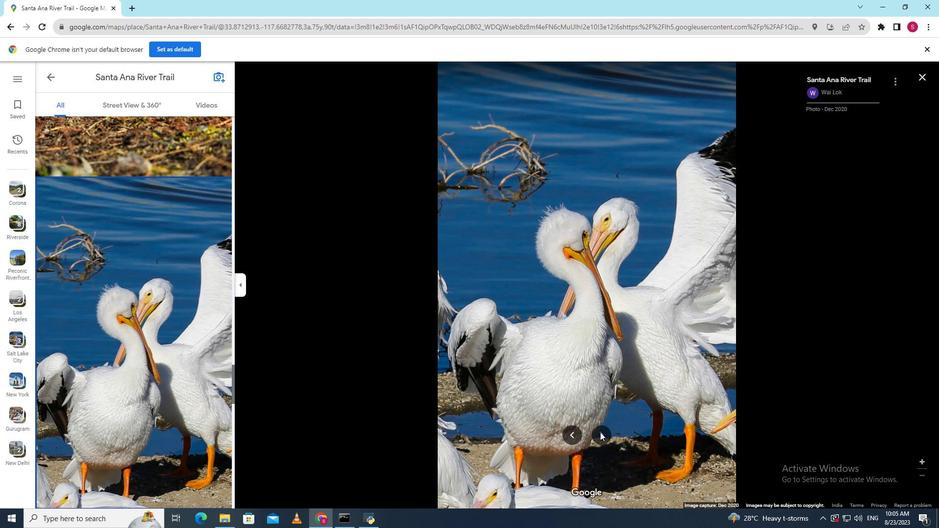 
Action: Mouse pressed left at (600, 434)
Screenshot: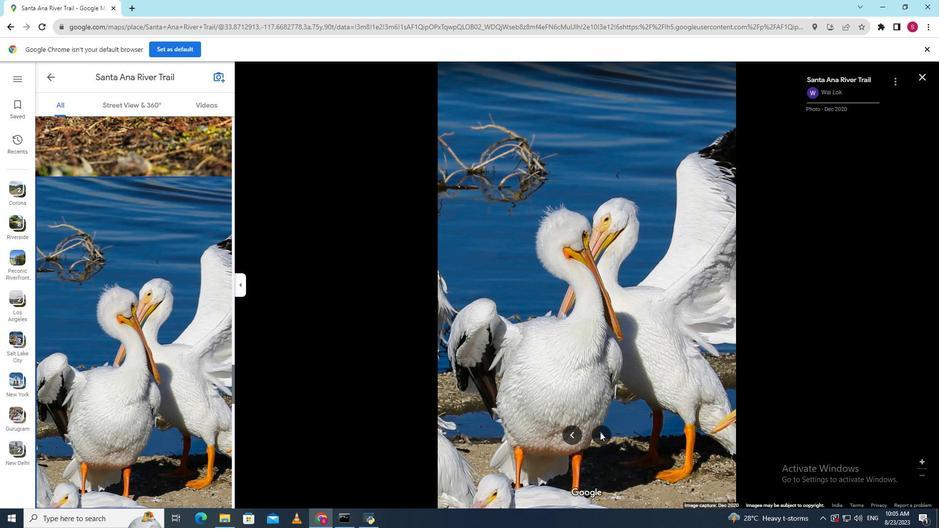 
Action: Mouse pressed left at (600, 434)
Screenshot: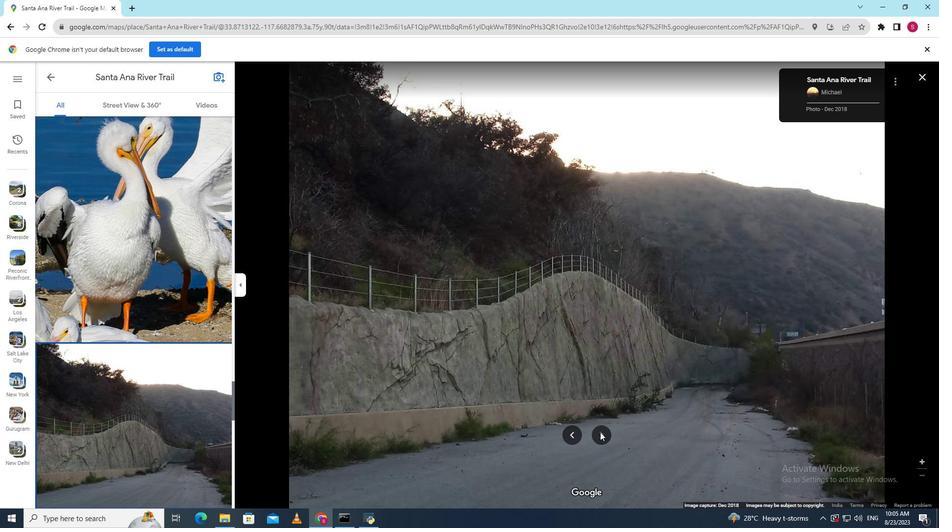 
Action: Mouse pressed left at (600, 434)
Screenshot: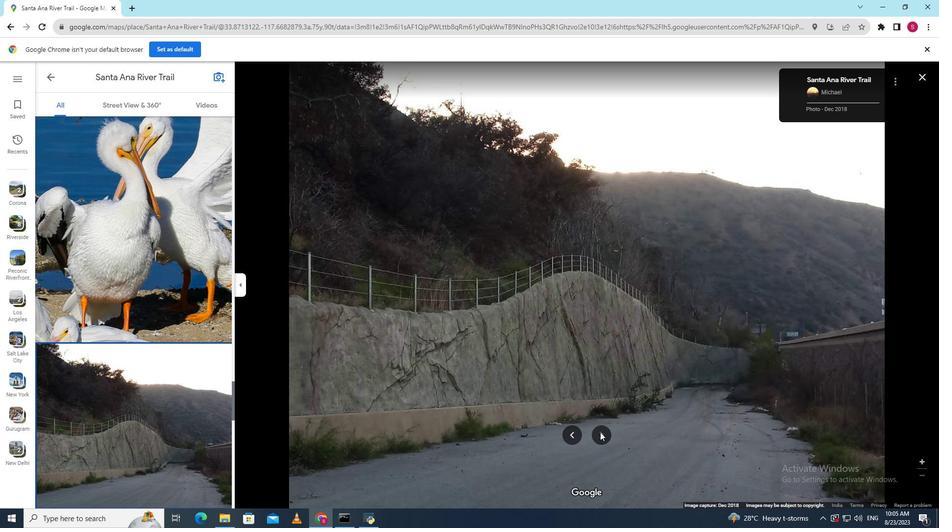 
Action: Mouse pressed left at (600, 434)
Screenshot: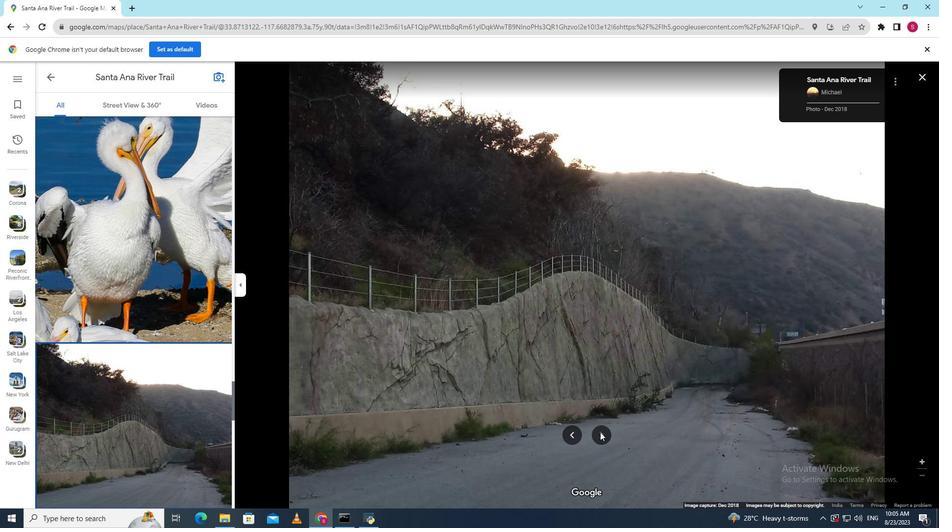 
Action: Mouse pressed left at (600, 434)
Screenshot: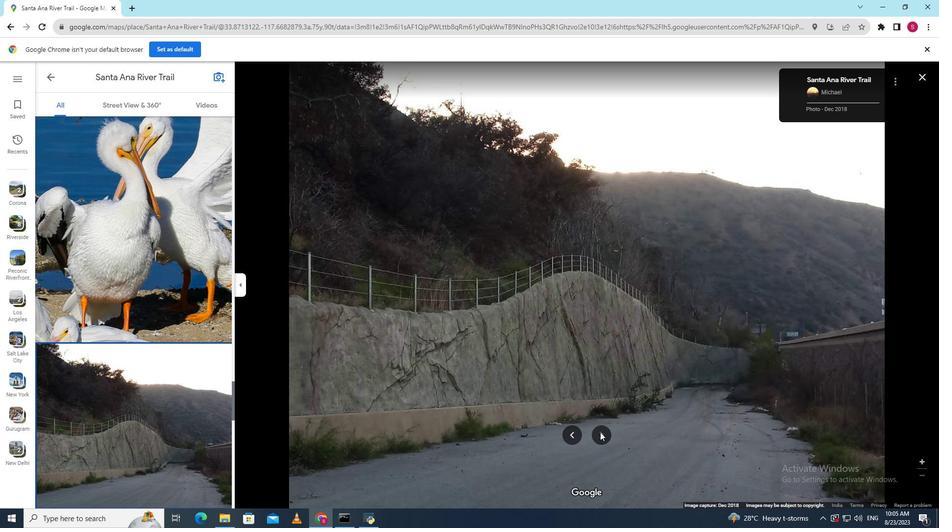 
Action: Mouse pressed left at (600, 434)
Screenshot: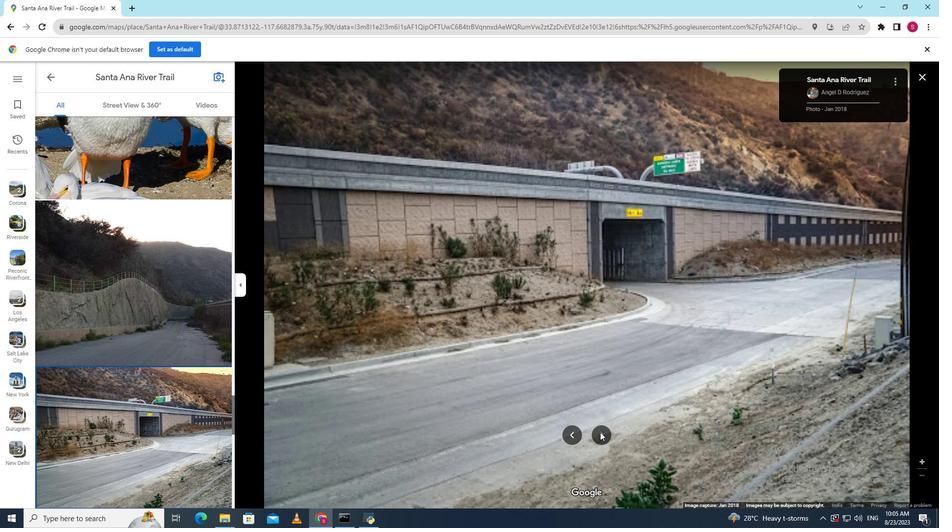 
Action: Mouse pressed left at (600, 434)
Screenshot: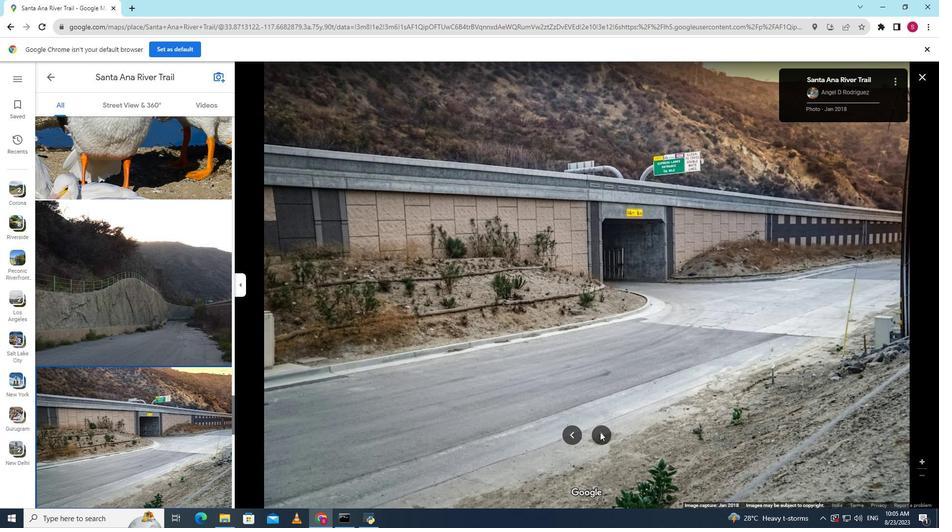 
Action: Mouse pressed left at (600, 434)
Screenshot: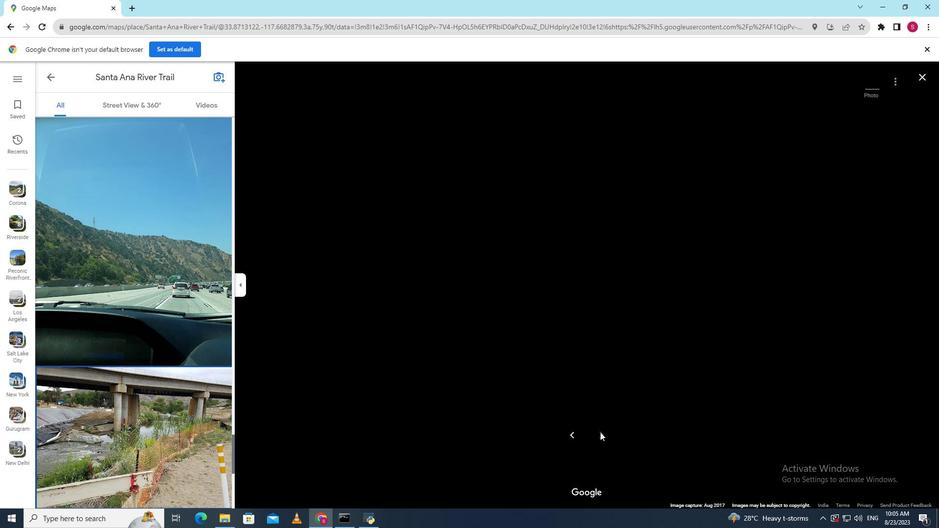 
Action: Mouse pressed left at (600, 434)
Screenshot: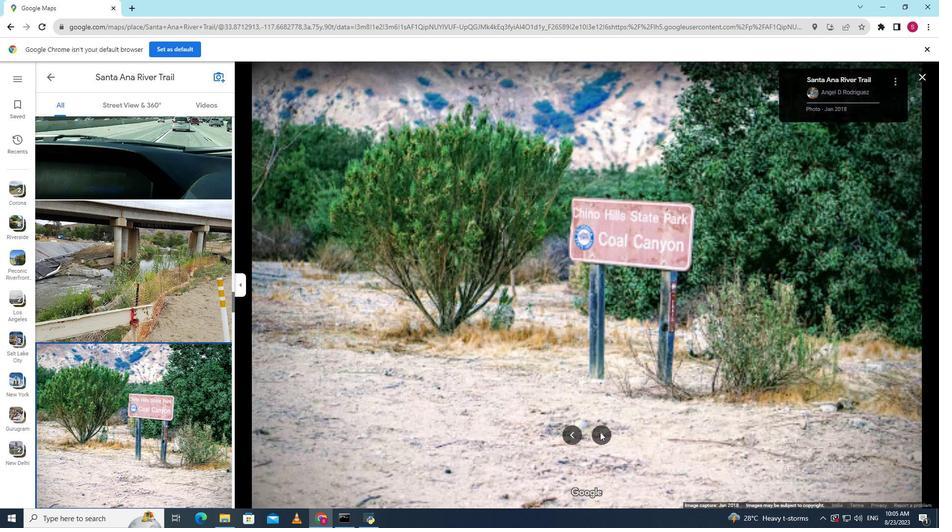 
Action: Mouse pressed left at (600, 434)
Screenshot: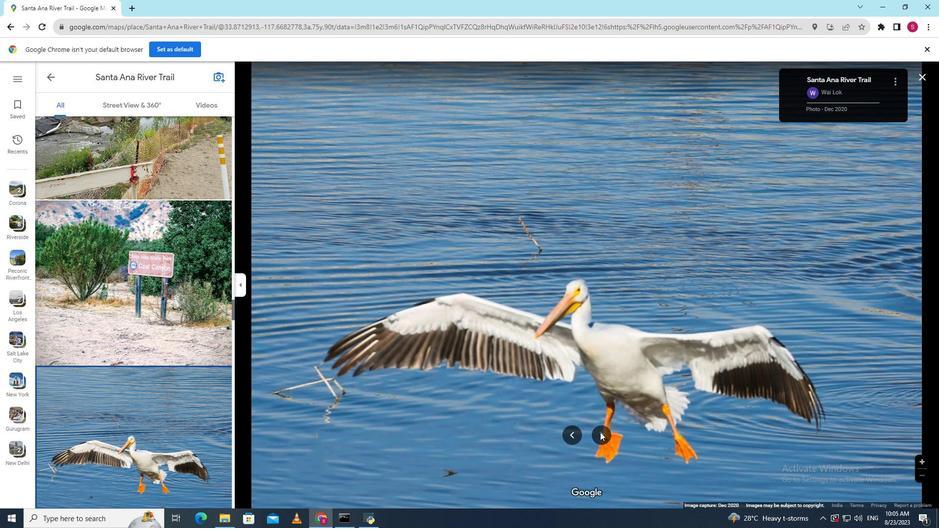 
Action: Mouse pressed left at (600, 434)
Screenshot: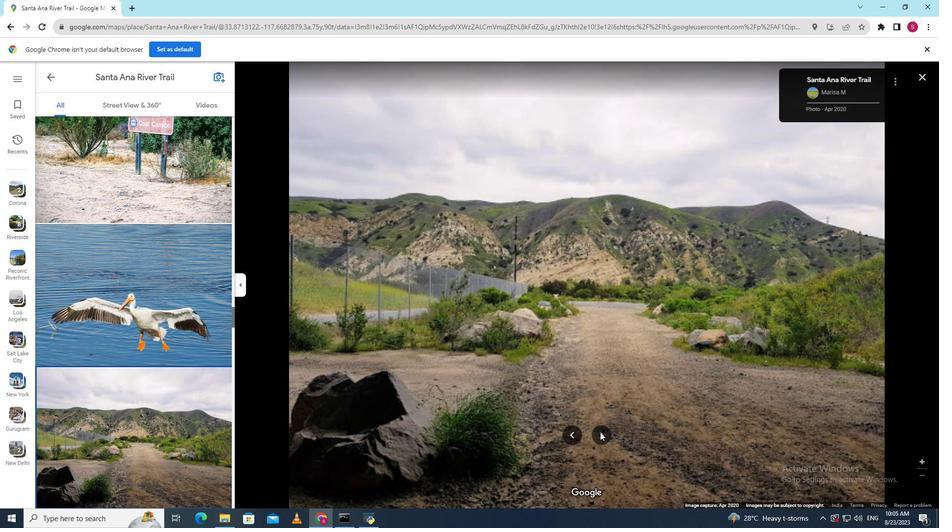 
Action: Mouse pressed left at (600, 434)
Screenshot: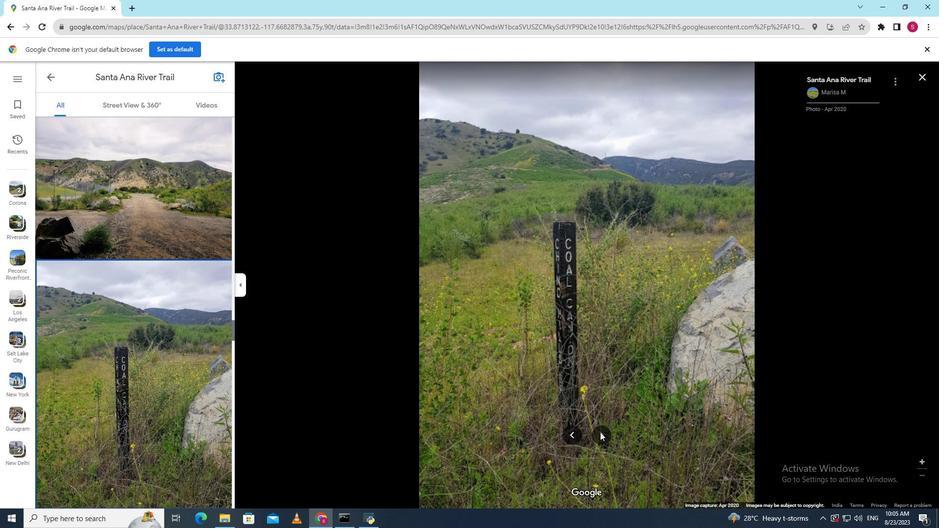 
Action: Mouse pressed left at (600, 434)
Screenshot: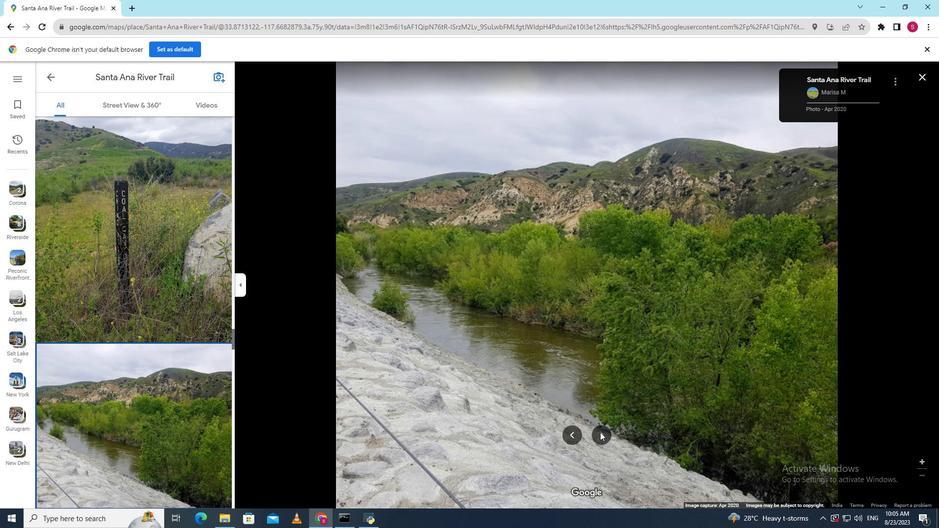 
Action: Mouse pressed left at (600, 434)
Screenshot: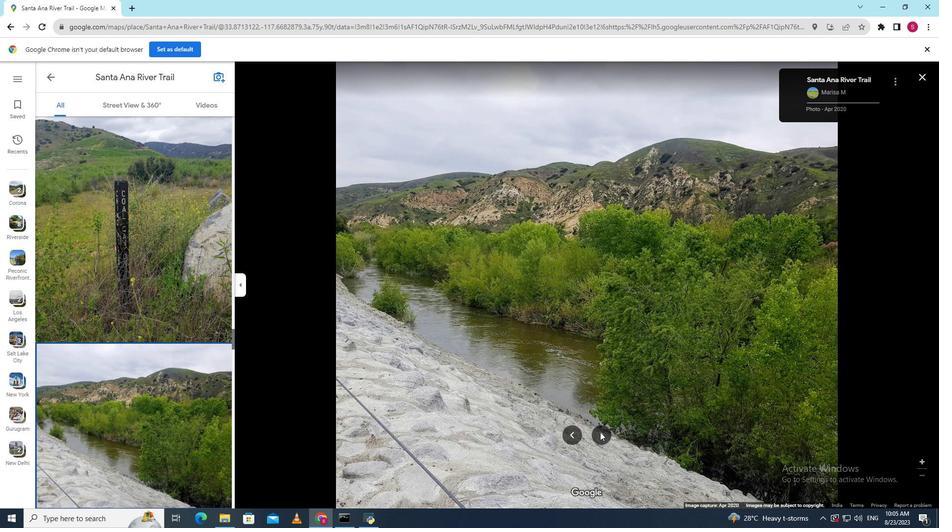 
Action: Mouse pressed left at (600, 434)
Screenshot: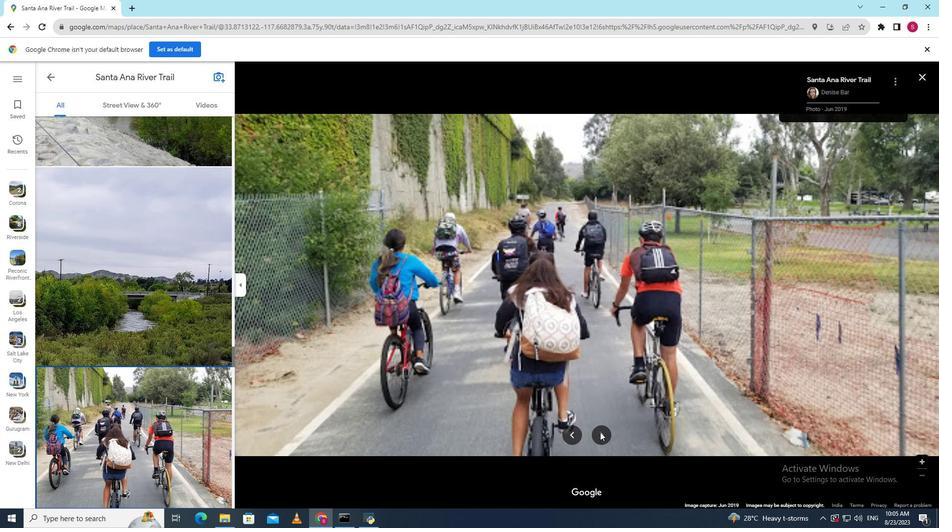 
Action: Mouse pressed left at (600, 434)
Screenshot: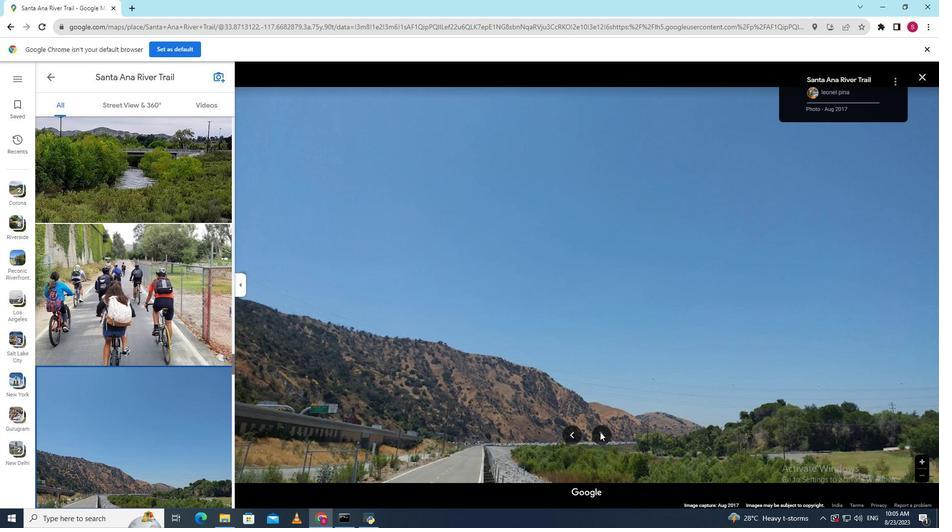 
Action: Mouse pressed left at (600, 434)
Screenshot: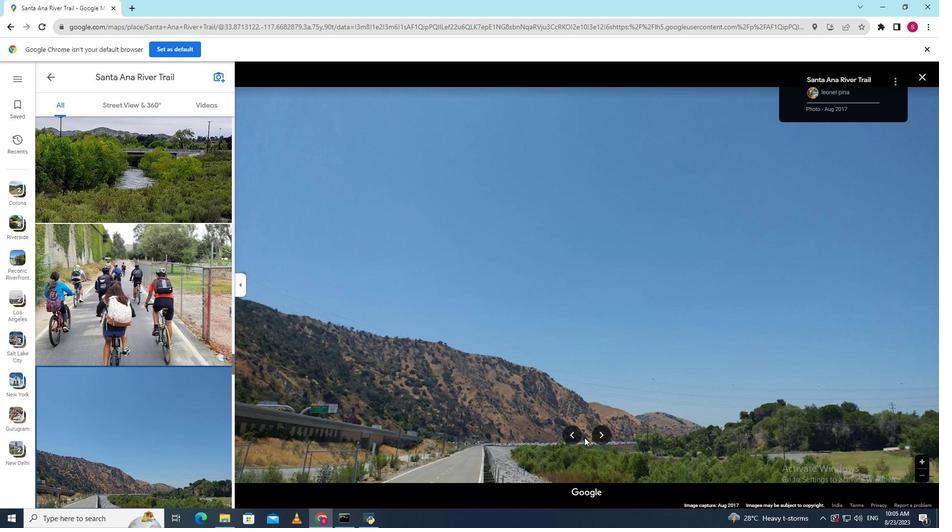 
Action: Mouse pressed left at (600, 434)
Screenshot: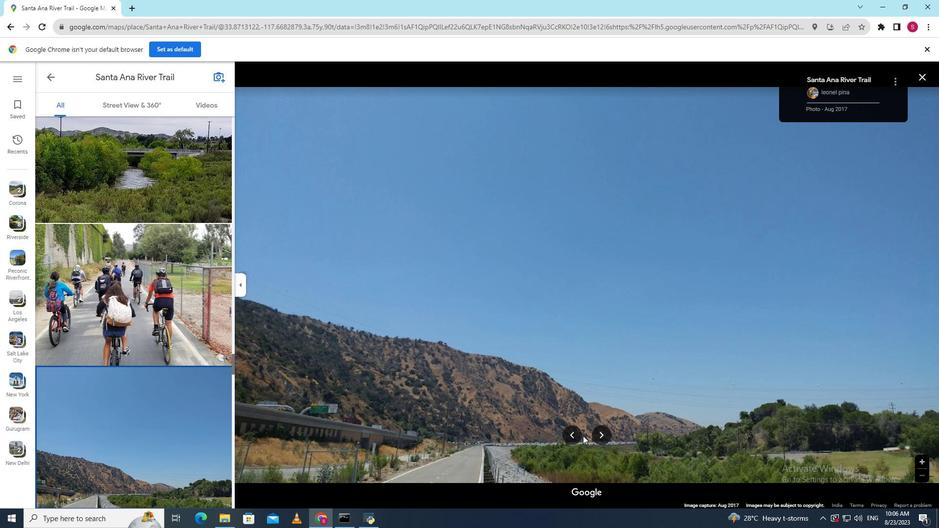 
Action: Mouse pressed left at (600, 434)
Screenshot: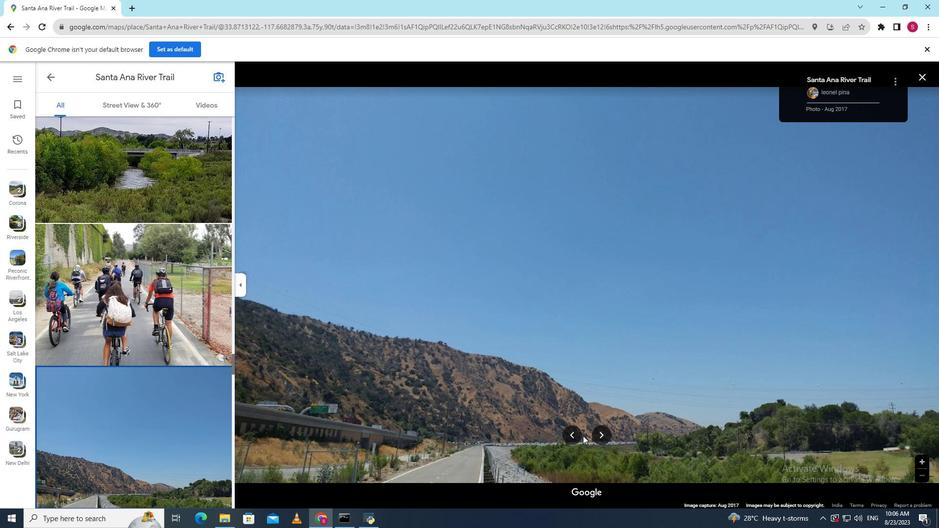 
Action: Mouse pressed left at (600, 434)
Screenshot: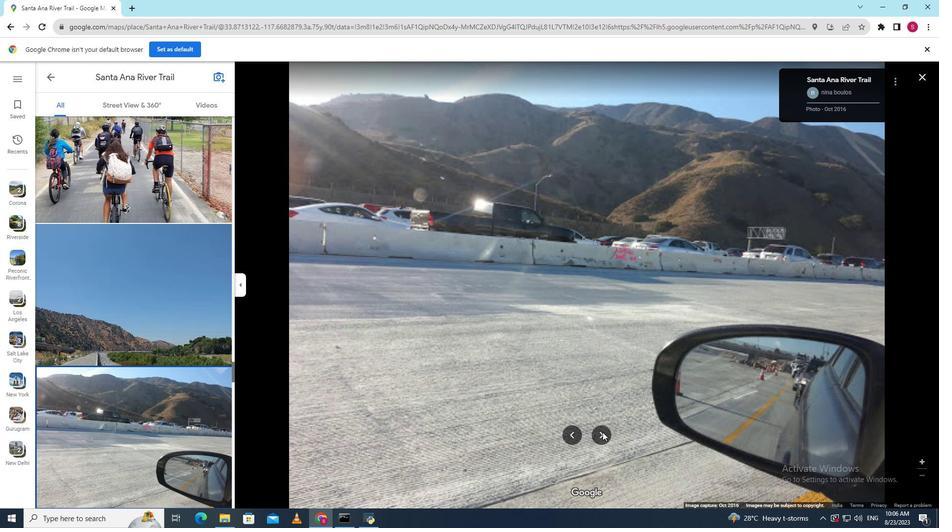 
Action: Mouse pressed left at (600, 434)
Screenshot: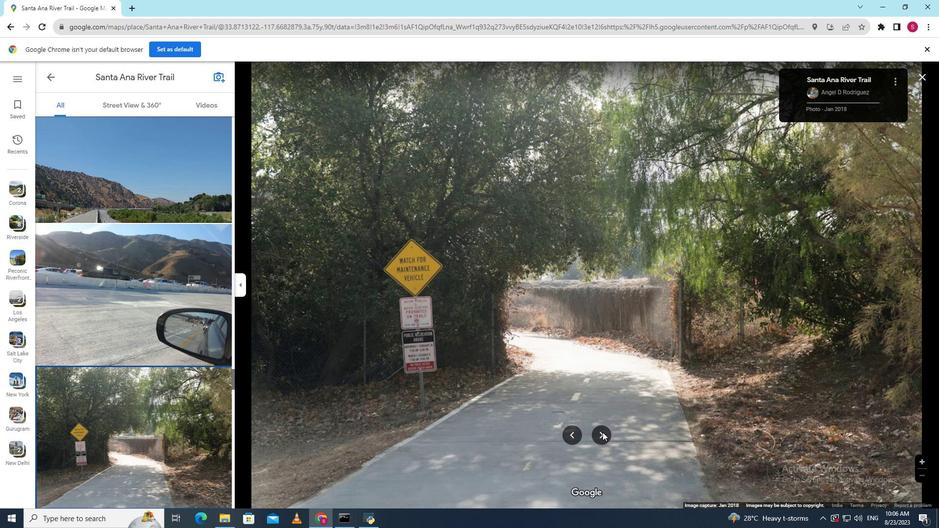
Action: Mouse pressed left at (600, 434)
Screenshot: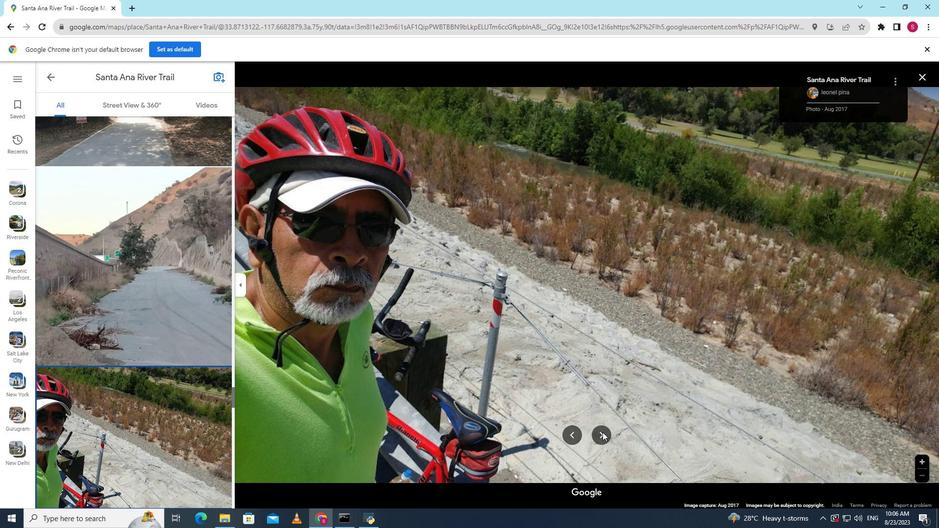 
Action: Mouse pressed left at (600, 434)
Screenshot: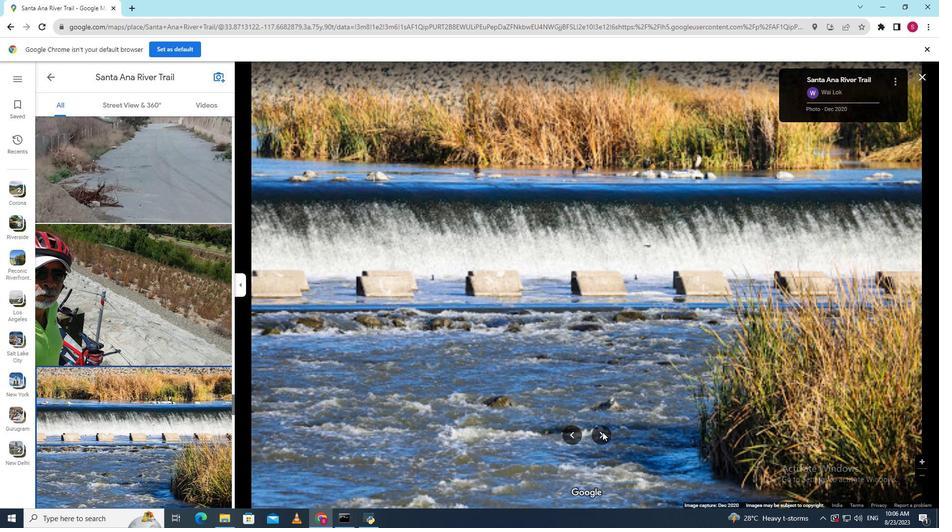 
Action: Mouse pressed left at (600, 434)
Screenshot: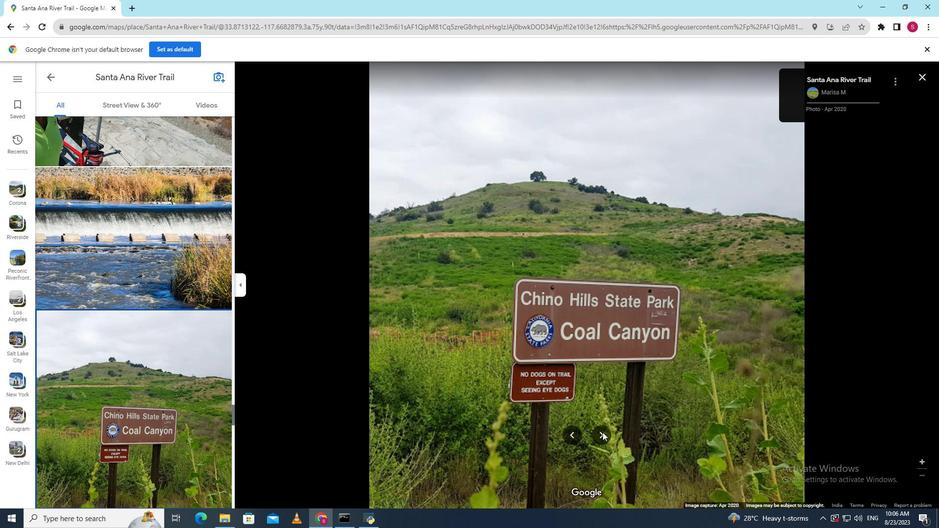 
Action: Mouse pressed left at (600, 434)
Screenshot: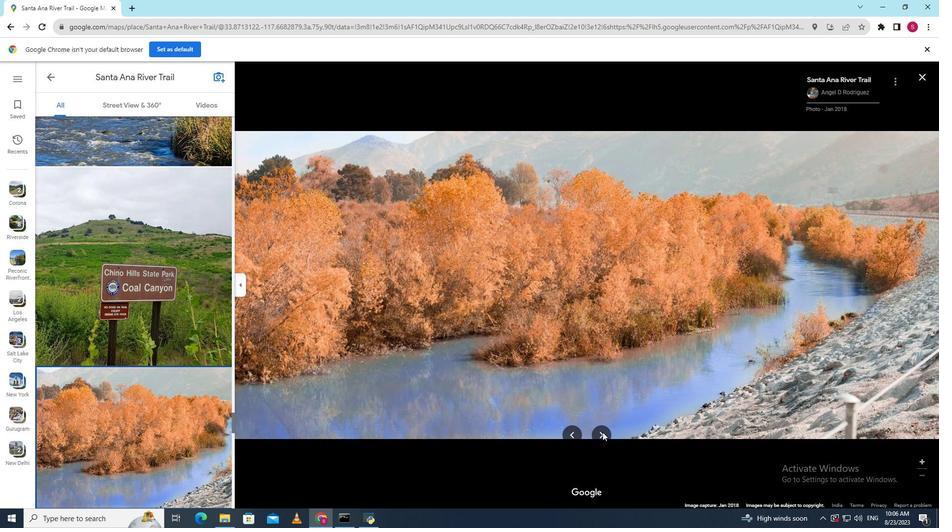 
Action: Mouse pressed left at (600, 434)
Screenshot: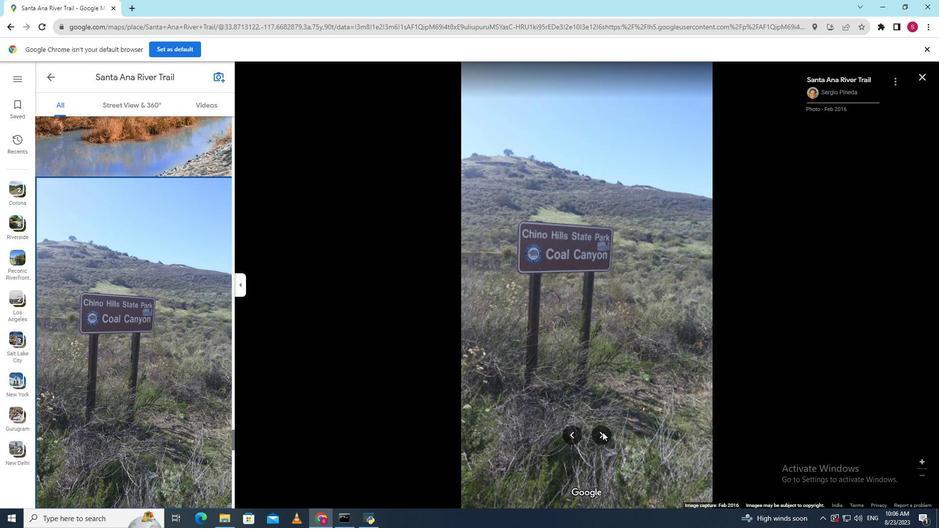 
Action: Mouse pressed left at (600, 434)
Screenshot: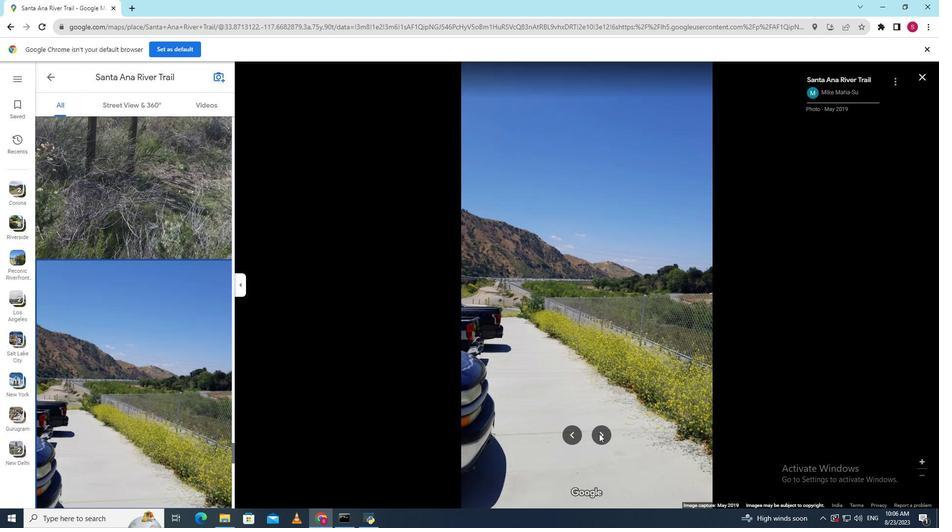 
Action: Mouse pressed left at (600, 434)
Screenshot: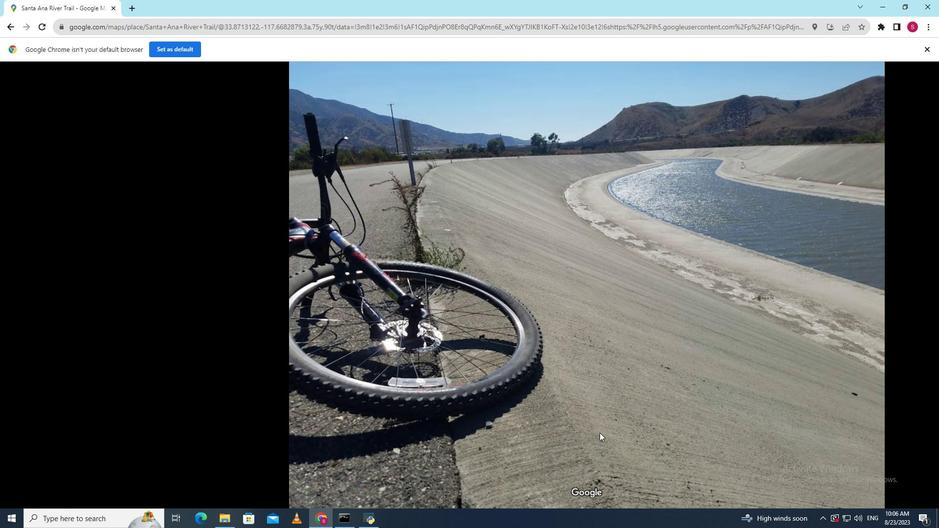 
Action: Mouse pressed left at (600, 434)
Screenshot: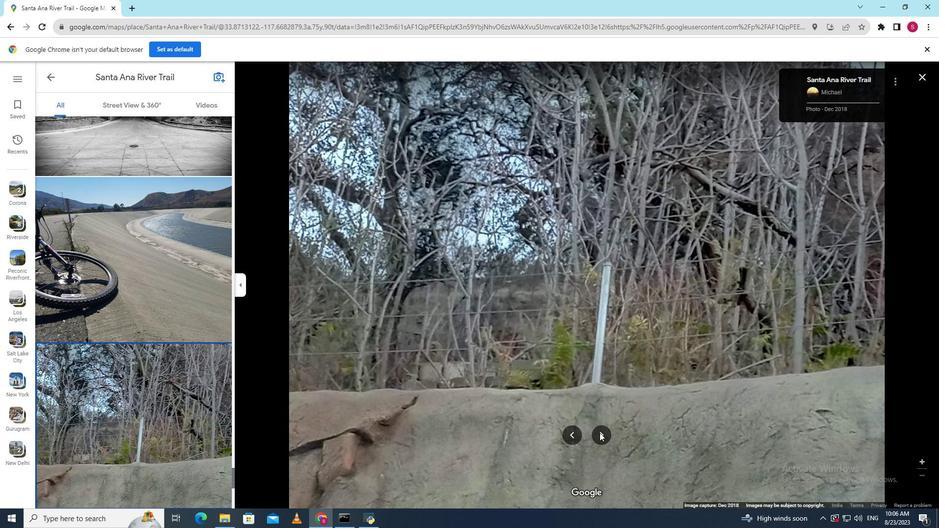 
Action: Mouse pressed left at (600, 434)
Screenshot: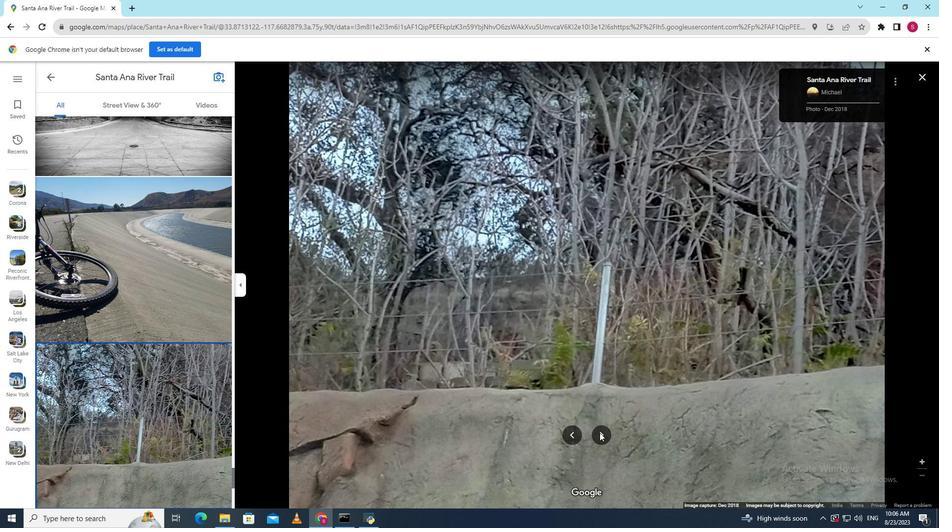 
Action: Mouse moved to (575, 378)
Screenshot: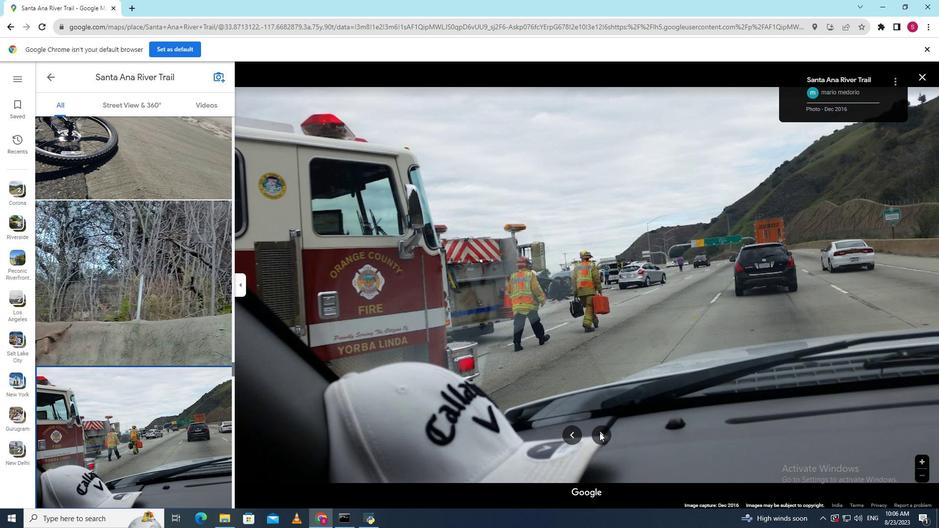 
Action: Mouse pressed left at (575, 378)
Screenshot: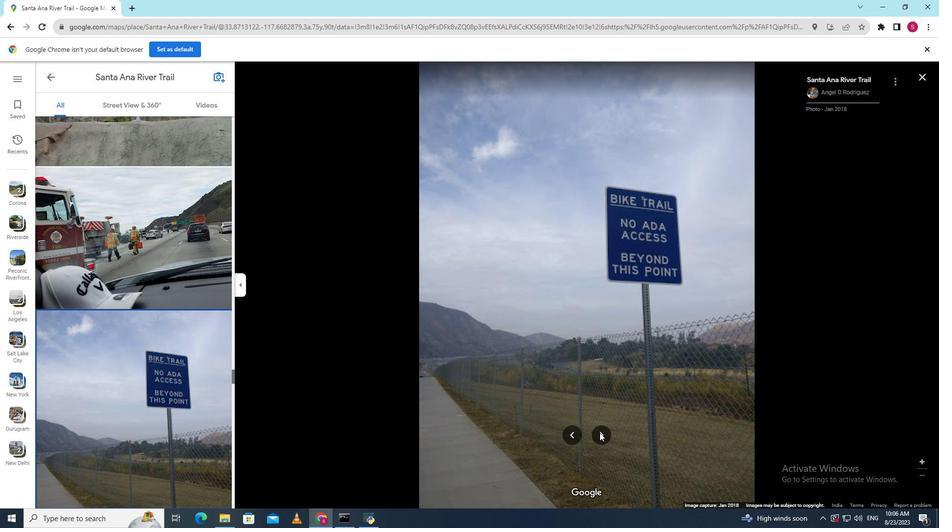 
Action: Mouse moved to (600, 434)
Screenshot: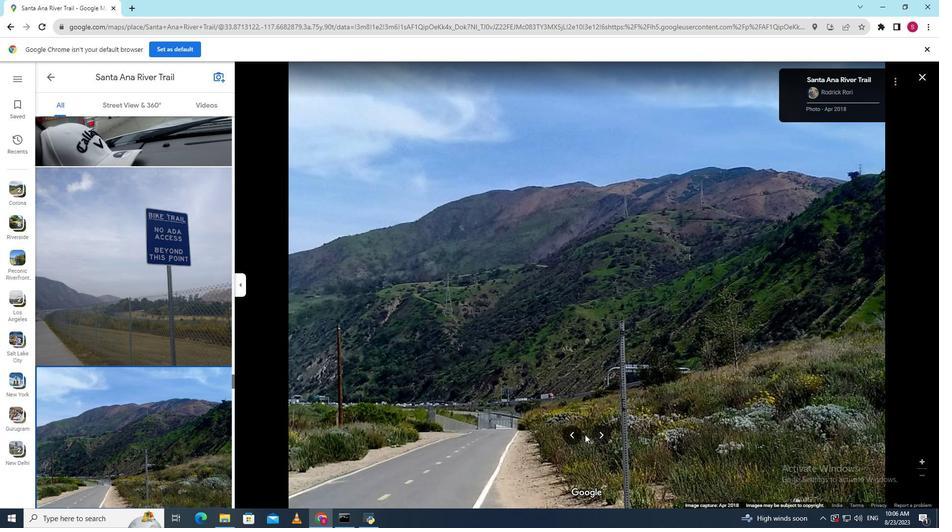 
Action: Mouse pressed left at (600, 434)
Screenshot: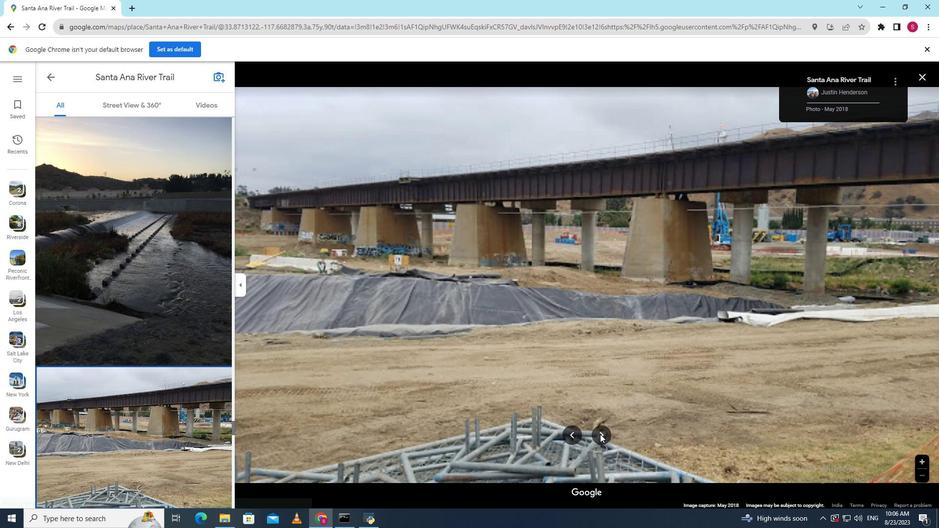 
Action: Mouse pressed left at (600, 434)
Screenshot: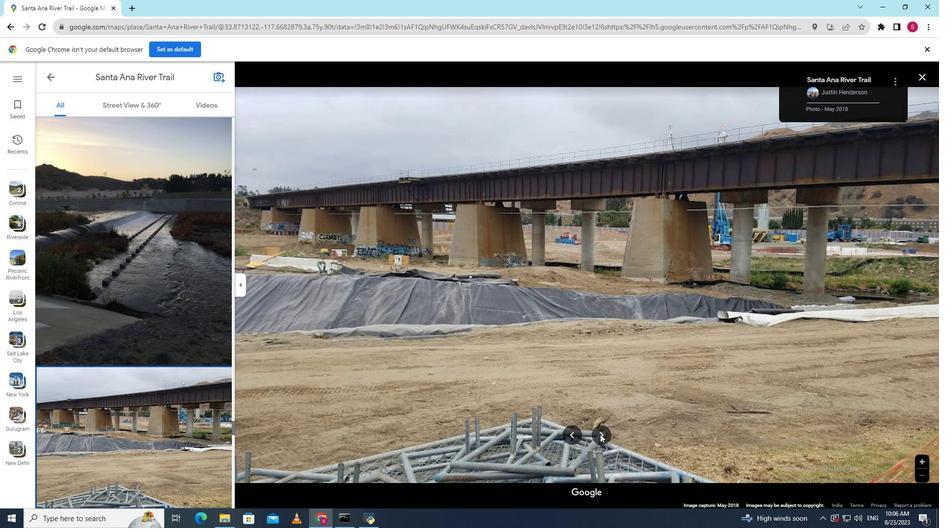 
Action: Mouse pressed left at (600, 434)
Screenshot: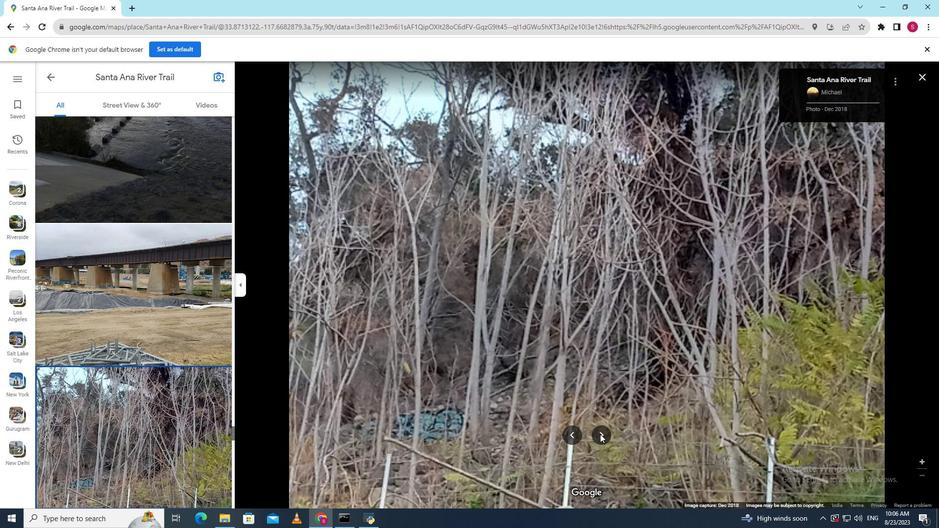 
Action: Mouse pressed left at (600, 434)
Screenshot: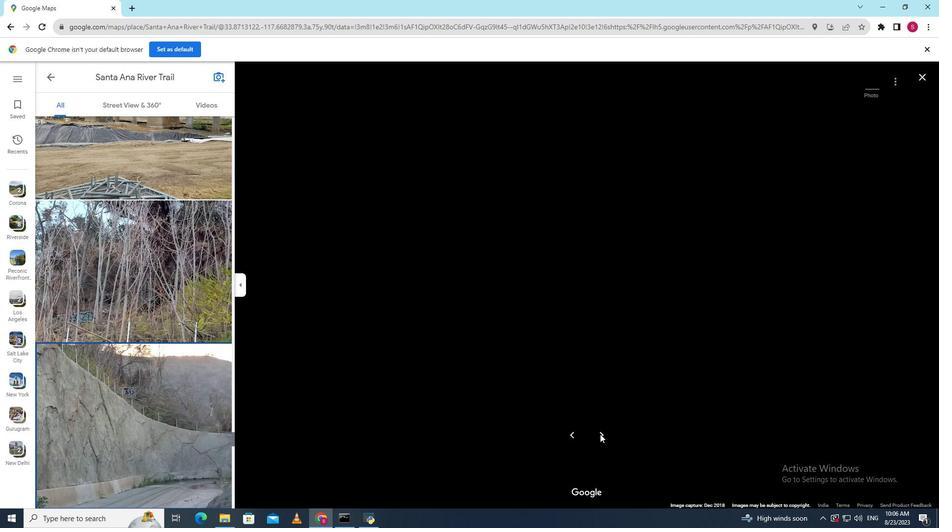 
Action: Mouse pressed left at (600, 434)
Screenshot: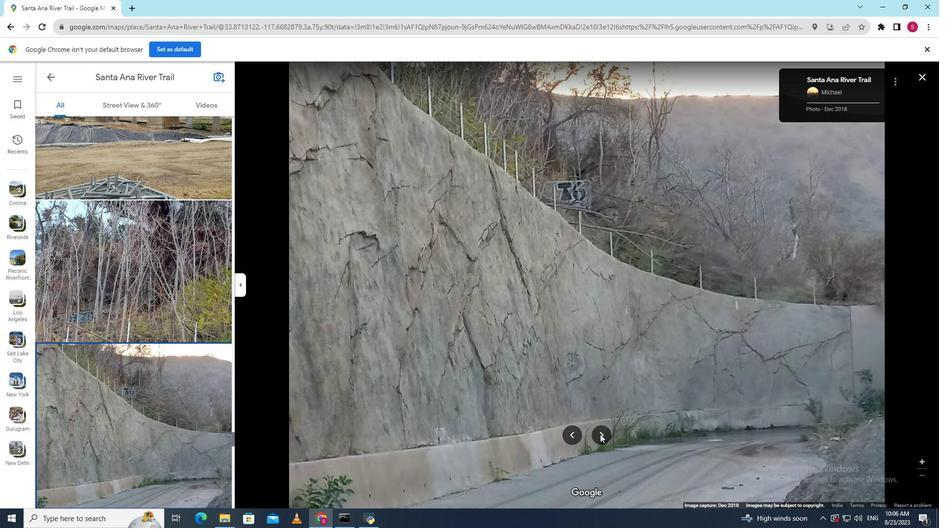 
Action: Mouse pressed left at (600, 434)
Screenshot: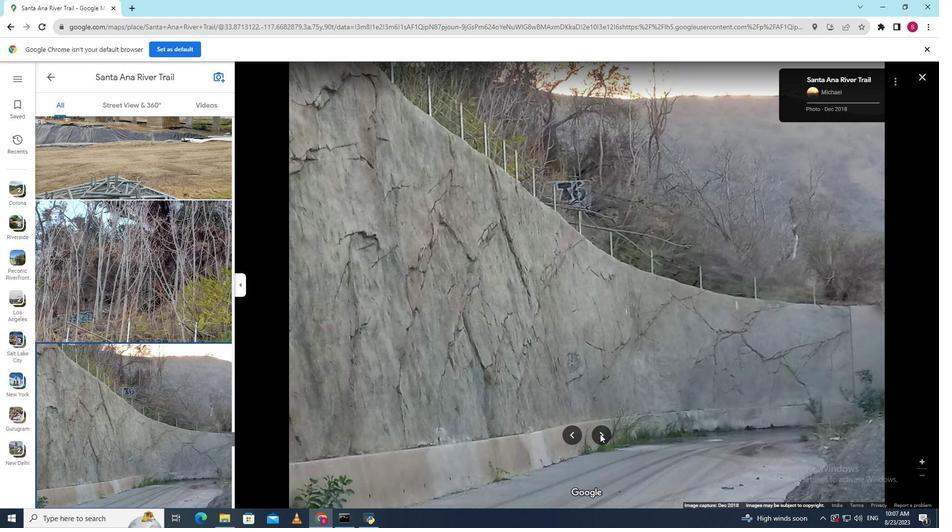 
Action: Mouse pressed left at (600, 434)
Screenshot: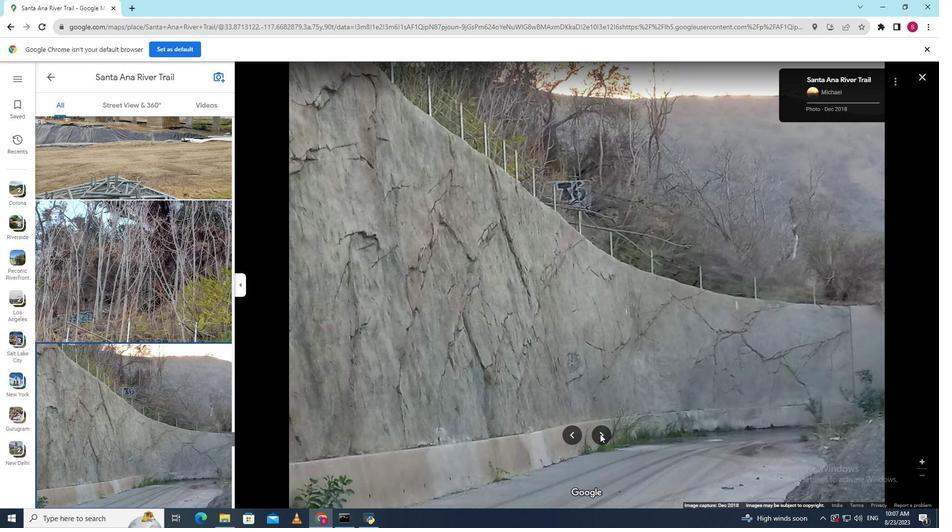 
Action: Mouse pressed left at (600, 434)
Screenshot: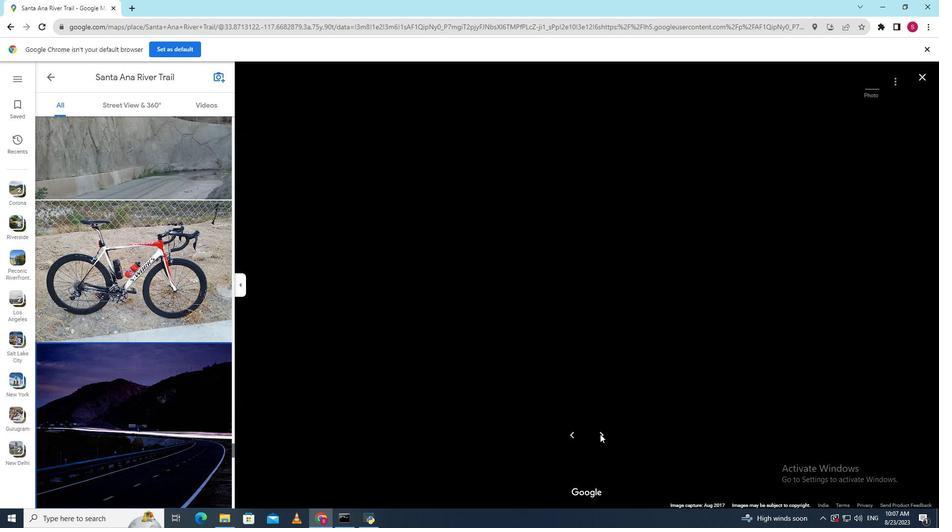 
Action: Mouse pressed left at (600, 434)
Screenshot: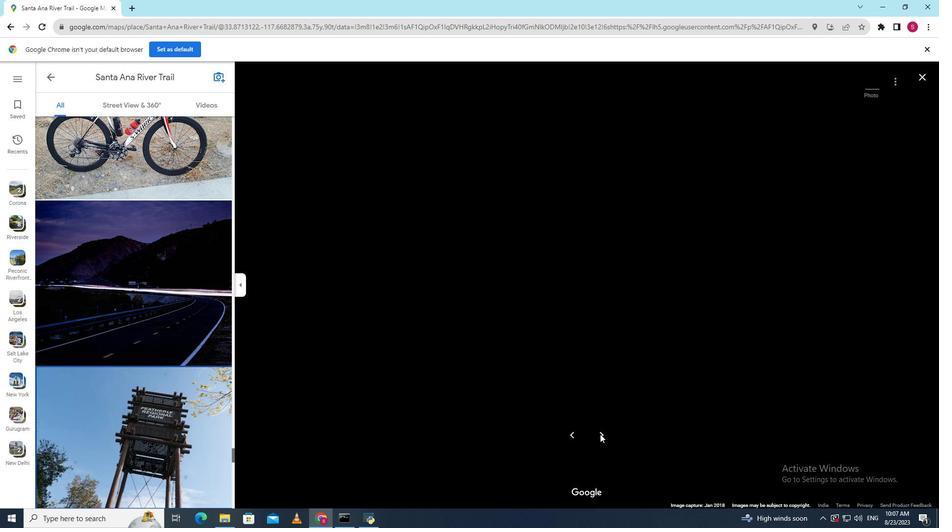 
Action: Mouse pressed left at (600, 434)
Screenshot: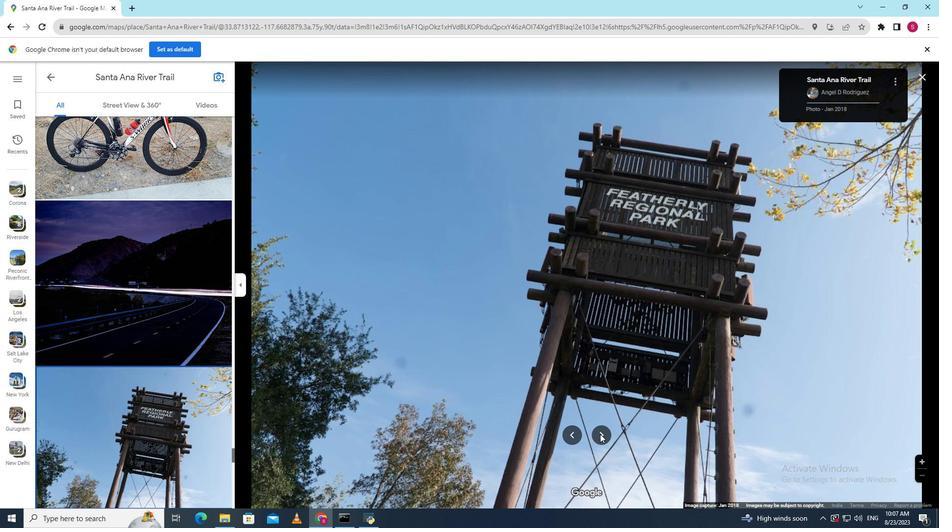 
Action: Mouse pressed left at (600, 434)
Screenshot: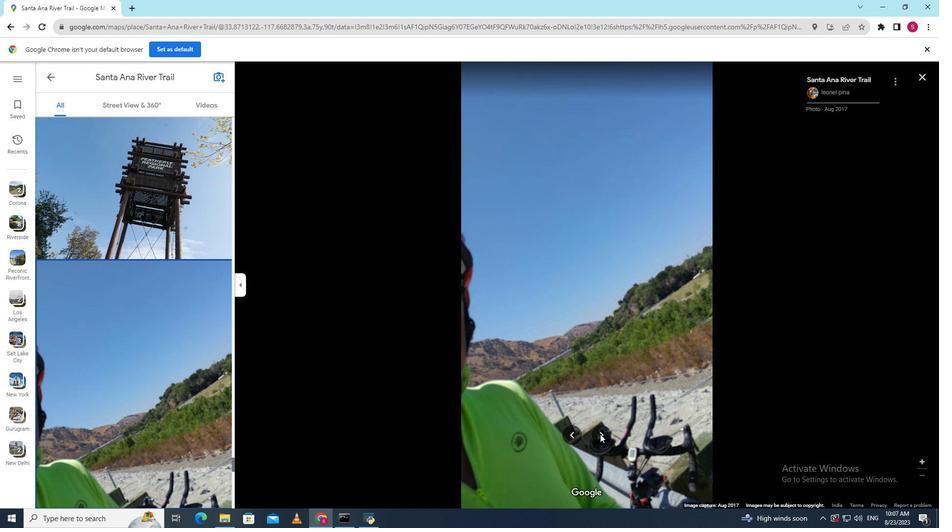 
Action: Mouse pressed left at (600, 434)
Screenshot: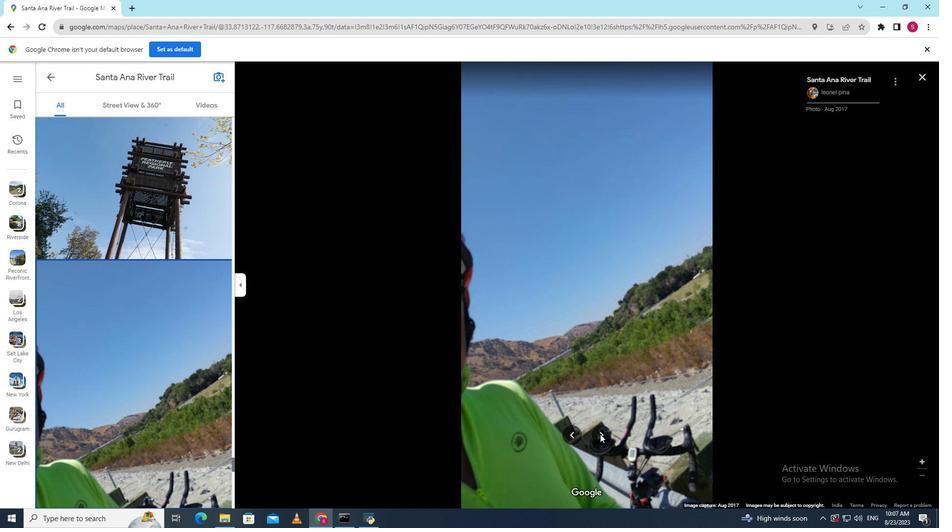
Action: Mouse pressed left at (600, 434)
Screenshot: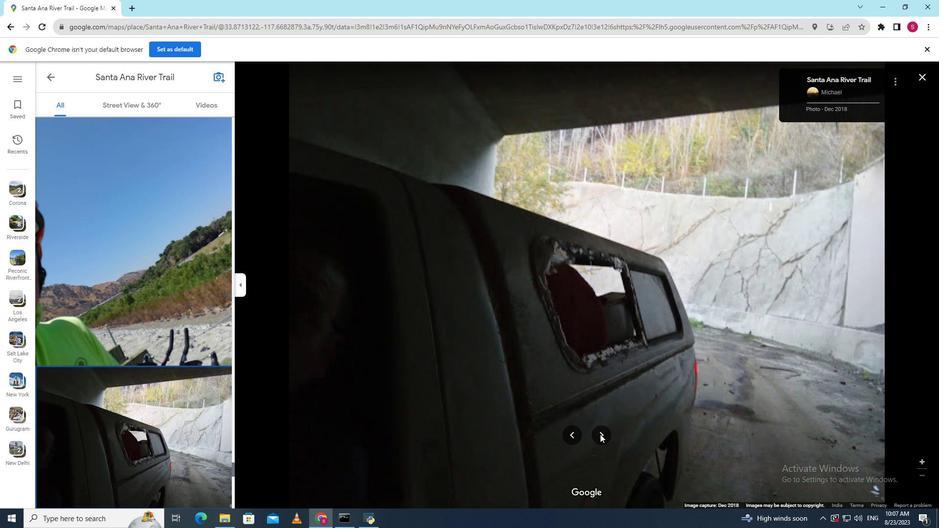 
Action: Mouse pressed left at (600, 434)
Screenshot: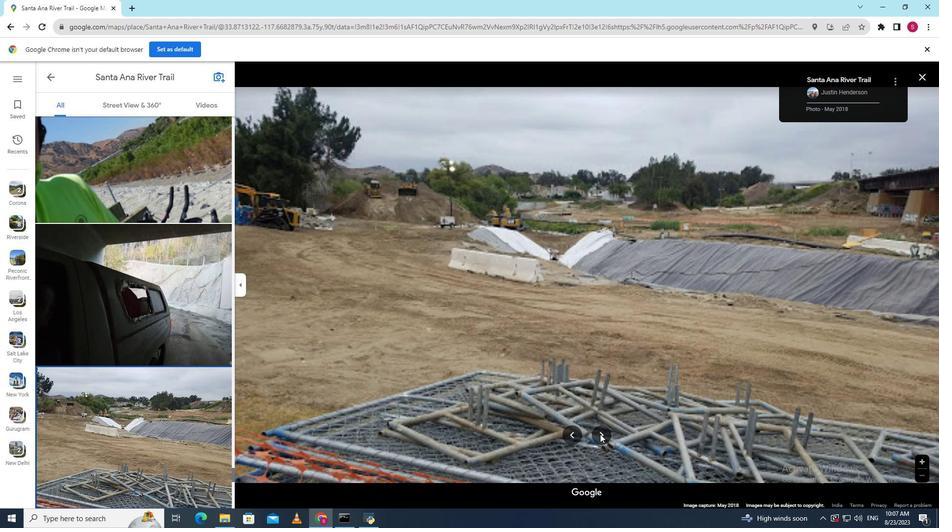 
Action: Mouse pressed left at (600, 434)
Screenshot: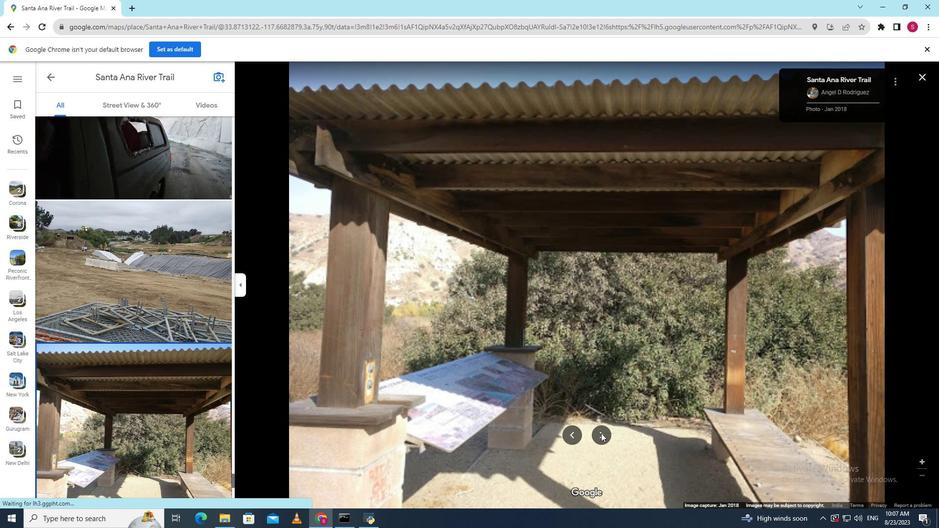 
Action: Mouse pressed left at (600, 434)
Screenshot: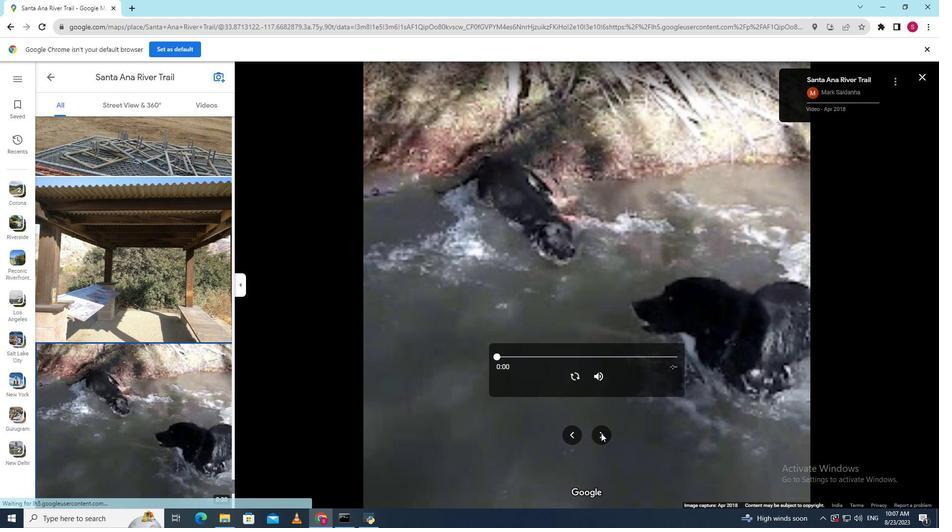
Action: Mouse pressed left at (600, 434)
Screenshot: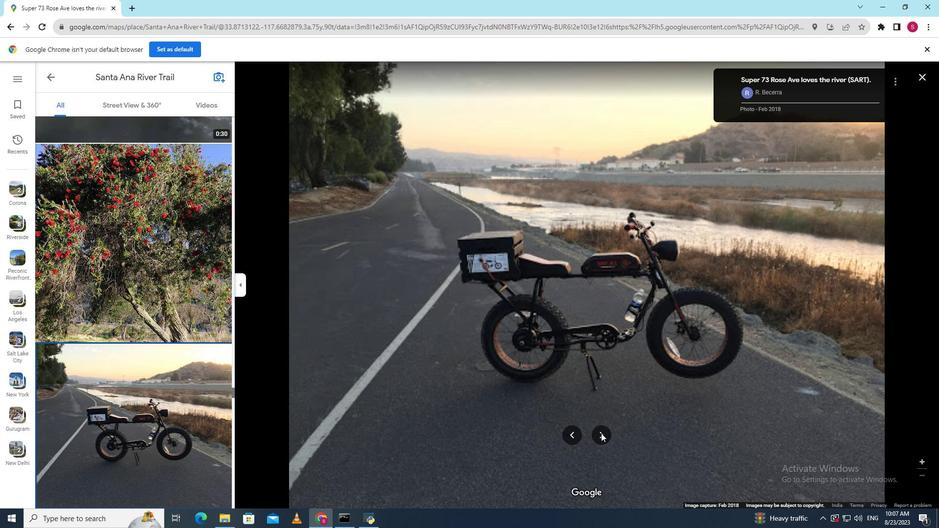
Action: Mouse pressed left at (600, 434)
Screenshot: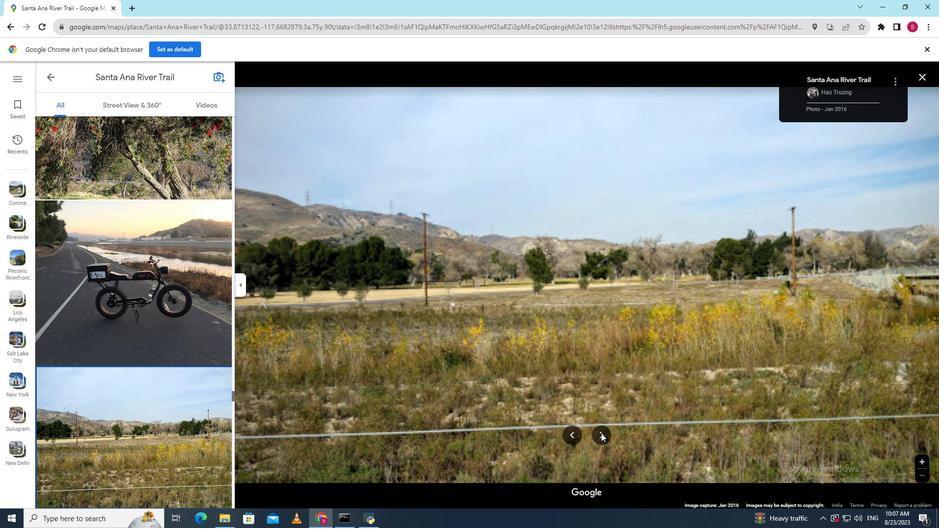 
Action: Mouse pressed left at (600, 434)
Screenshot: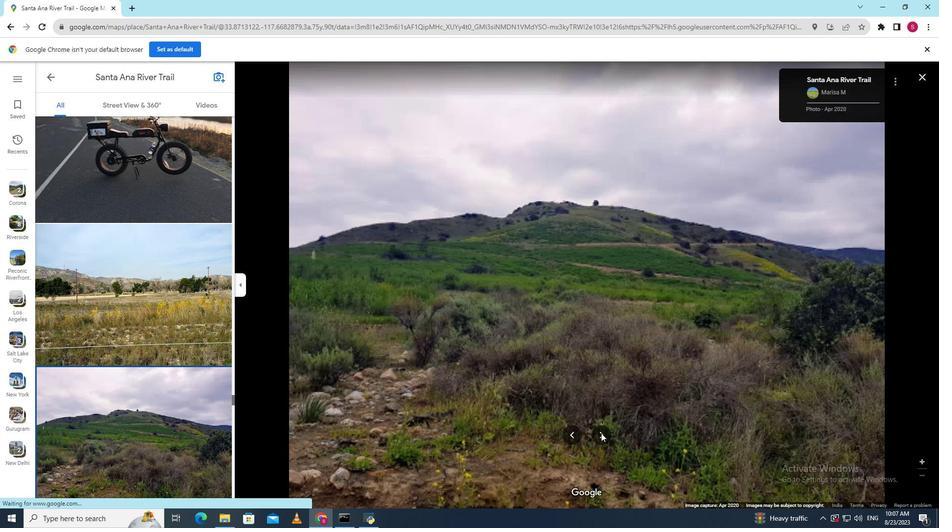 
Action: Mouse pressed left at (600, 434)
Screenshot: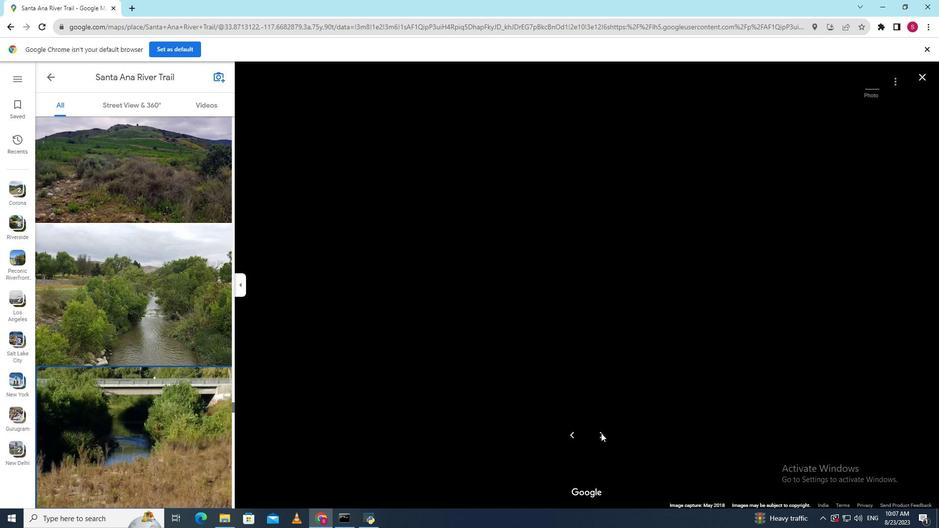 
Action: Mouse pressed left at (600, 434)
Screenshot: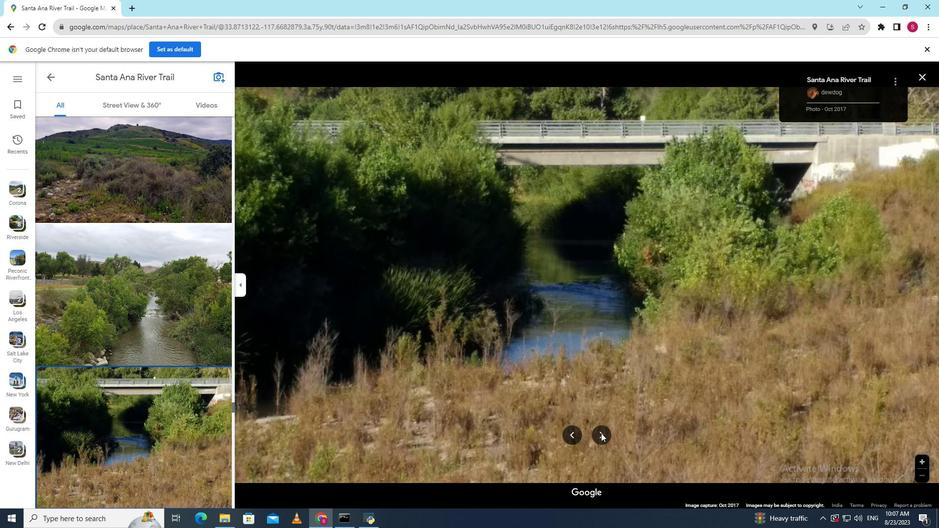 
Action: Mouse pressed left at (600, 434)
Screenshot: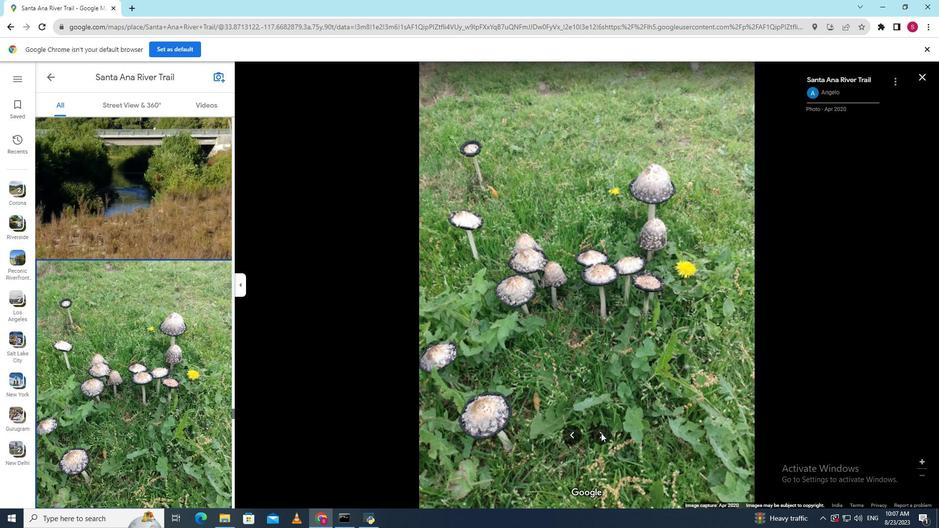
Action: Mouse pressed left at (600, 434)
Screenshot: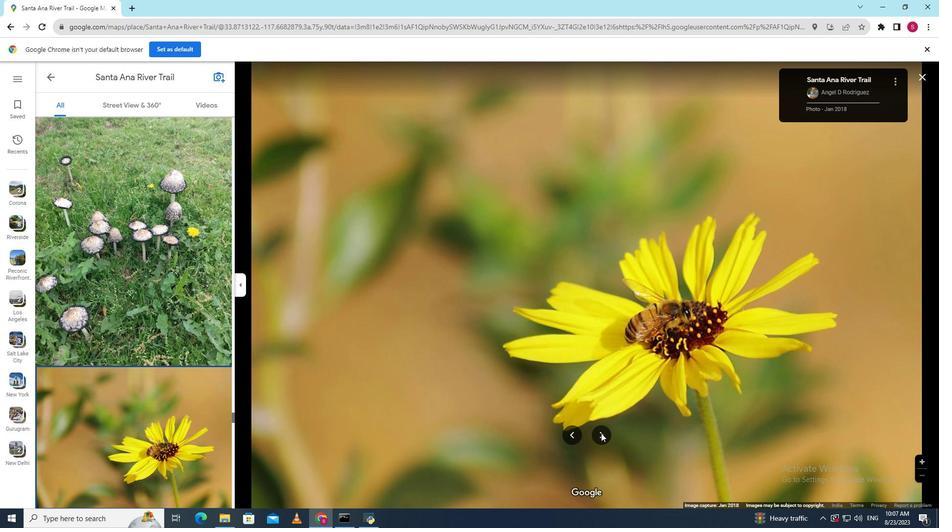 
Action: Mouse pressed left at (600, 434)
Screenshot: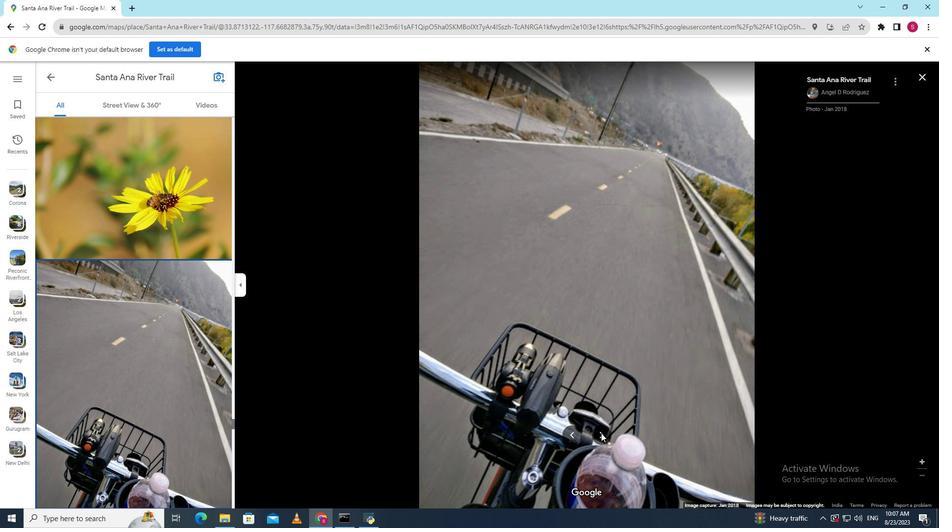
Action: Mouse pressed left at (600, 434)
Screenshot: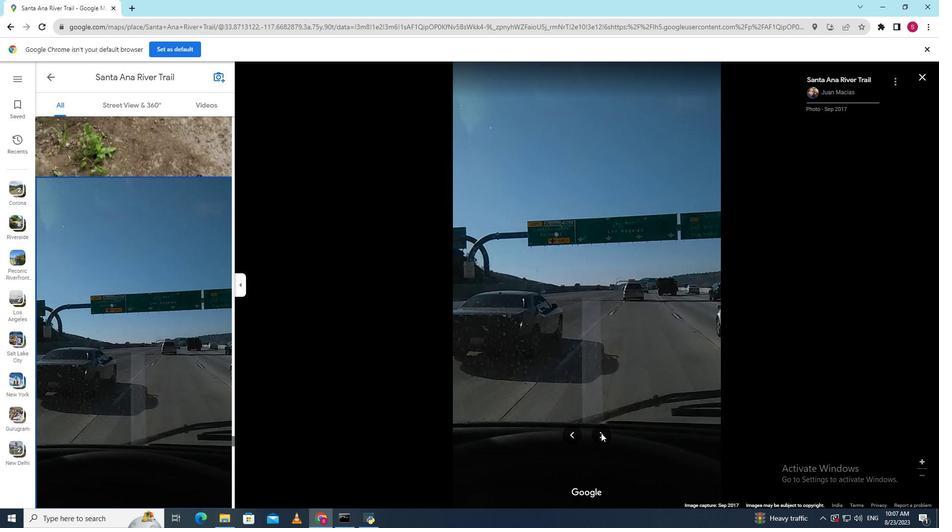 
Action: Mouse pressed left at (600, 434)
Screenshot: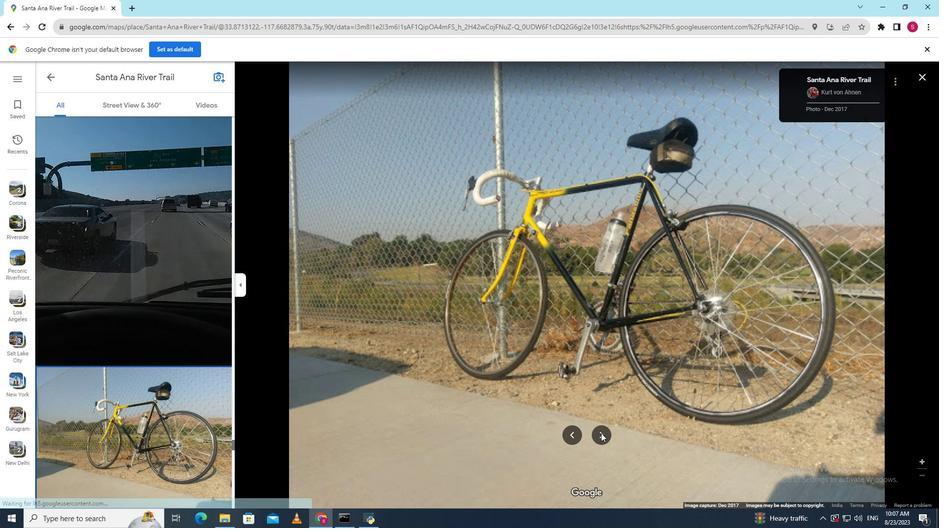 
Action: Mouse pressed left at (600, 434)
Screenshot: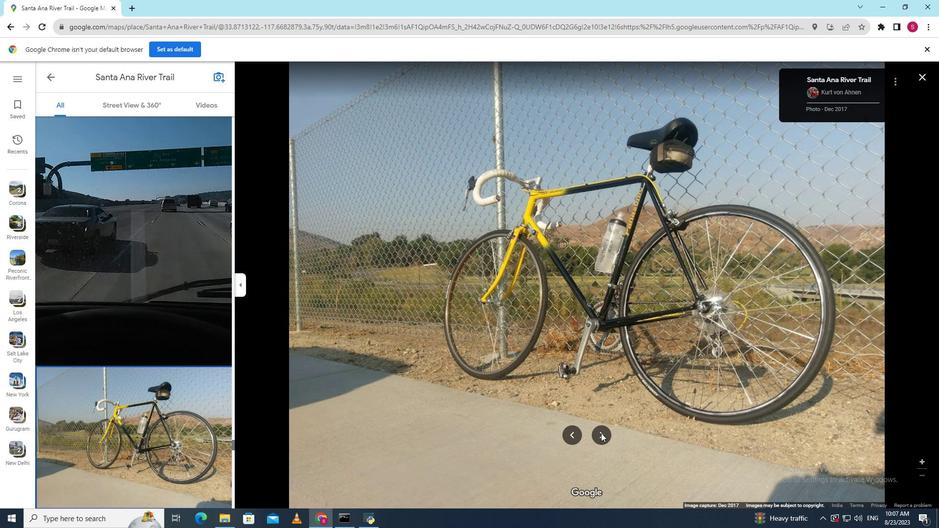 
Action: Mouse pressed left at (600, 434)
Screenshot: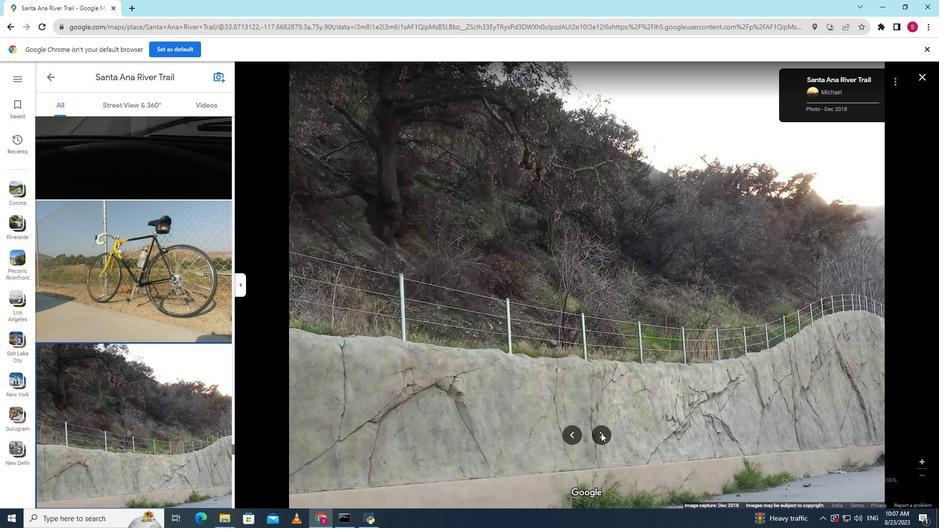 
Action: Mouse pressed left at (600, 434)
Screenshot: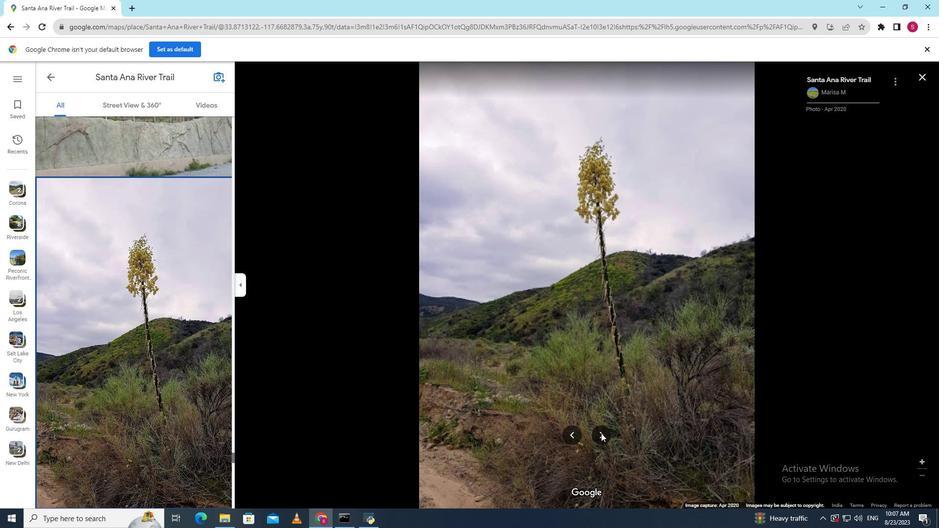 
Action: Mouse pressed left at (600, 434)
Screenshot: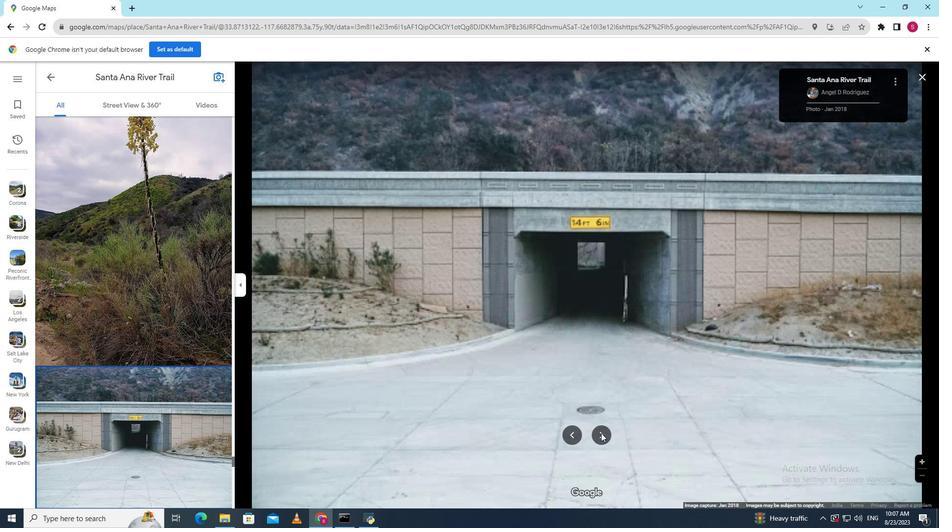 
Action: Mouse pressed left at (600, 434)
Screenshot: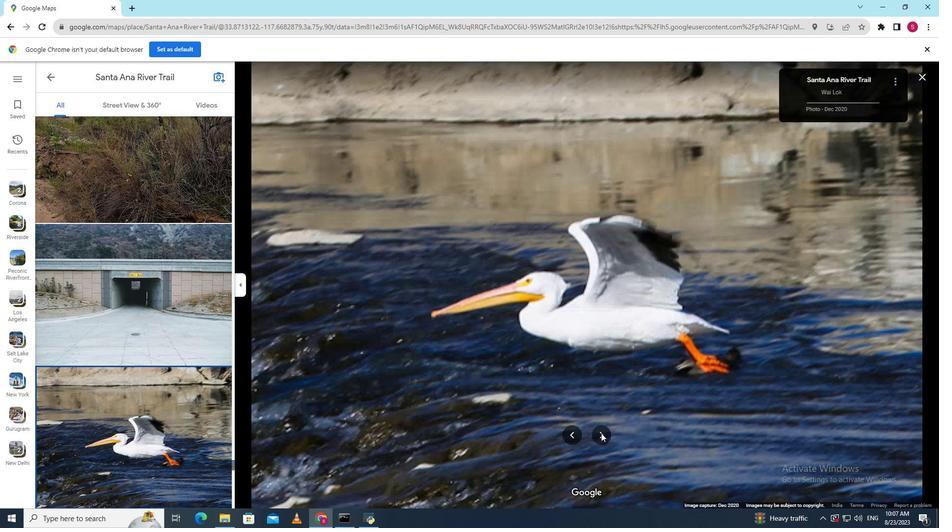 
Action: Mouse pressed left at (600, 434)
Screenshot: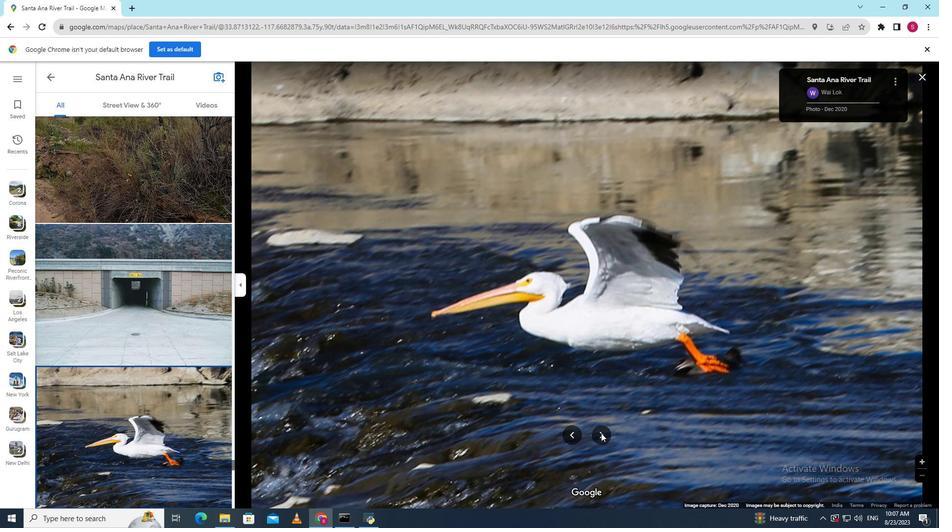 
Action: Mouse pressed left at (600, 434)
Screenshot: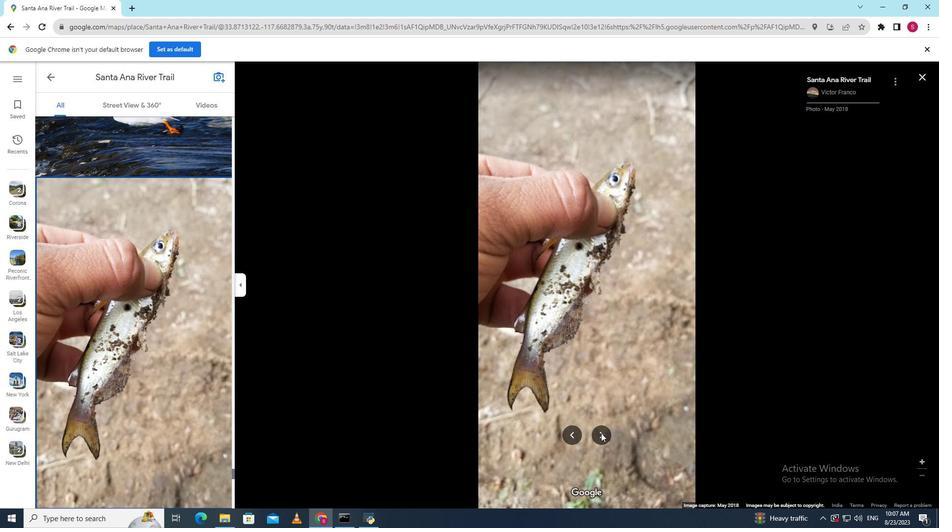 
Action: Mouse pressed left at (600, 434)
Screenshot: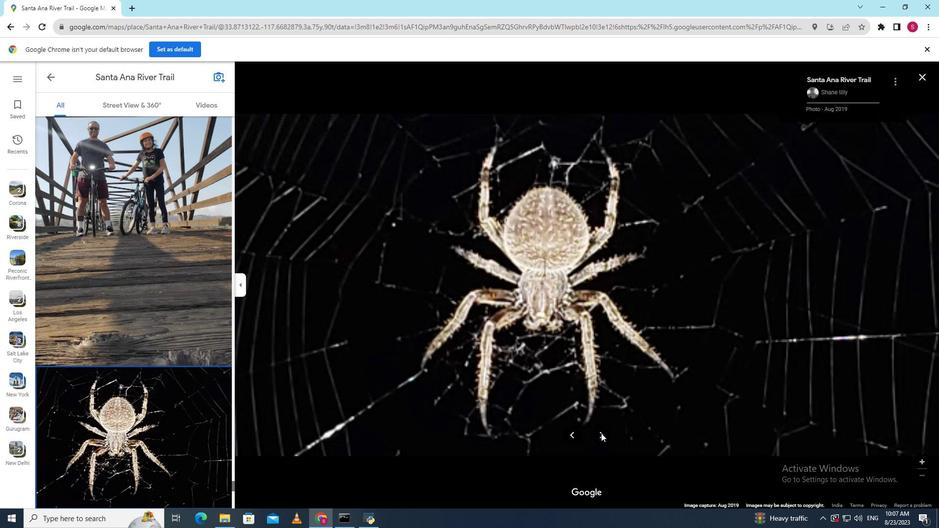 
Action: Mouse pressed left at (600, 434)
Screenshot: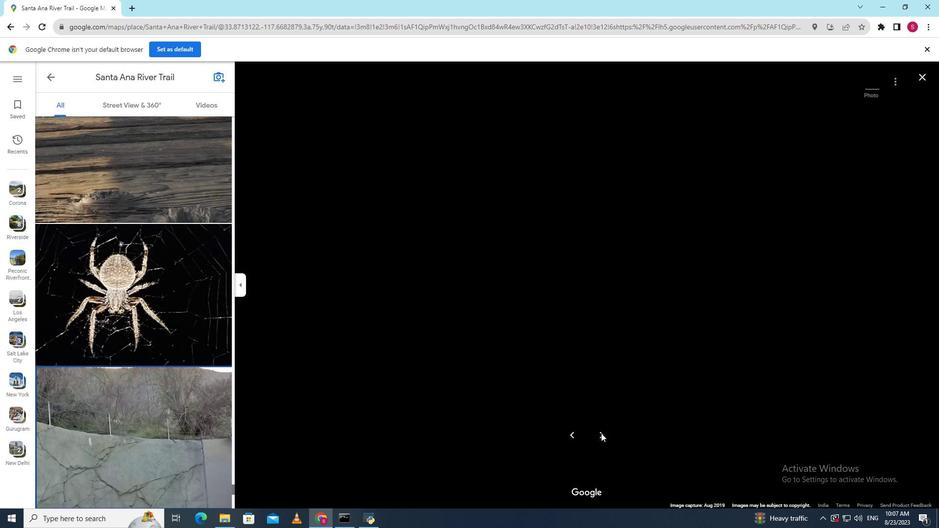 
Action: Mouse pressed left at (600, 434)
Screenshot: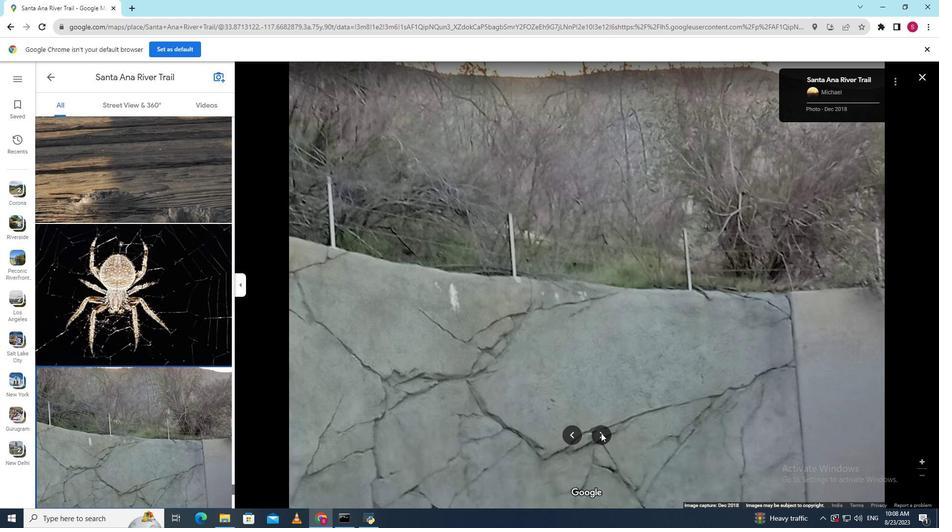 
Action: Mouse pressed left at (600, 434)
Screenshot: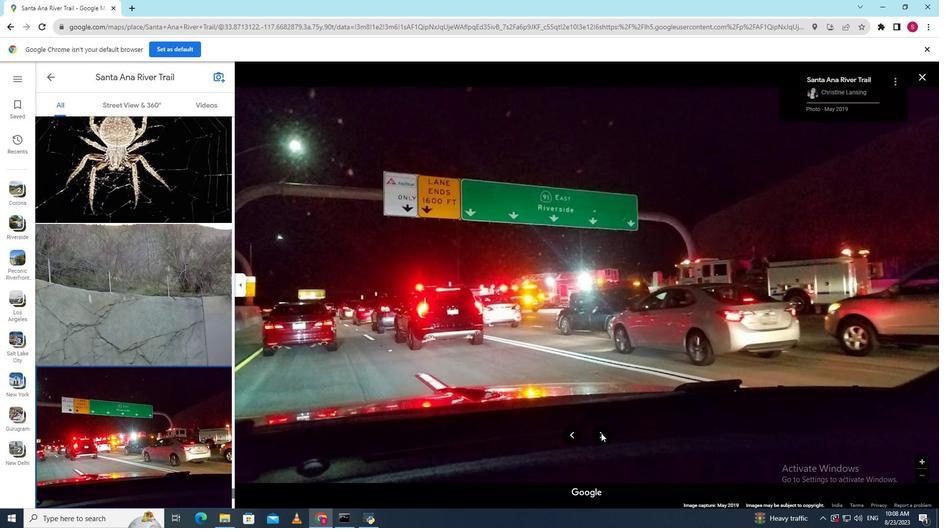 
Action: Mouse pressed left at (600, 434)
Screenshot: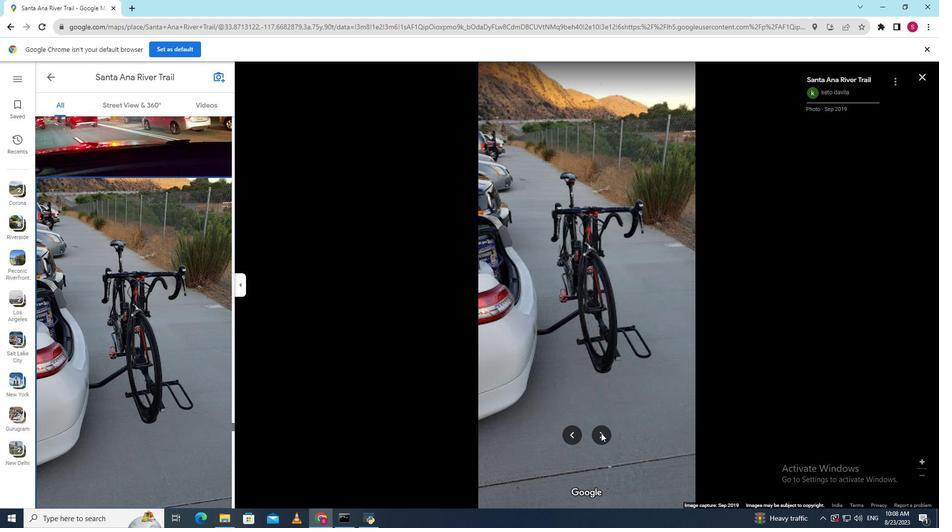 
Action: Mouse pressed left at (600, 434)
Screenshot: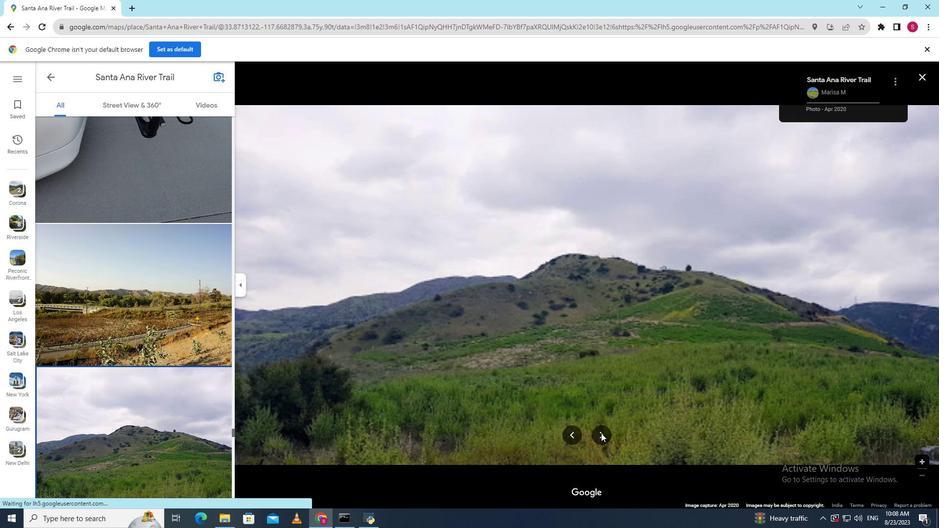 
Action: Mouse pressed left at (600, 434)
Screenshot: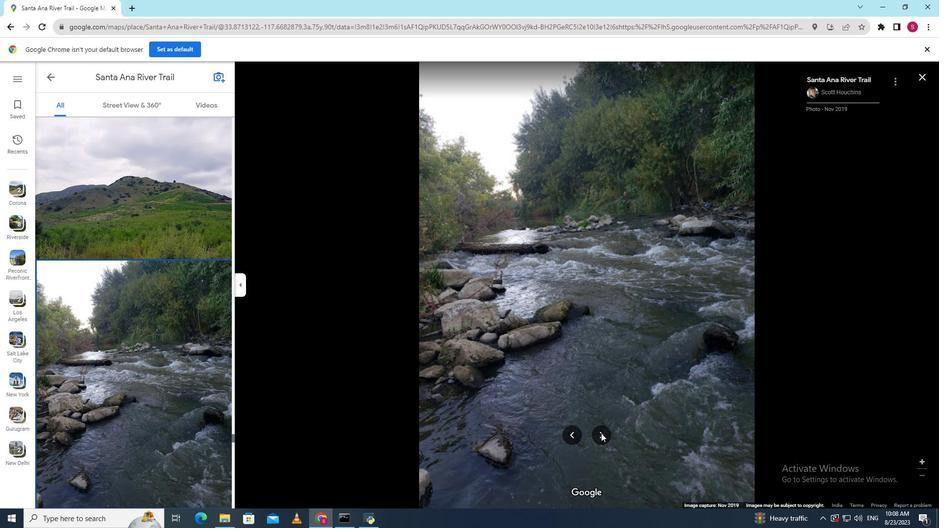 
Action: Mouse moved to (575, 377)
Screenshot: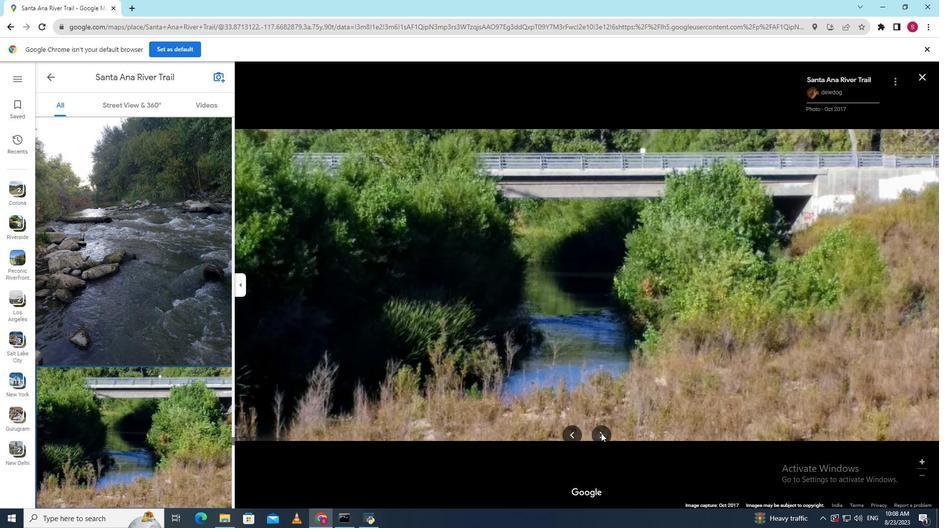 
Action: Mouse pressed left at (575, 377)
Screenshot: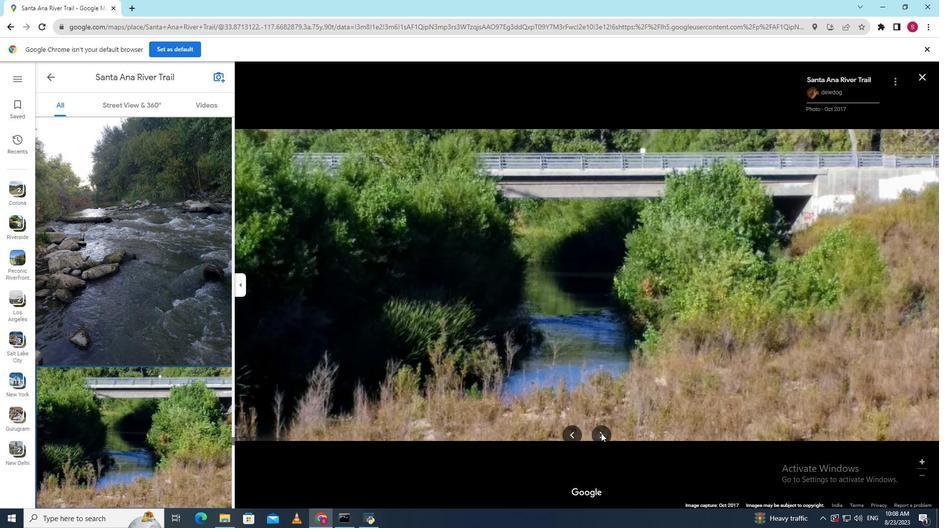 
Action: Mouse moved to (607, 434)
Screenshot: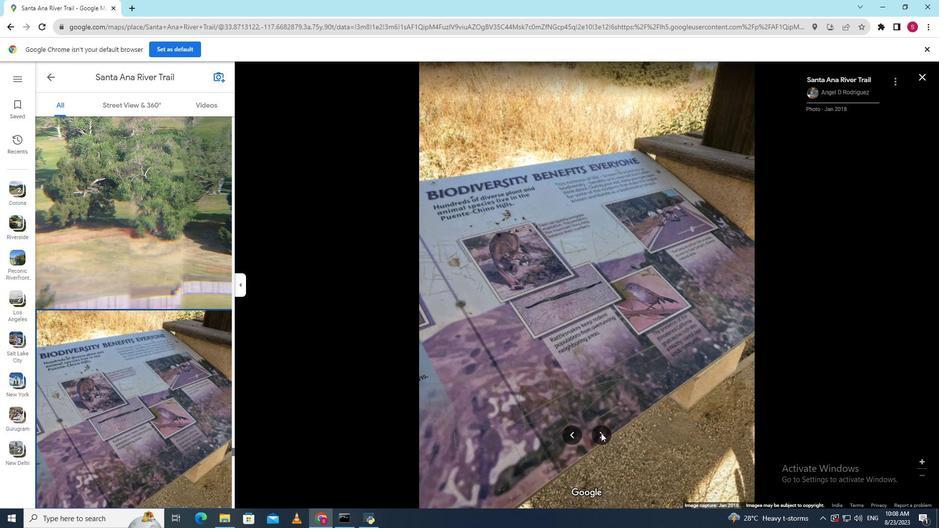 
Action: Mouse pressed left at (607, 434)
Screenshot: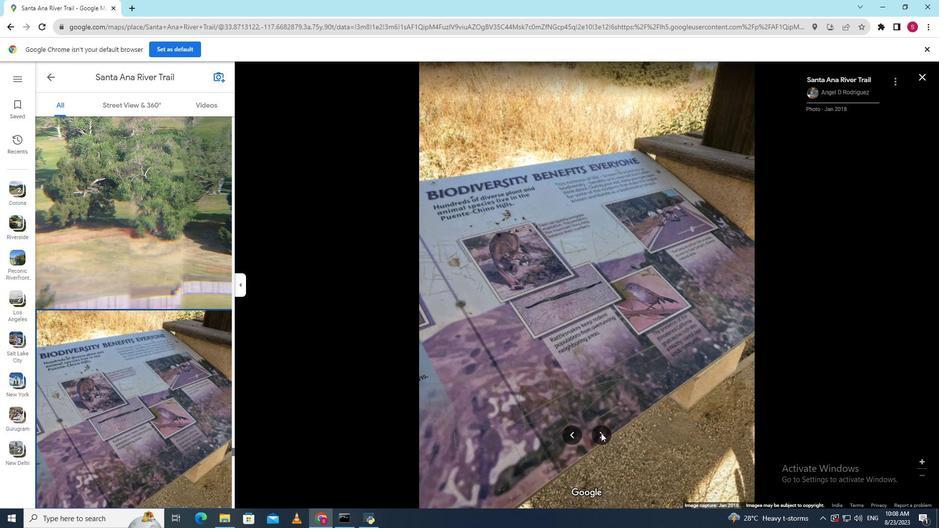 
Action: Mouse pressed left at (607, 434)
Screenshot: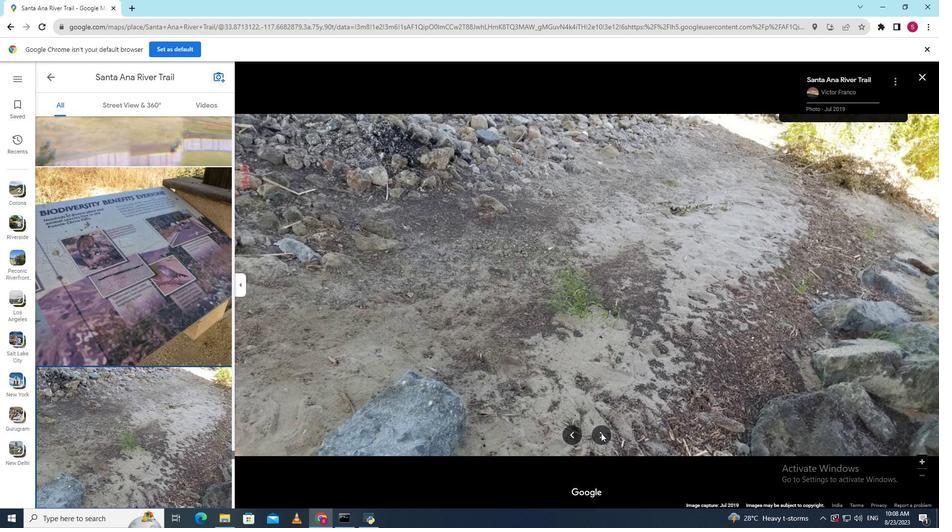 
Action: Mouse pressed left at (607, 434)
Screenshot: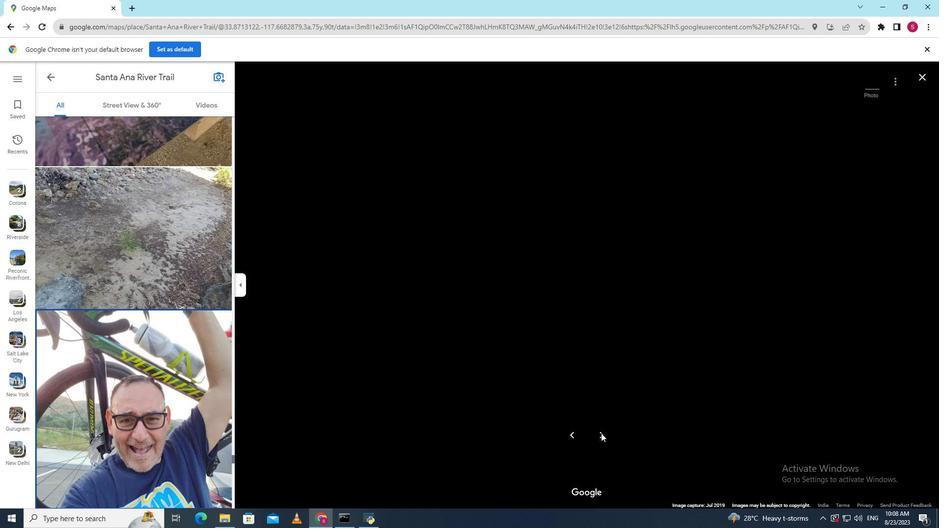 
Action: Mouse moved to (601, 436)
Screenshot: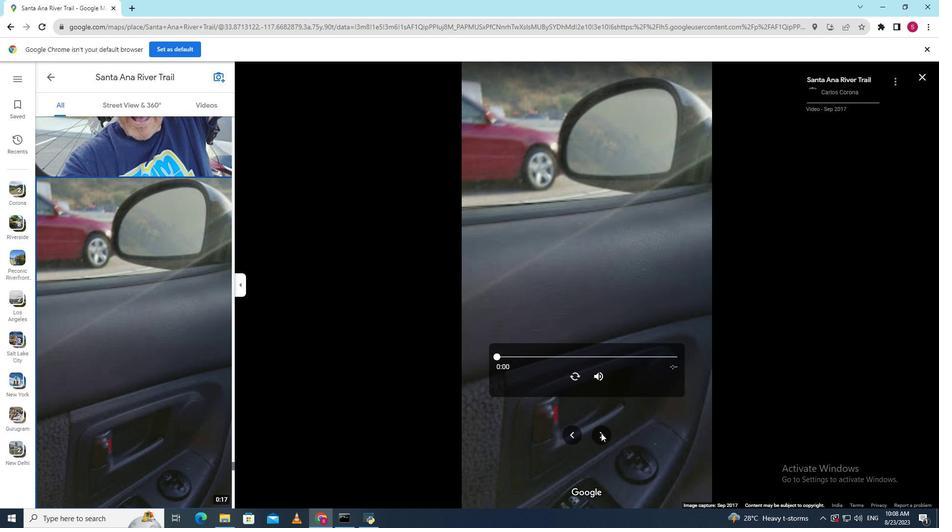 
Action: Mouse pressed left at (601, 436)
Screenshot: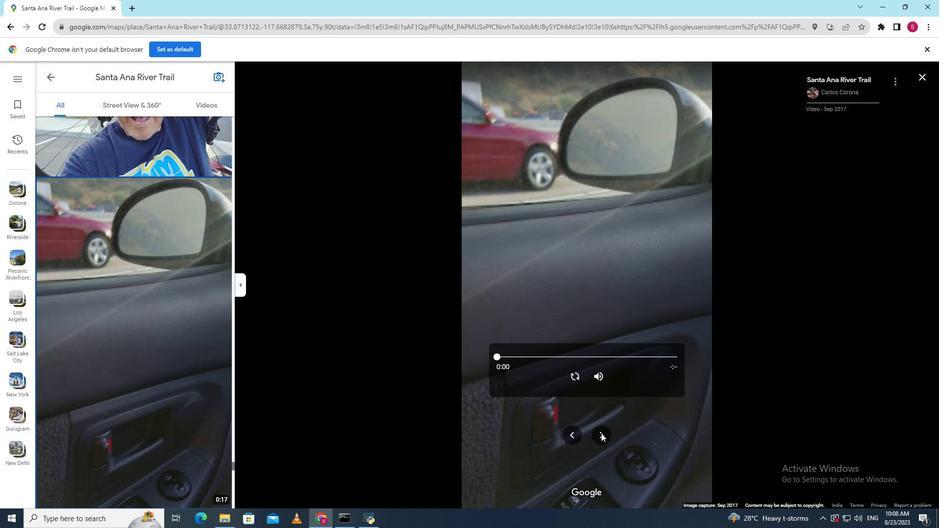 
Action: Mouse pressed left at (601, 436)
Screenshot: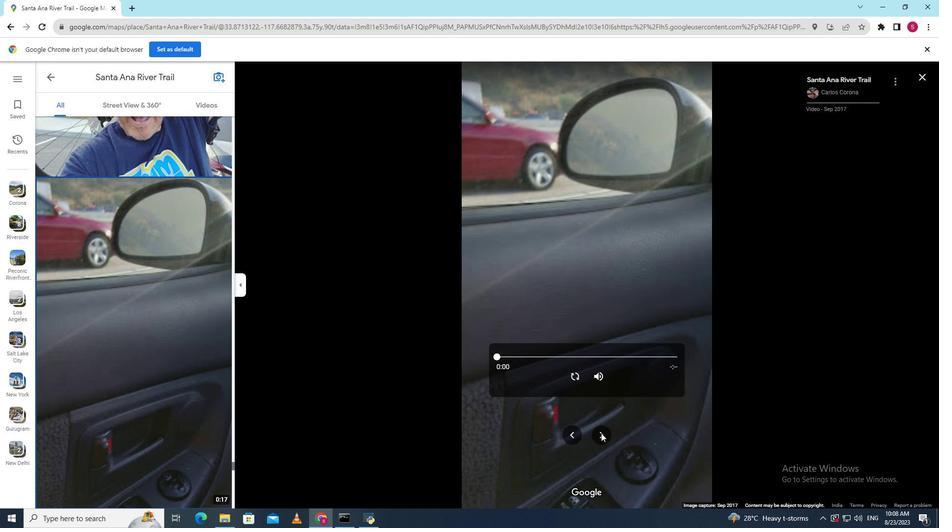 
Action: Mouse pressed left at (601, 436)
Screenshot: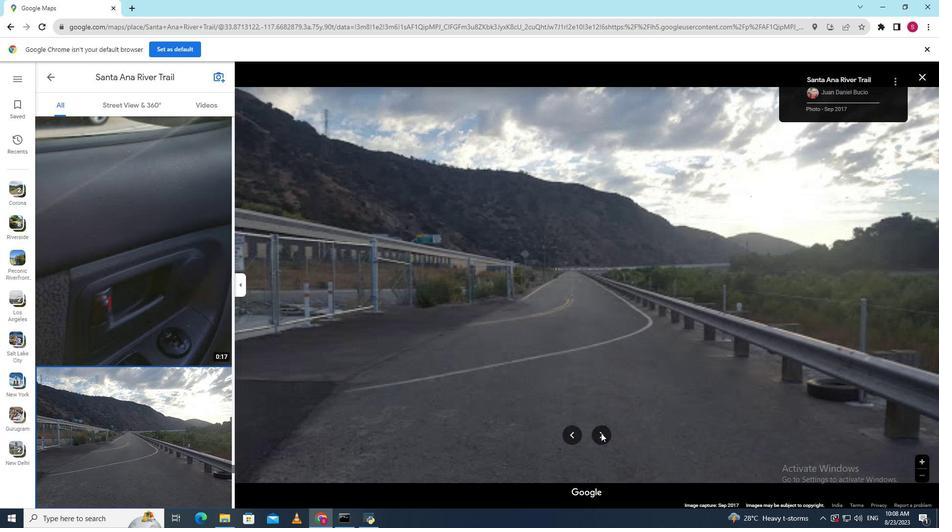 
Action: Mouse pressed left at (601, 436)
Screenshot: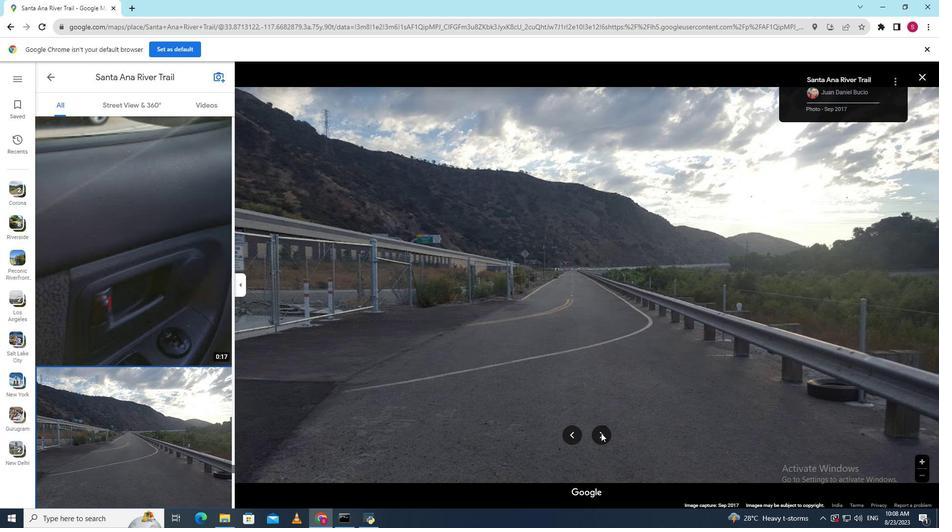 
Action: Mouse pressed left at (601, 436)
Screenshot: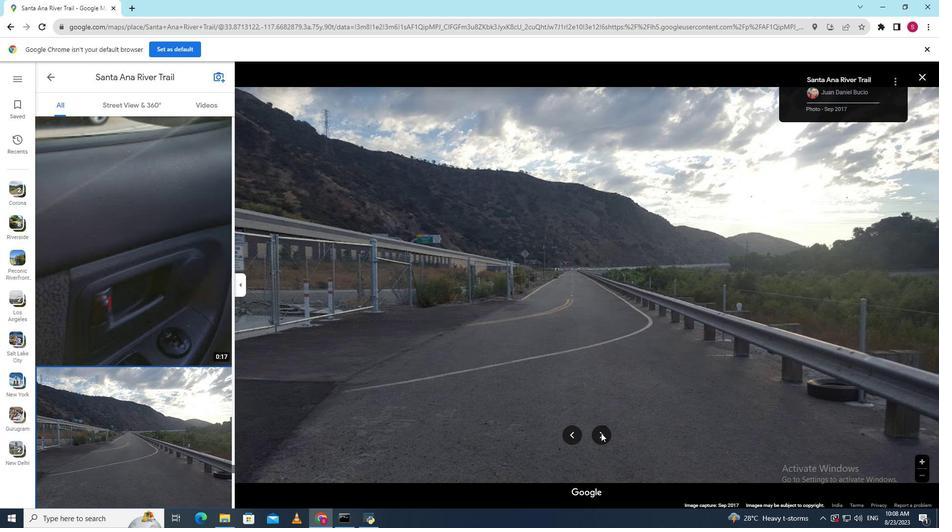 
Action: Mouse pressed left at (601, 436)
Screenshot: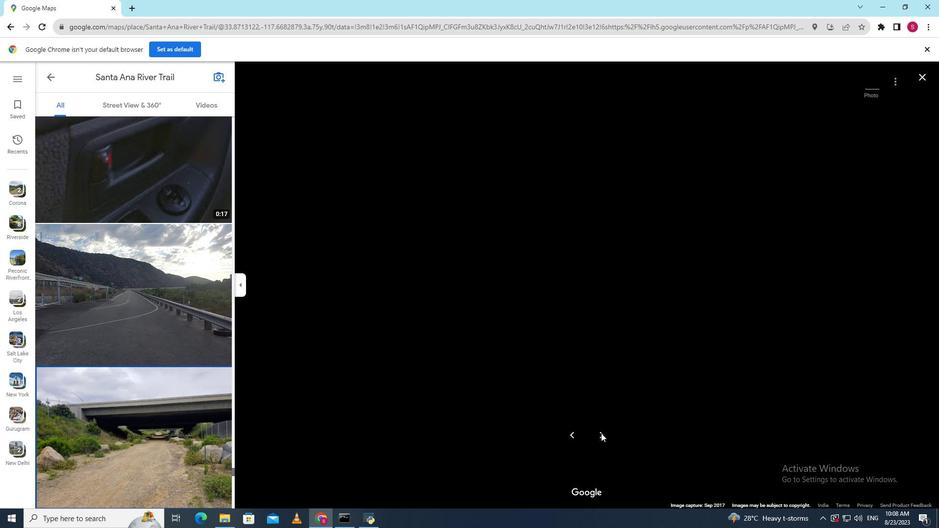 
Action: Mouse pressed left at (601, 436)
Screenshot: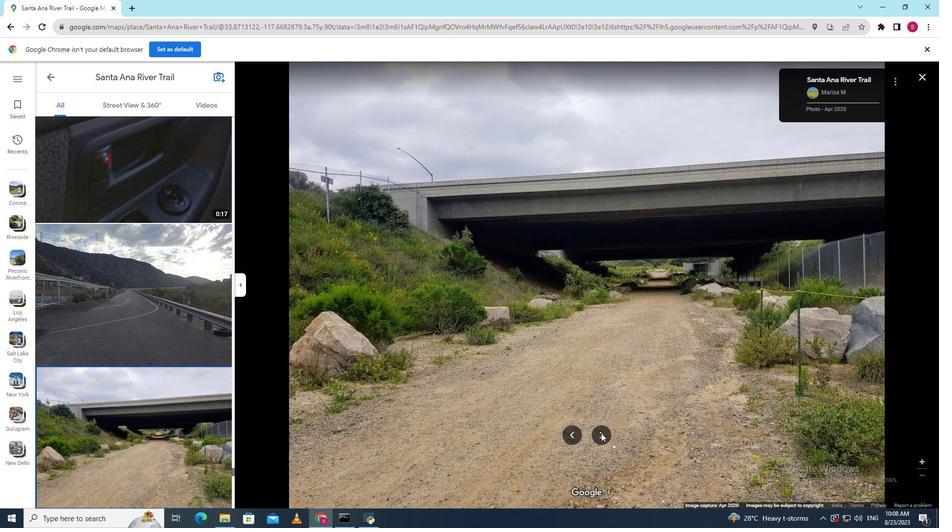 
Action: Mouse pressed left at (601, 436)
Screenshot: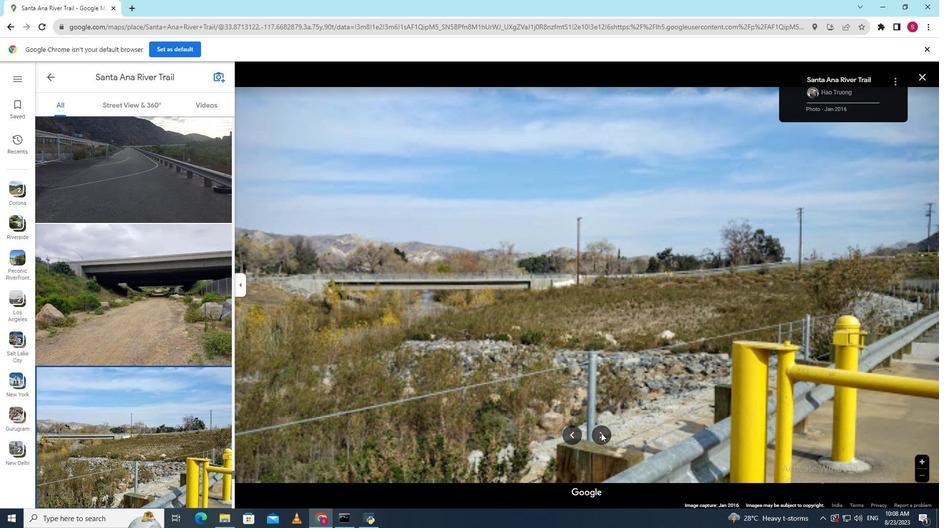 
Action: Mouse moved to (920, 78)
Screenshot: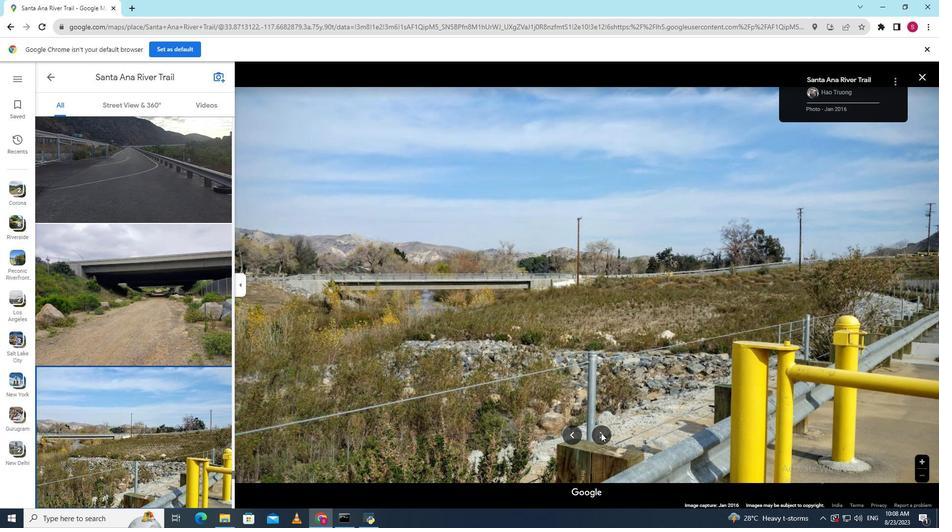 
Action: Mouse pressed left at (920, 78)
Screenshot: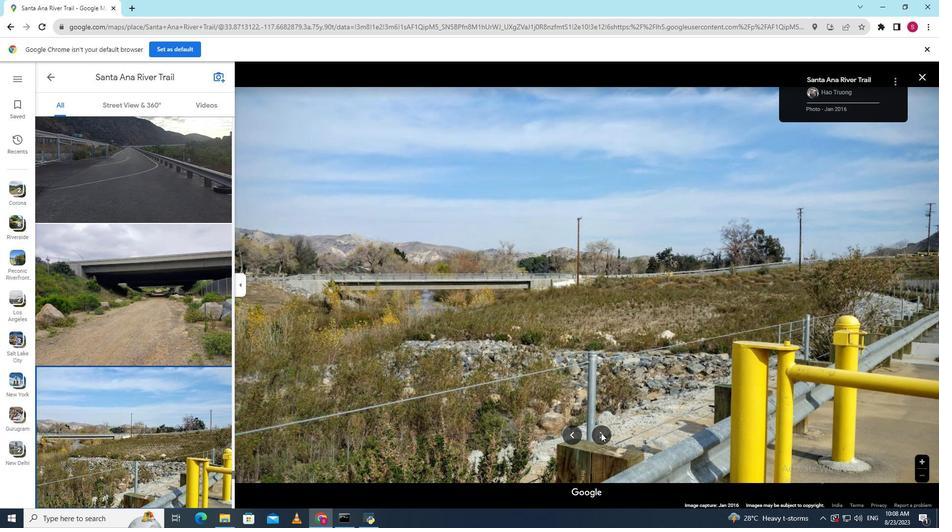 
Action: Mouse moved to (132, 316)
Screenshot: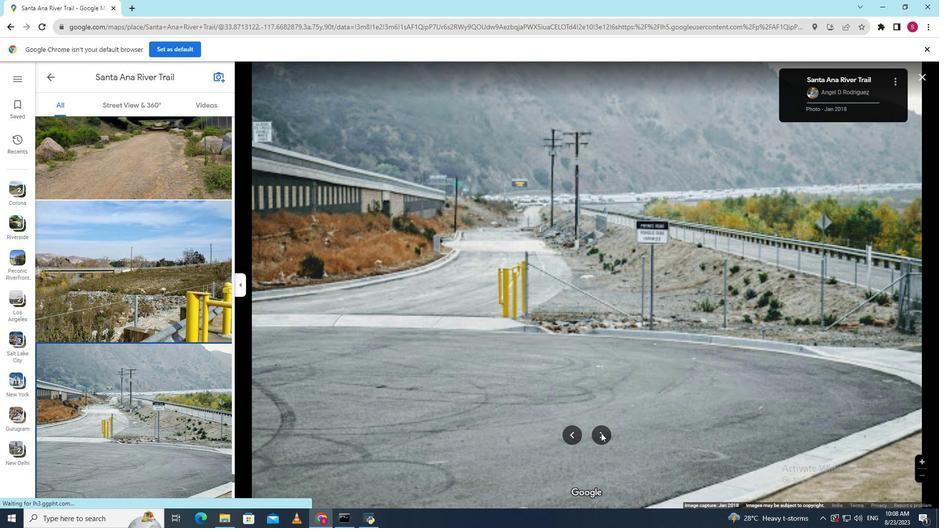 
Action: Mouse scrolled (132, 316) with delta (0, 0)
Screenshot: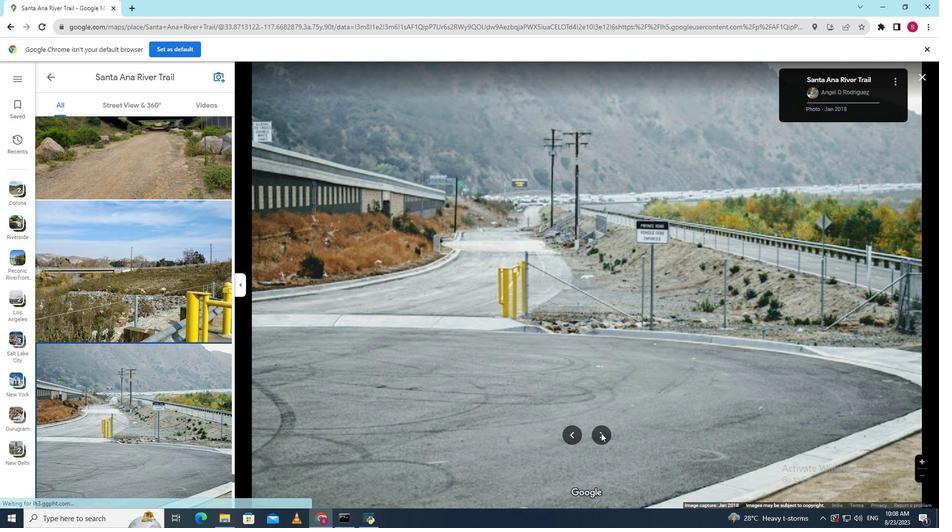 
Action: Mouse scrolled (132, 316) with delta (0, 0)
Screenshot: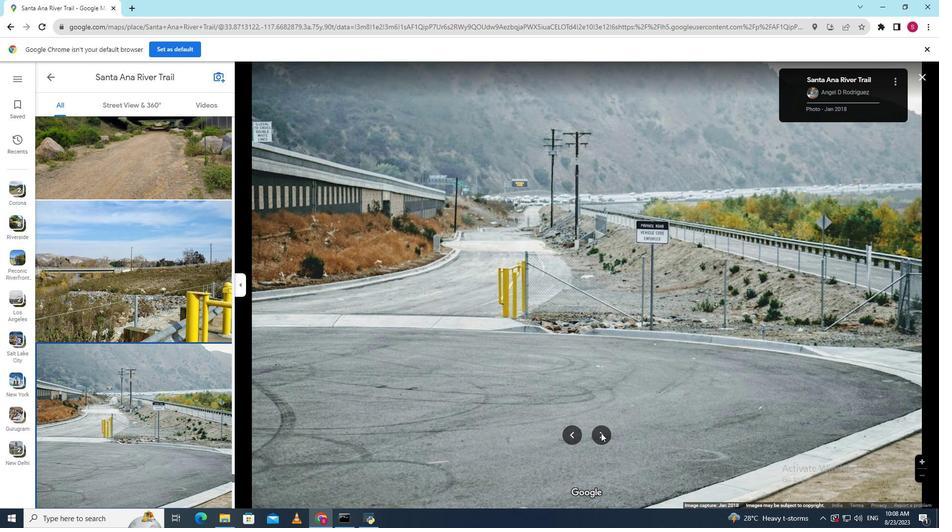 
Action: Mouse scrolled (132, 316) with delta (0, 0)
Screenshot: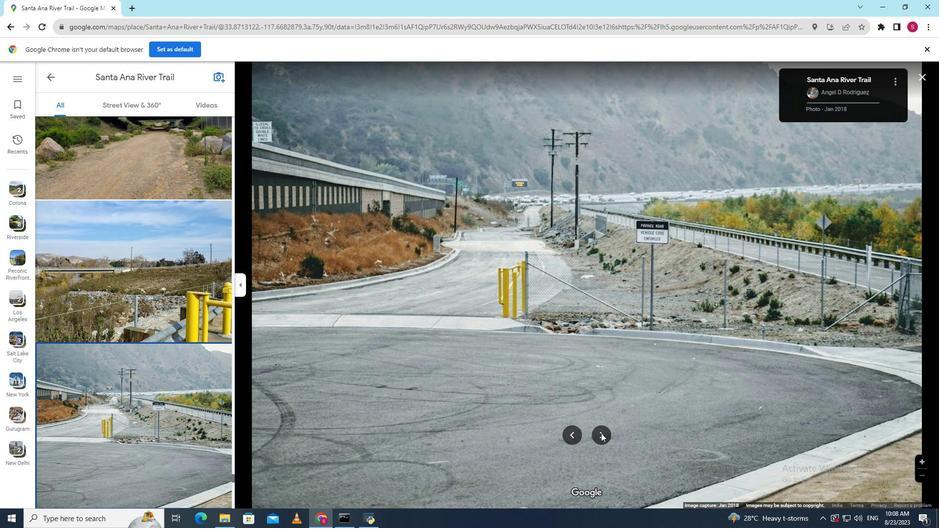 
Action: Mouse scrolled (132, 316) with delta (0, 0)
Screenshot: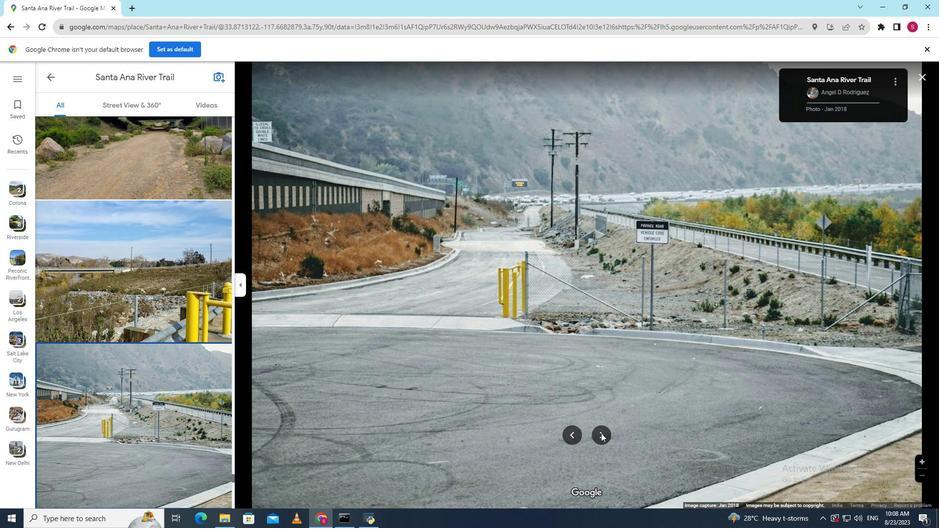 
Action: Mouse scrolled (132, 316) with delta (0, 0)
Screenshot: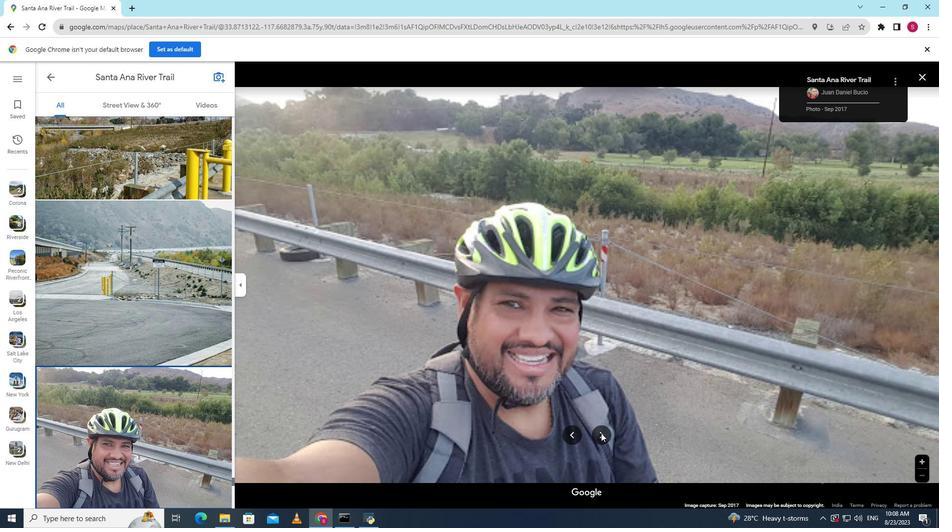 
Action: Mouse scrolled (132, 316) with delta (0, 0)
Screenshot: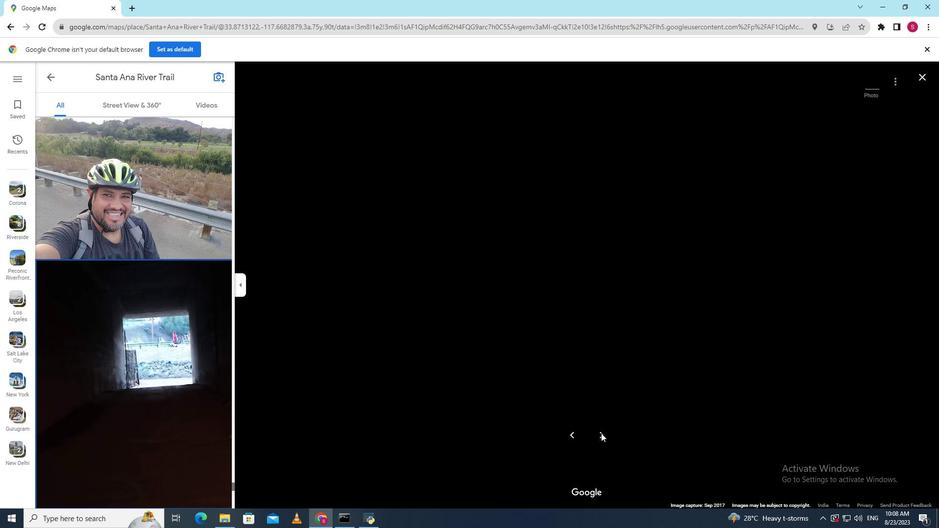 
Action: Mouse scrolled (132, 316) with delta (0, 0)
Screenshot: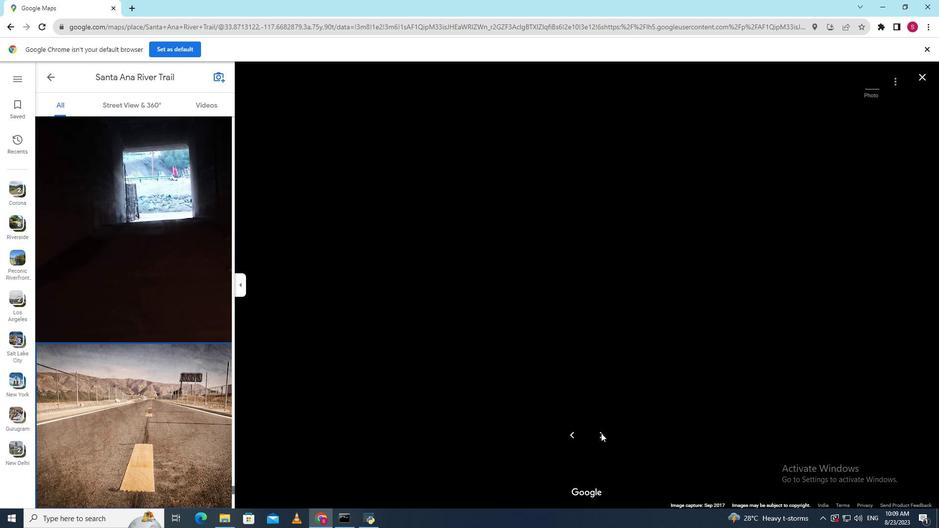 
Action: Mouse moved to (189, 189)
Screenshot: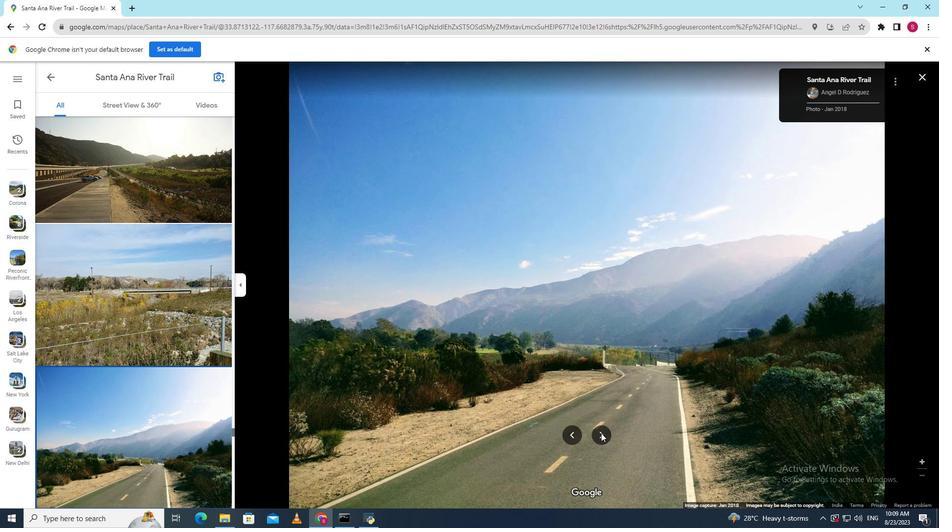 
Action: Mouse pressed left at (189, 189)
Screenshot: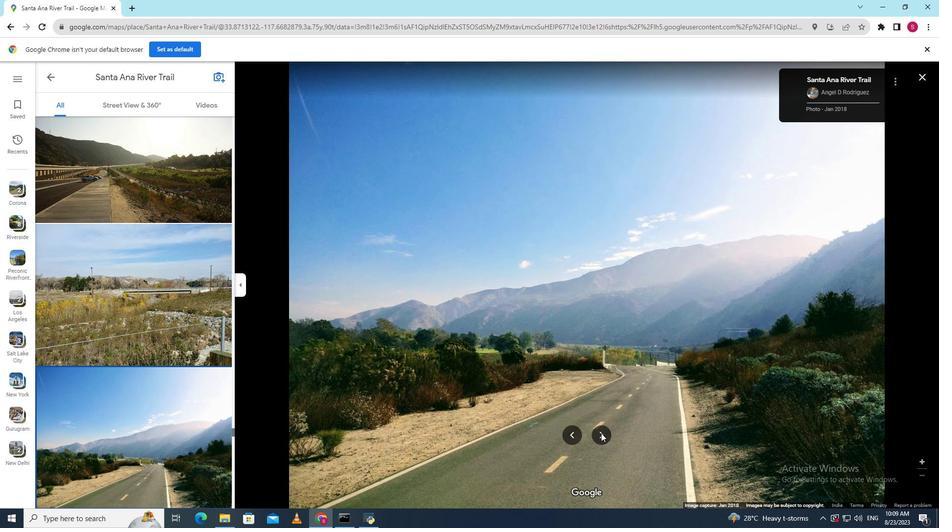
Action: Mouse moved to (389, 178)
Screenshot: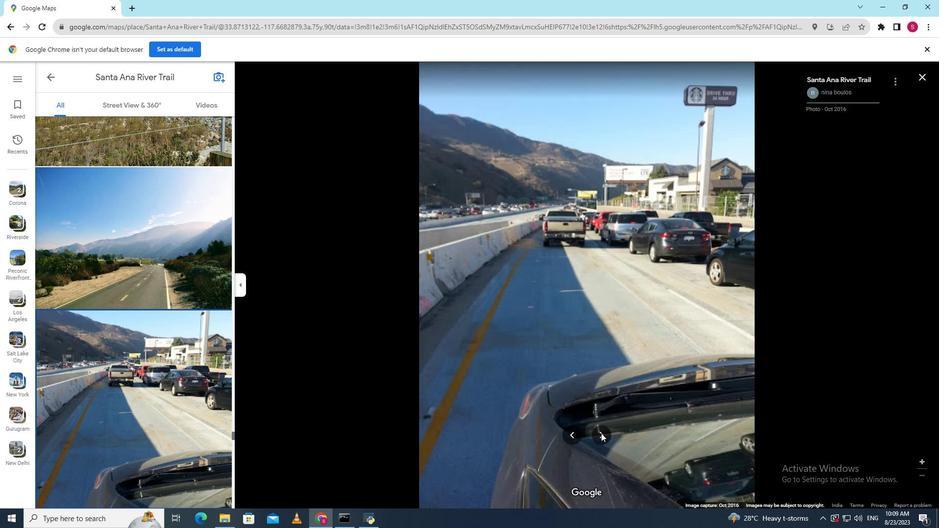 
Action: Mouse pressed left at (389, 178)
Screenshot: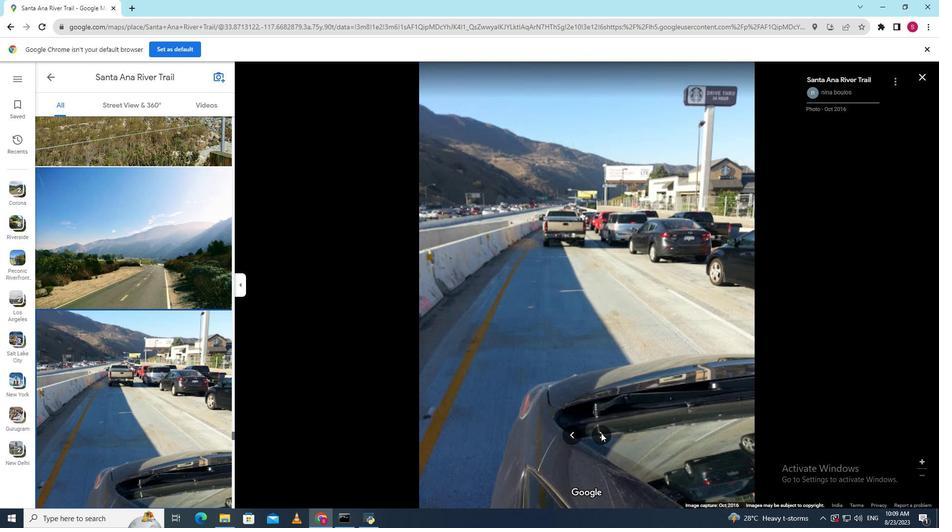 
Action: Mouse moved to (601, 433)
Screenshot: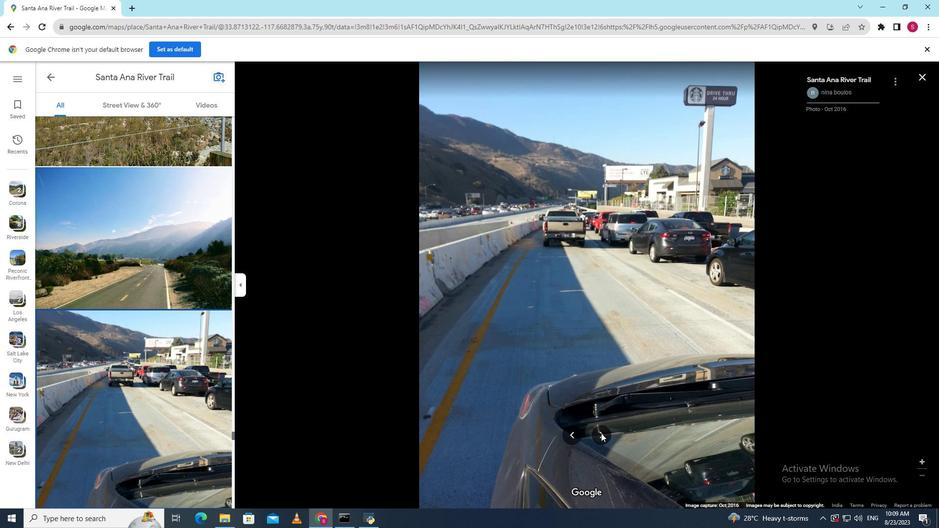 
Action: Mouse pressed left at (601, 433)
Screenshot: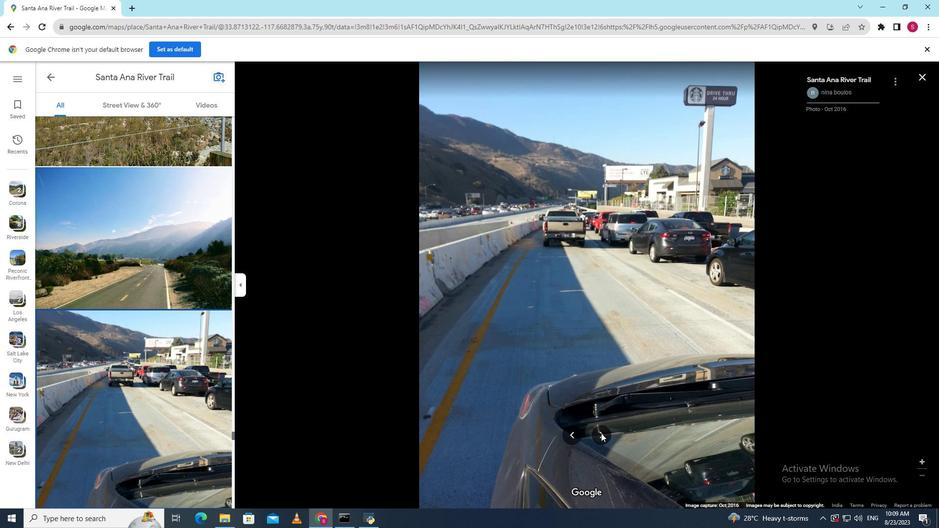 
Action: Mouse pressed left at (601, 433)
Screenshot: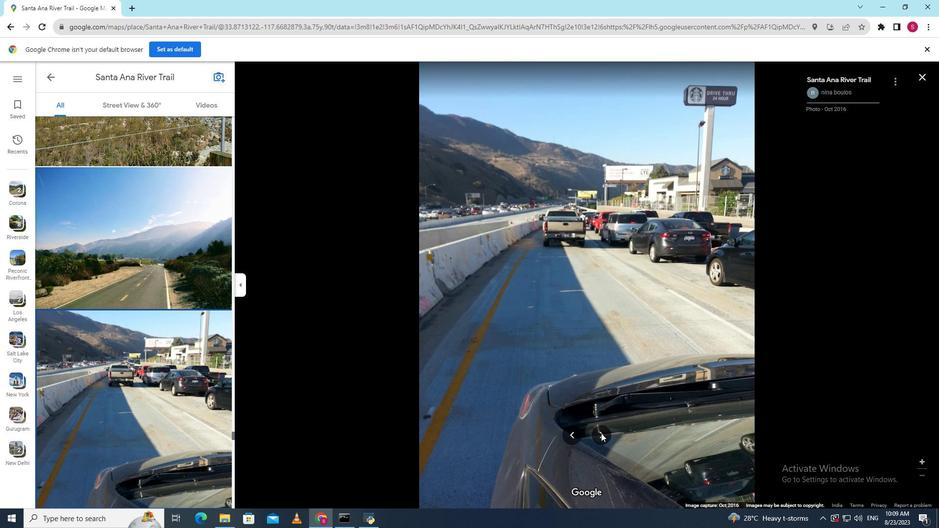 
Action: Mouse pressed left at (601, 433)
Screenshot: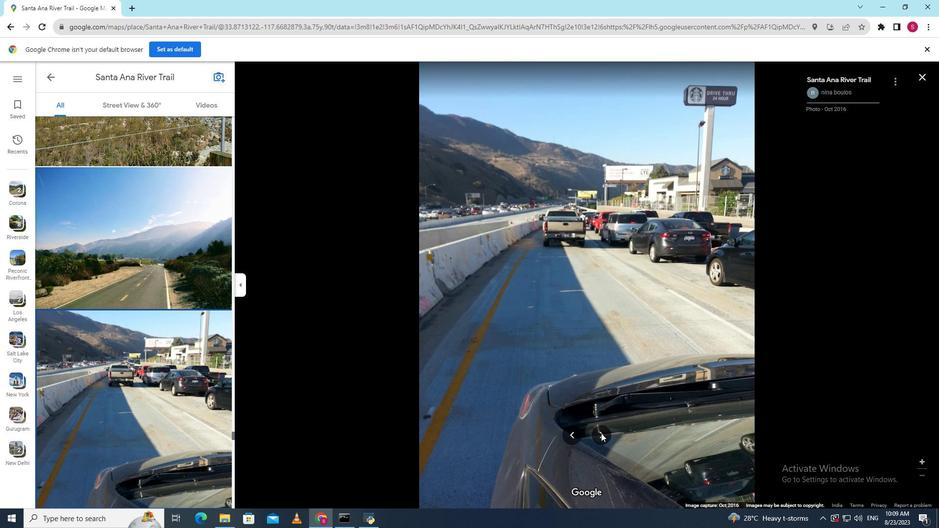 
Action: Mouse pressed left at (601, 433)
Screenshot: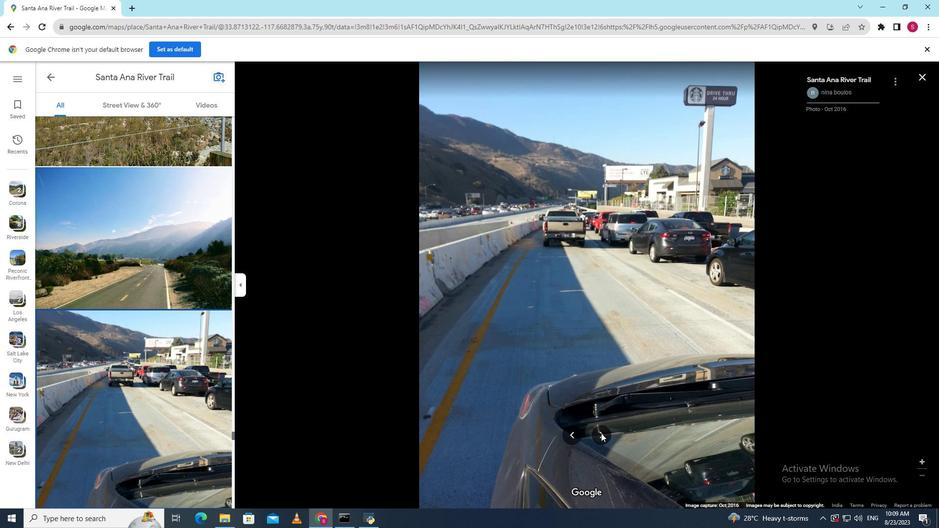 
Action: Mouse pressed left at (601, 433)
Screenshot: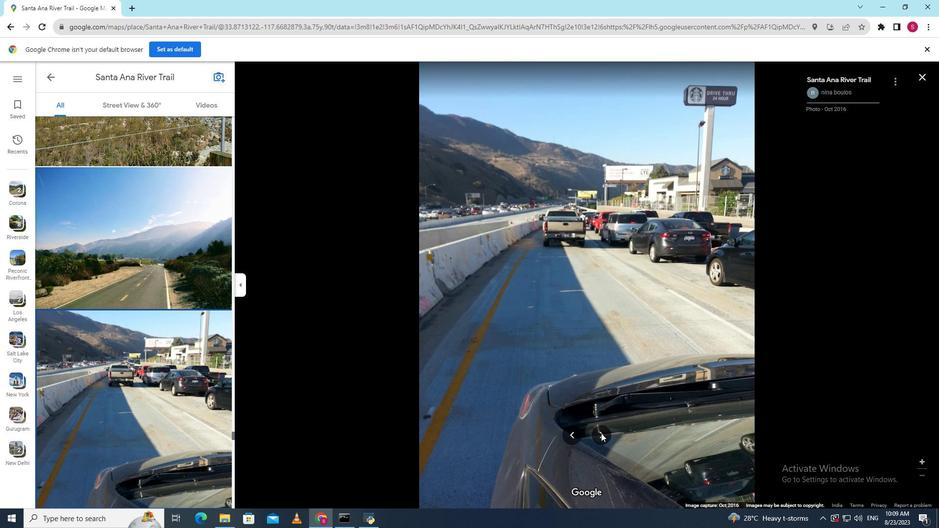 
Action: Mouse pressed left at (601, 433)
Screenshot: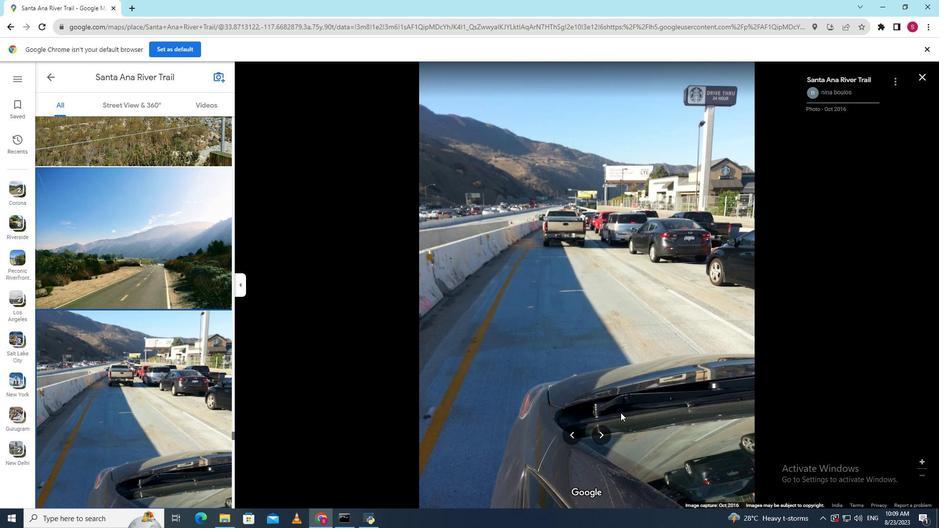 
Action: Mouse moved to (118, 375)
Screenshot: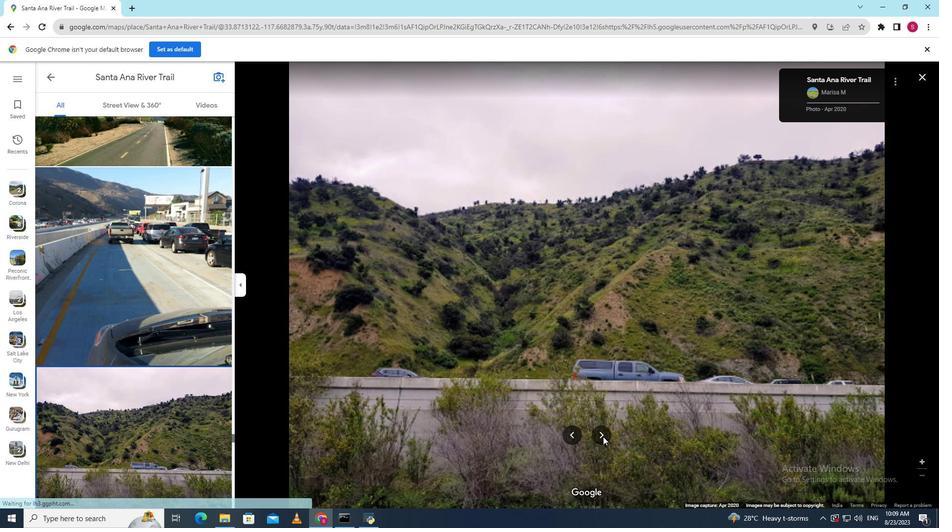
Action: Mouse scrolled (118, 374) with delta (0, 0)
Screenshot: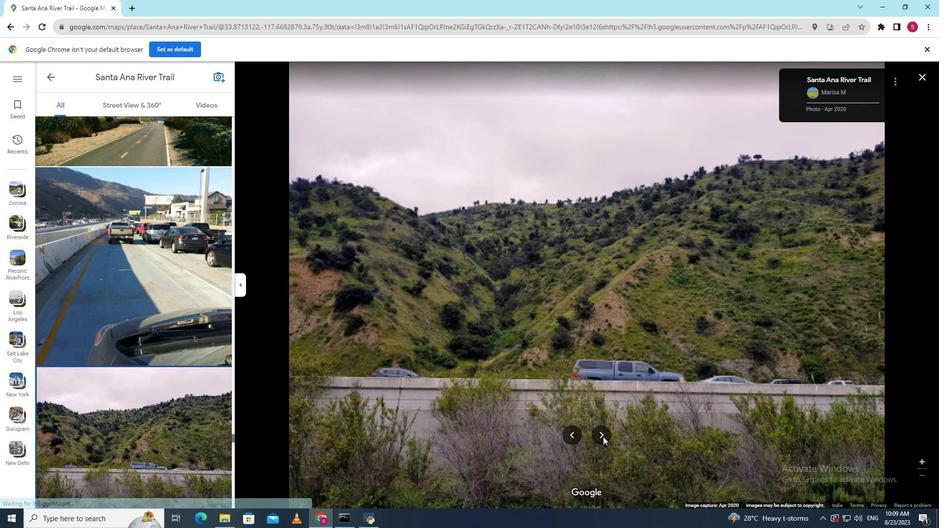 
Action: Mouse scrolled (118, 374) with delta (0, 0)
